 Task: Search one way flight ticket for 1 adult, 5 children, 2 infants in seat and 1 infant on lap in first from Las Vegas: Harry Reid International Airport to Fort Wayne: Fort Wayne International Airport on 5-4-2023. Choice of flights is Singapure airlines. Number of bags: 1 checked bag. Price is upto 77000. Outbound departure time preference is 4:30.
Action: Mouse moved to (269, 105)
Screenshot: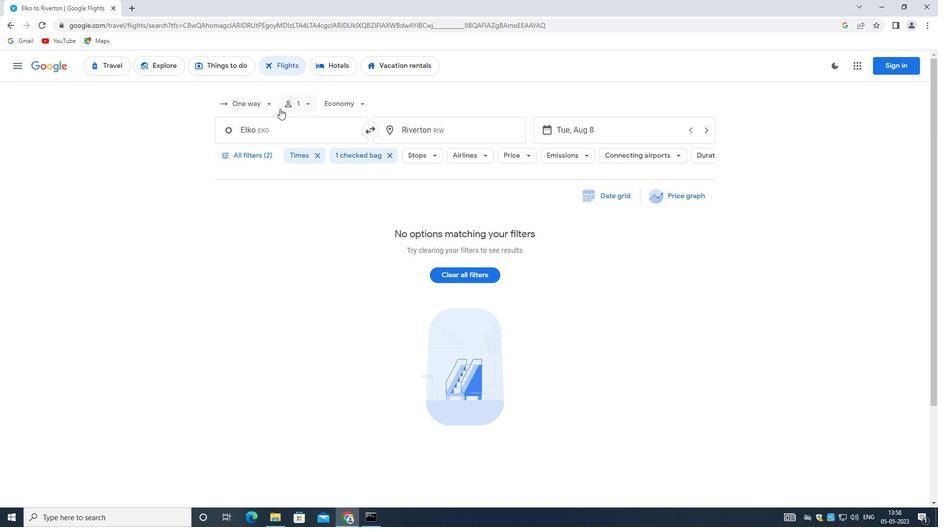 
Action: Mouse pressed left at (269, 105)
Screenshot: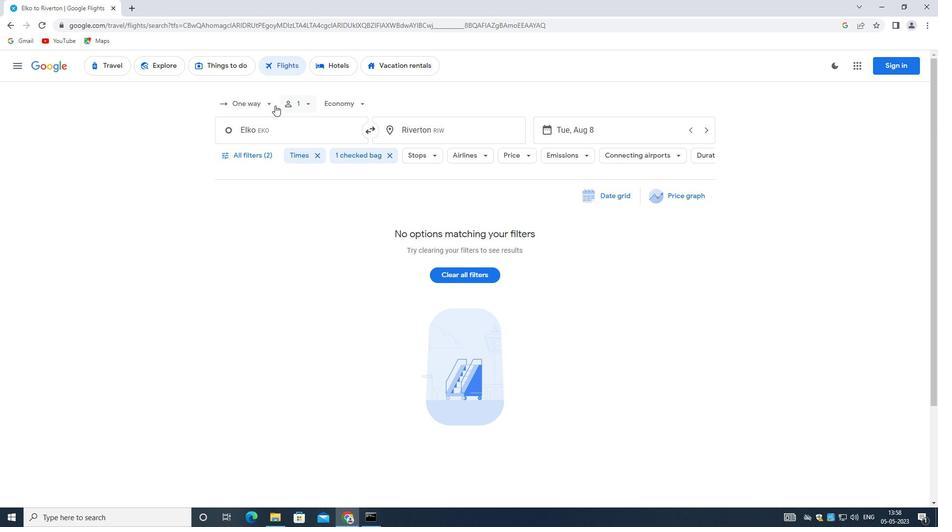 
Action: Mouse moved to (260, 150)
Screenshot: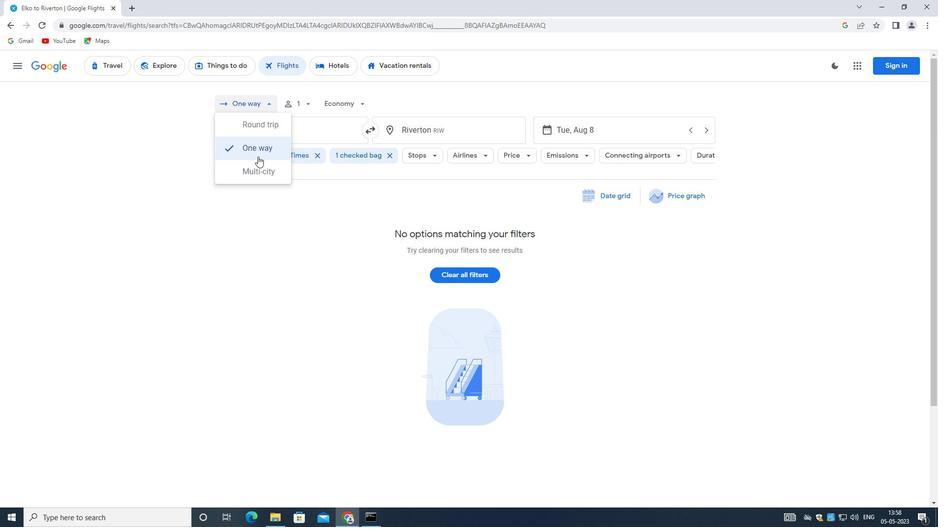 
Action: Mouse pressed left at (260, 150)
Screenshot: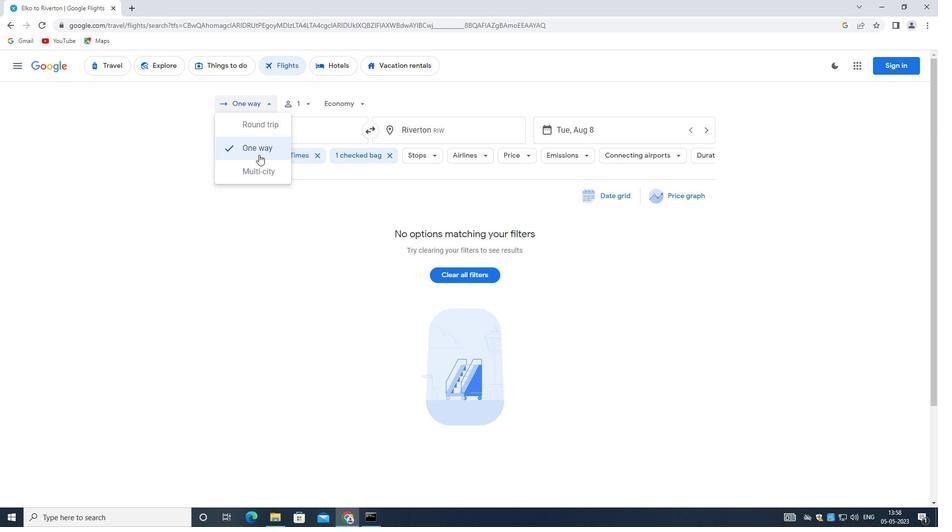 
Action: Mouse moved to (304, 101)
Screenshot: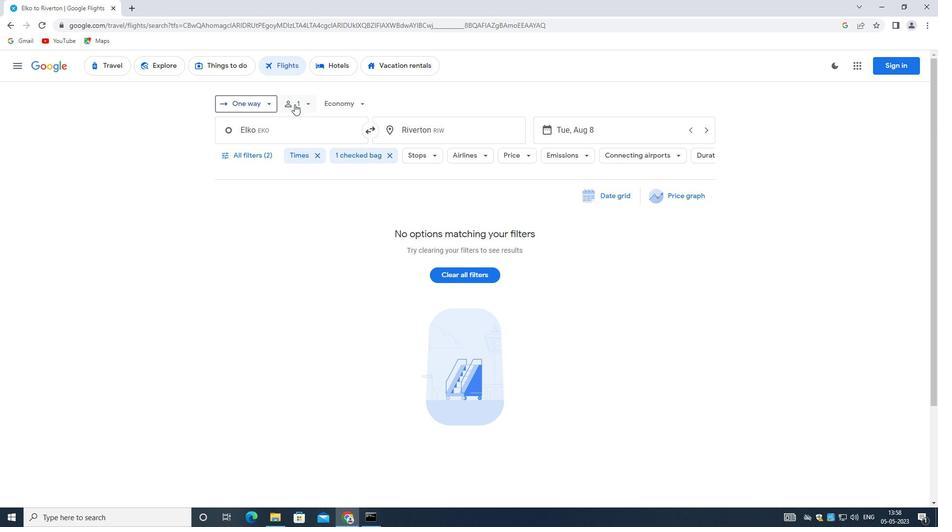 
Action: Mouse pressed left at (304, 101)
Screenshot: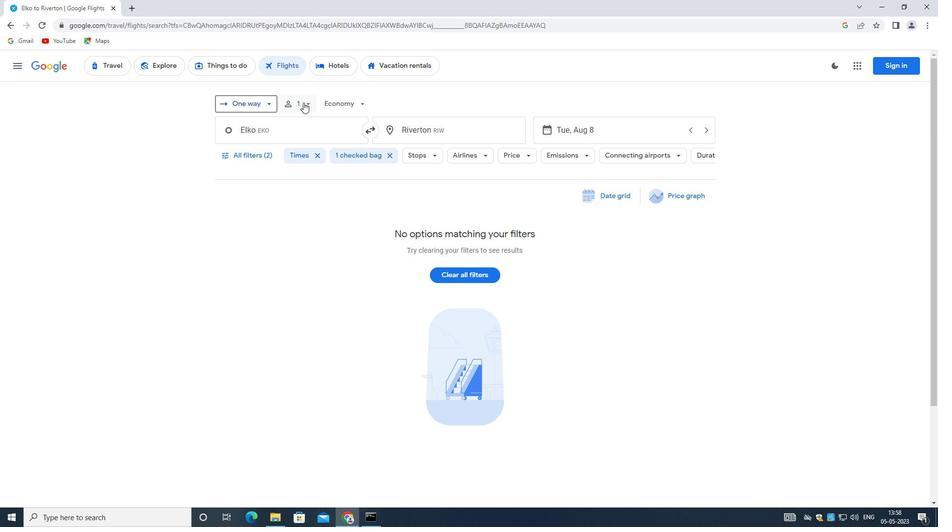 
Action: Mouse moved to (379, 154)
Screenshot: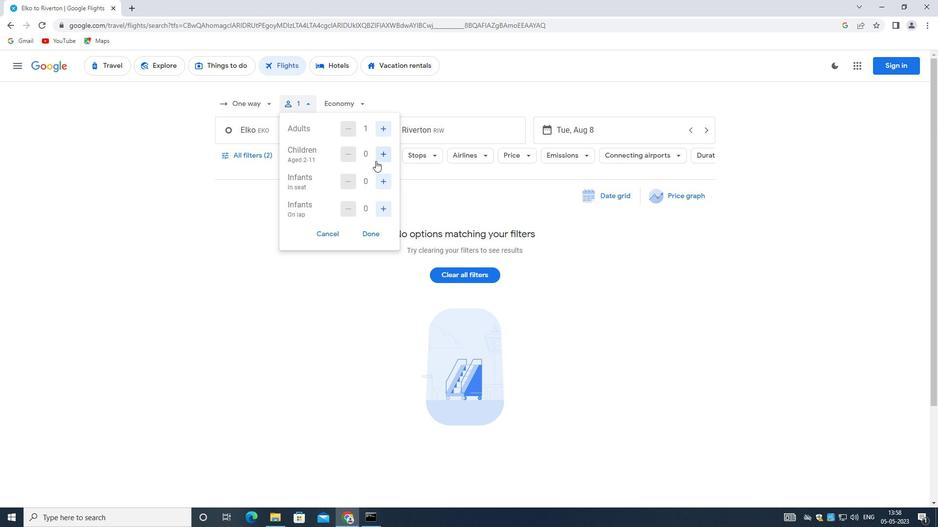 
Action: Mouse pressed left at (379, 154)
Screenshot: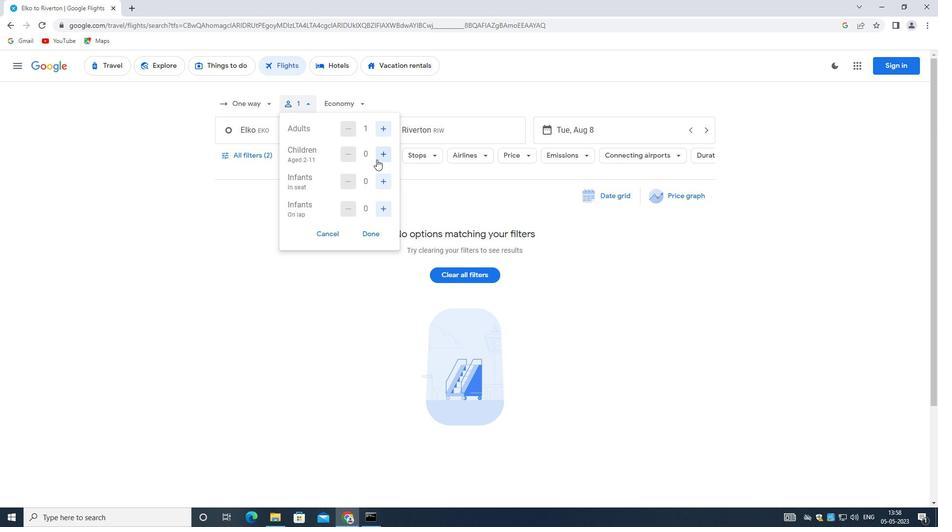
Action: Mouse pressed left at (379, 154)
Screenshot: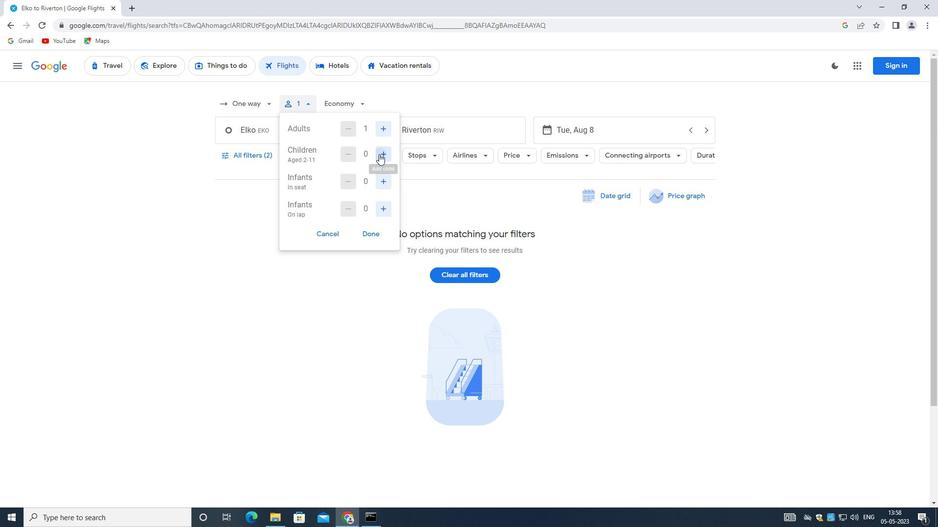 
Action: Mouse pressed left at (379, 154)
Screenshot: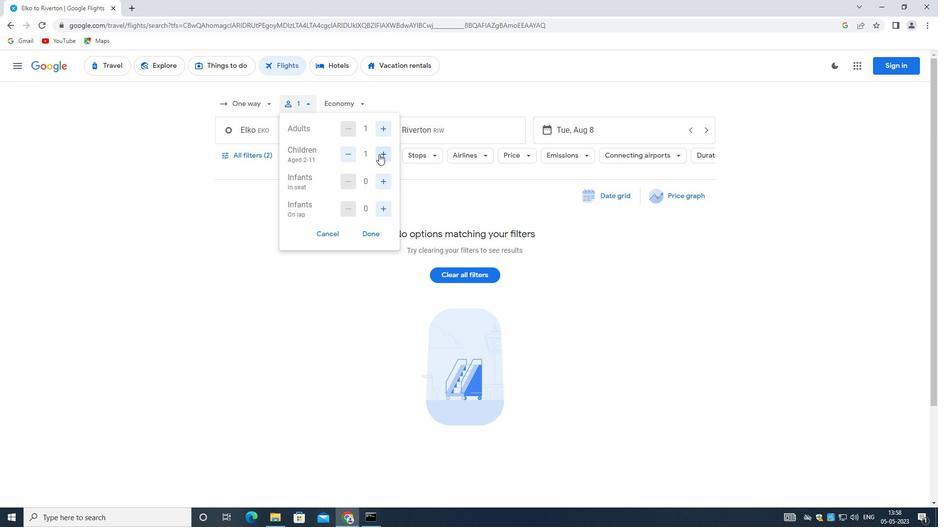 
Action: Mouse pressed left at (379, 154)
Screenshot: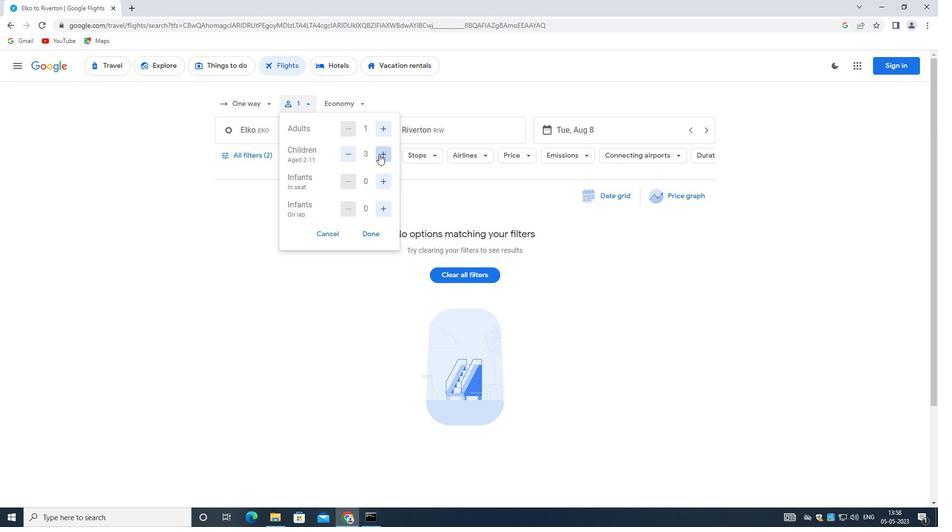 
Action: Mouse pressed left at (379, 154)
Screenshot: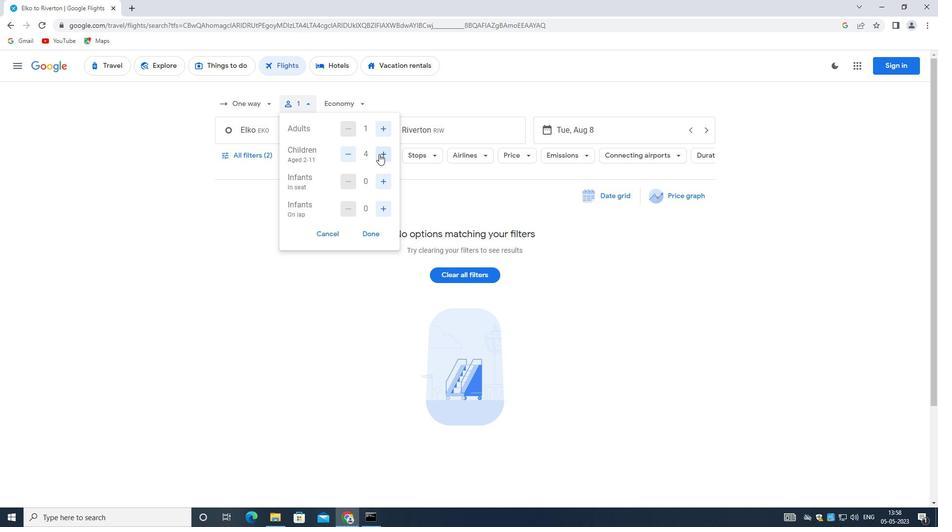 
Action: Mouse moved to (384, 182)
Screenshot: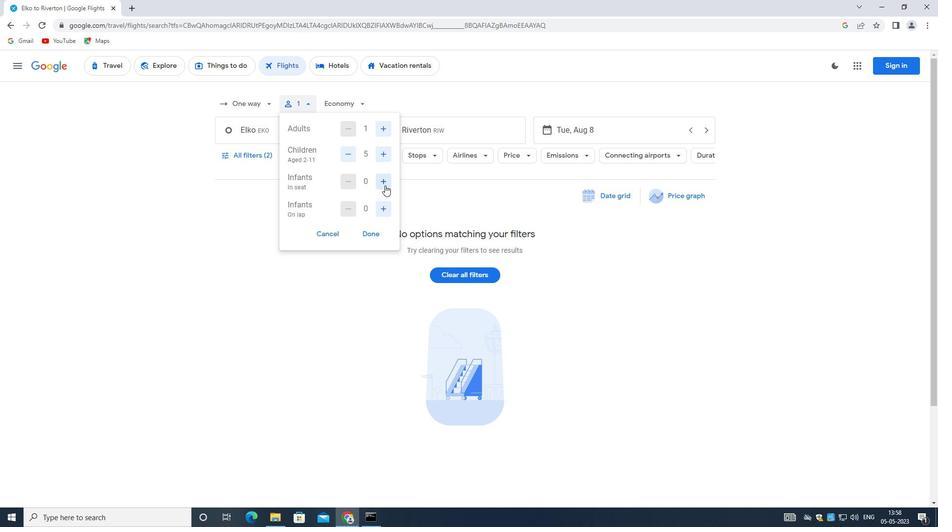 
Action: Mouse pressed left at (384, 182)
Screenshot: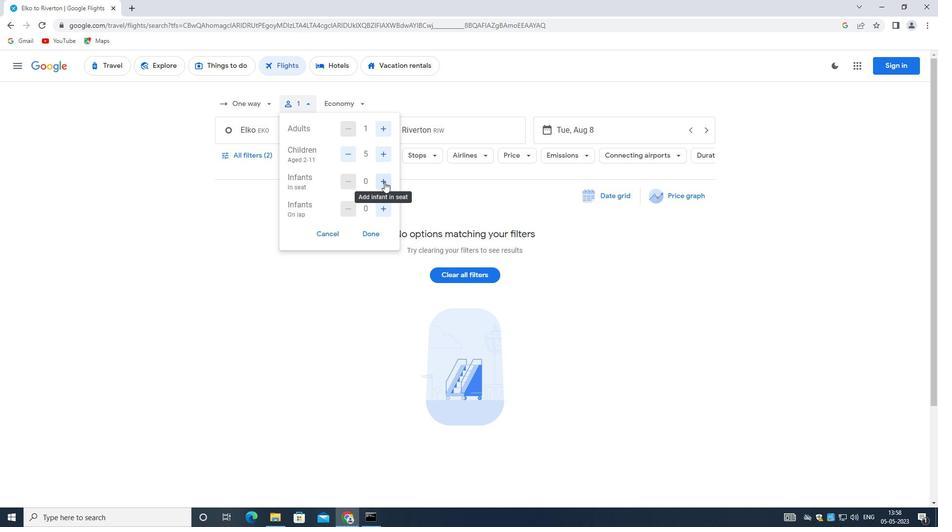 
Action: Mouse pressed left at (384, 182)
Screenshot: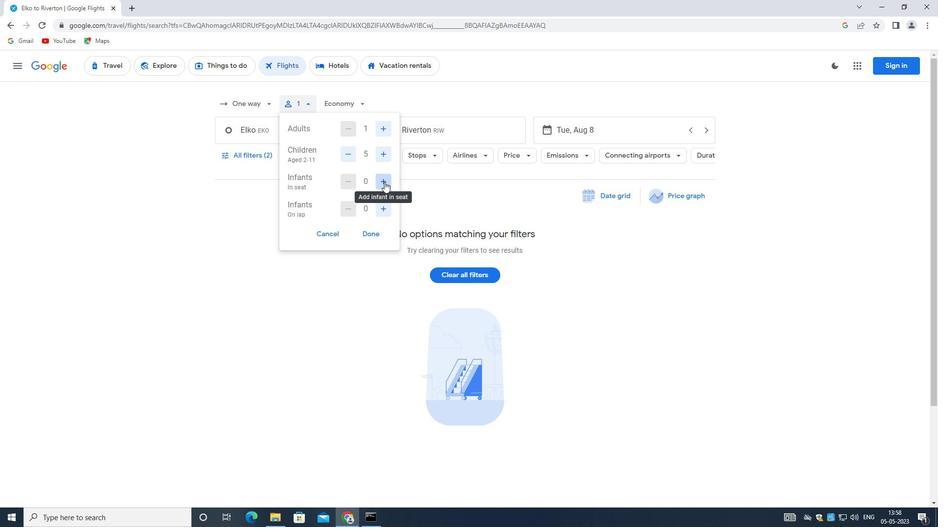 
Action: Mouse moved to (383, 210)
Screenshot: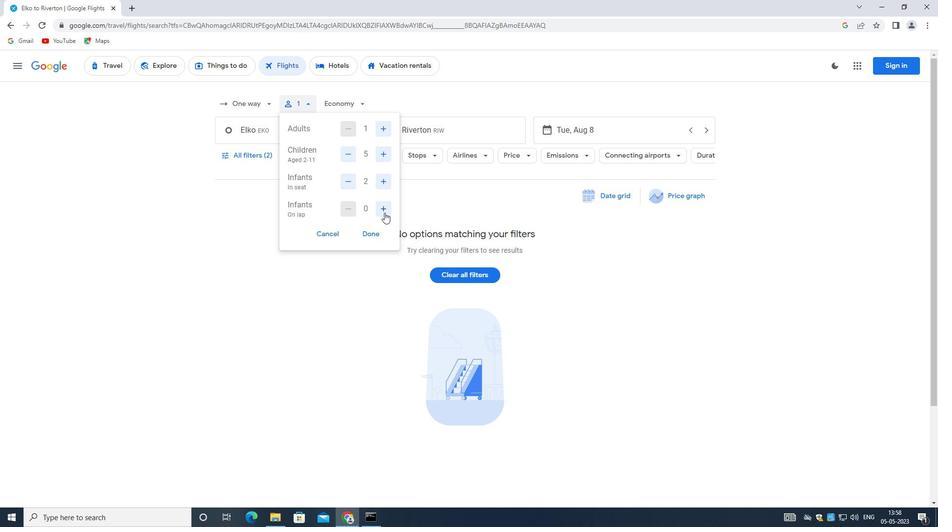 
Action: Mouse pressed left at (383, 210)
Screenshot: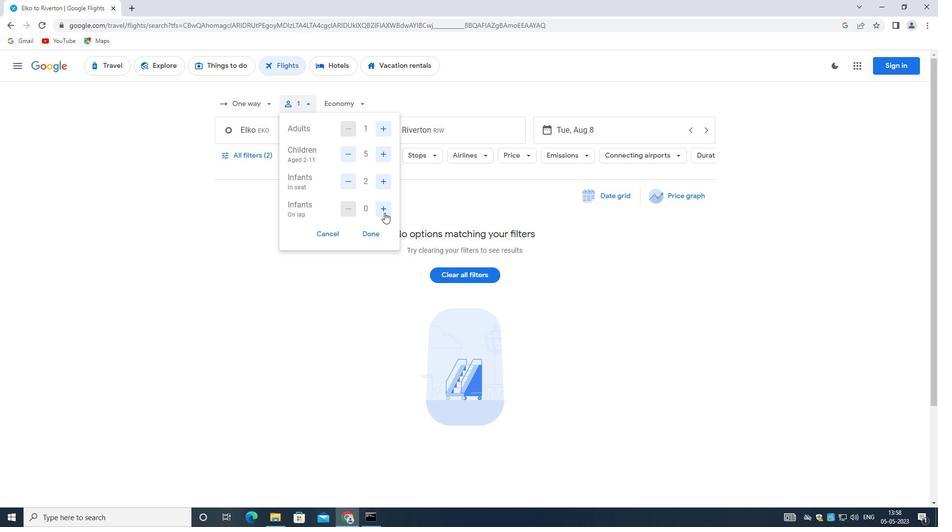 
Action: Mouse moved to (350, 182)
Screenshot: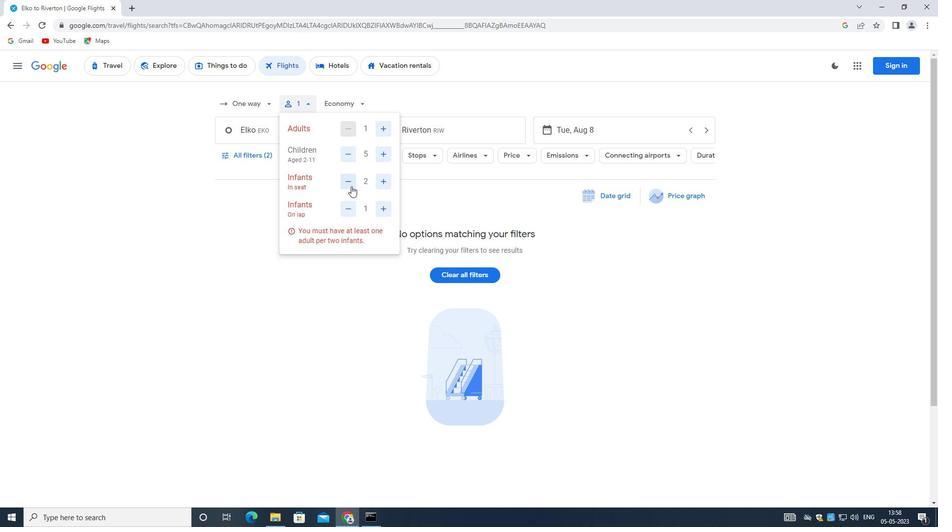 
Action: Mouse pressed left at (350, 182)
Screenshot: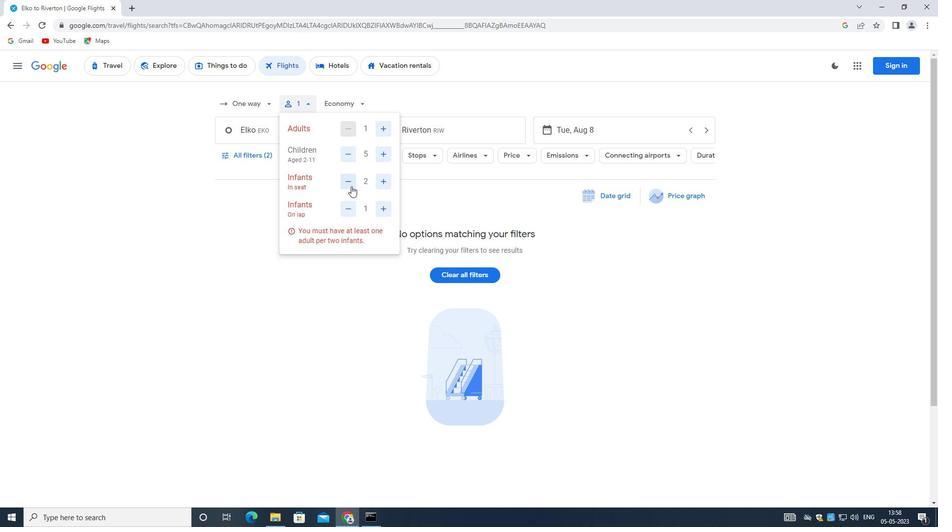 
Action: Mouse moved to (364, 236)
Screenshot: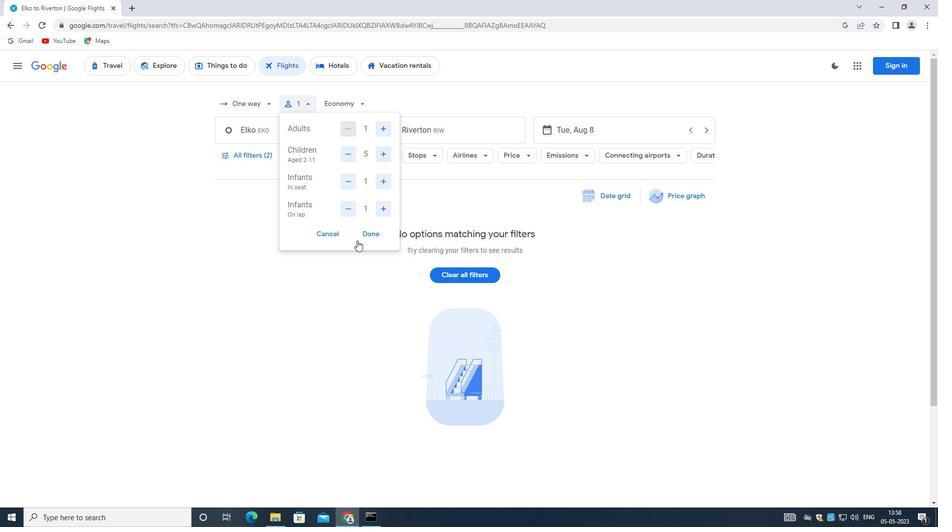 
Action: Mouse pressed left at (364, 236)
Screenshot: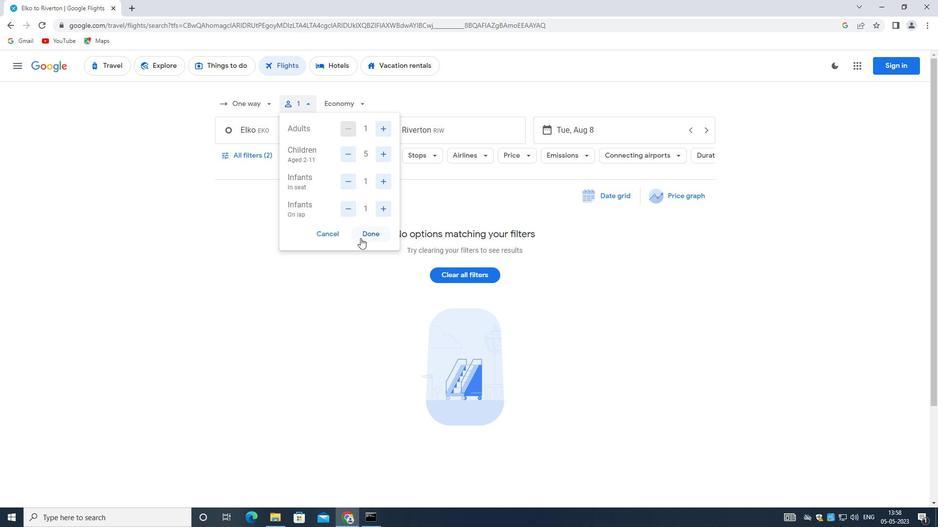 
Action: Mouse moved to (276, 138)
Screenshot: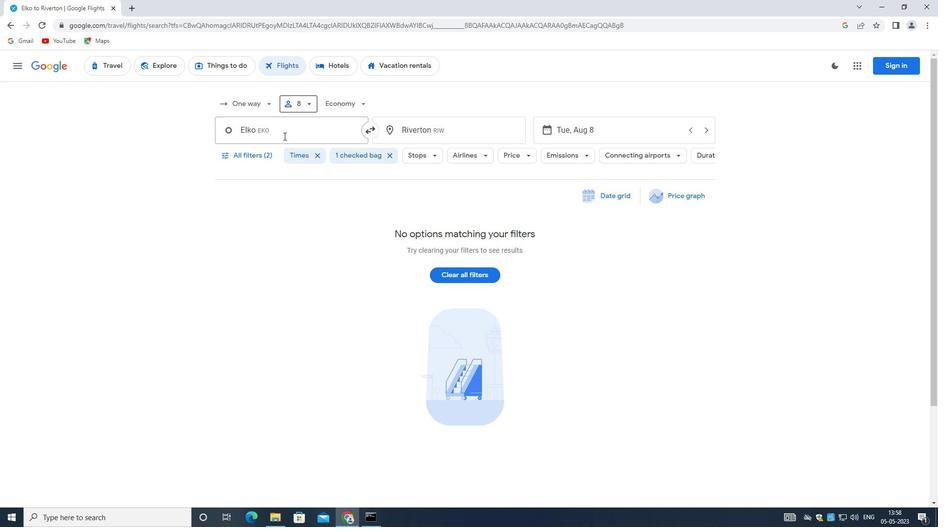 
Action: Mouse pressed left at (276, 138)
Screenshot: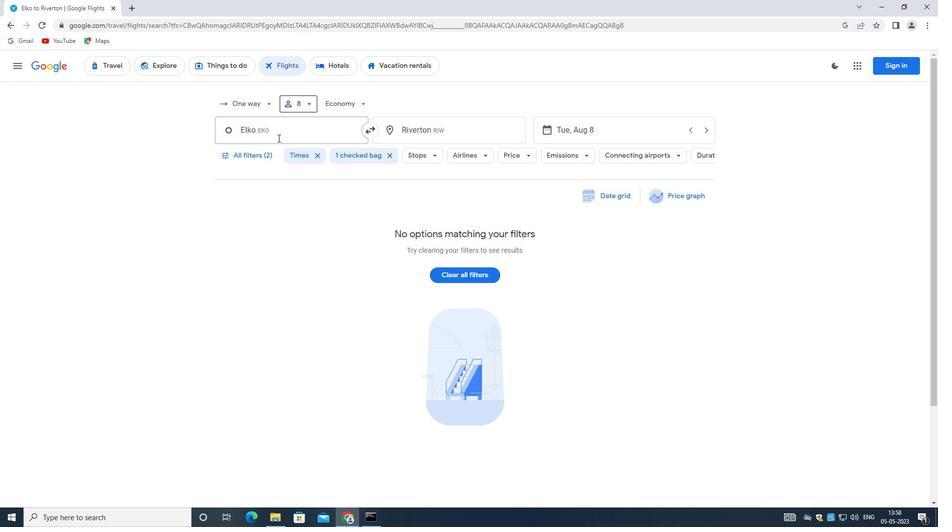 
Action: Mouse moved to (279, 137)
Screenshot: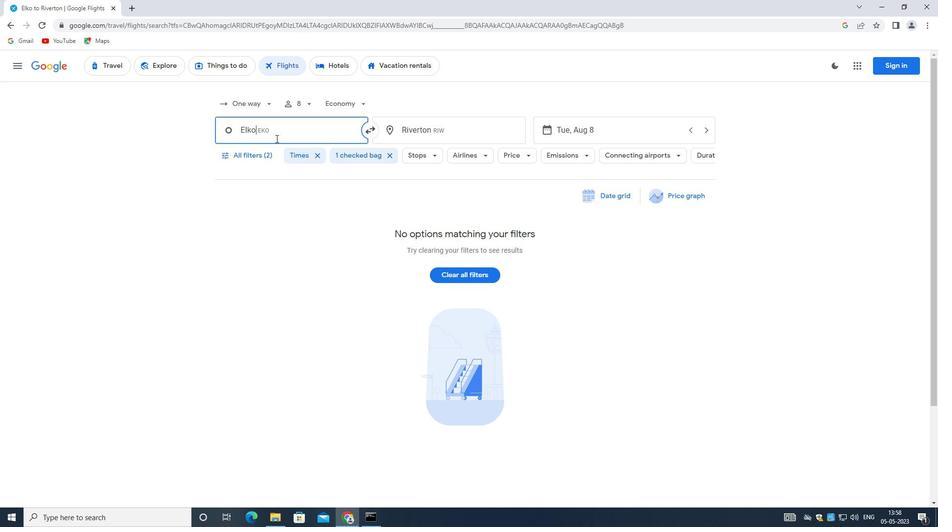 
Action: Key pressed <Key.backspace>
Screenshot: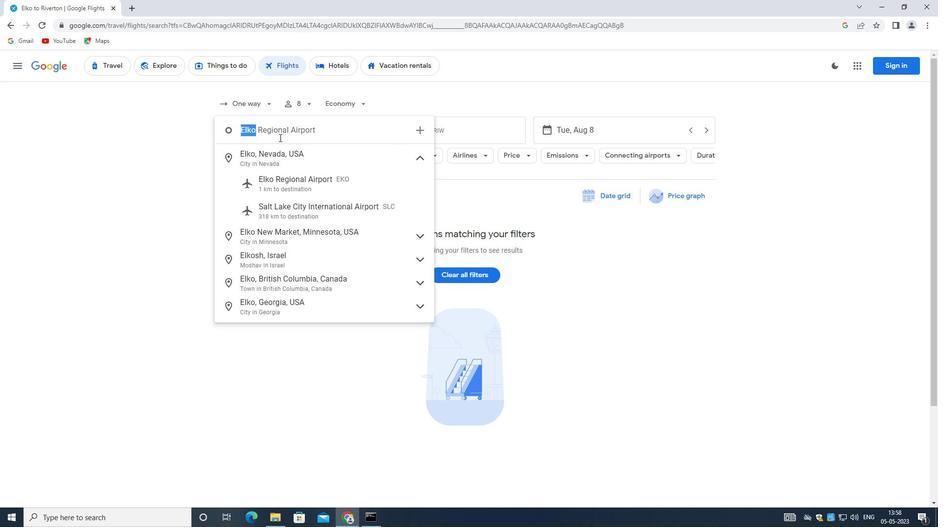 
Action: Mouse moved to (280, 137)
Screenshot: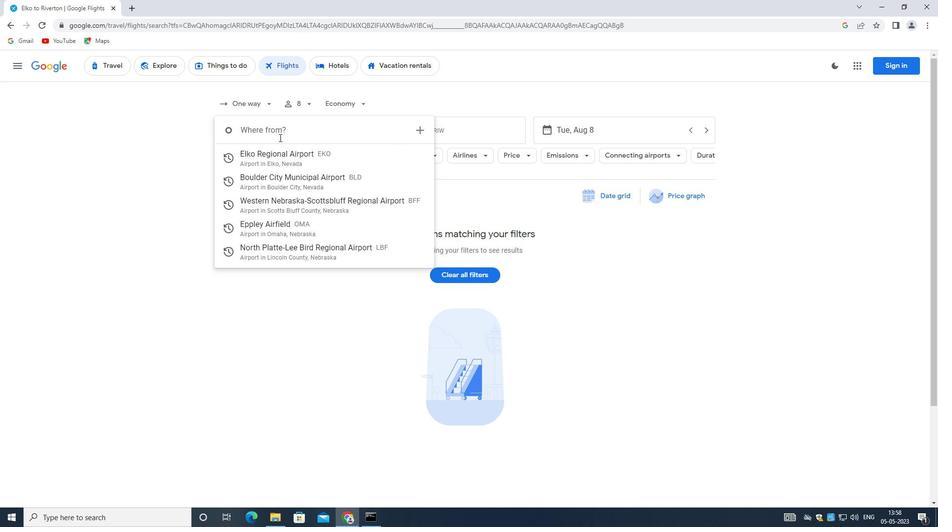 
Action: Key pressed <Key.shift_r><Key.shift_r><Key.shift_r><Key.shift_r><Key.shift_r><Key.shift_r><Key.shift_r><Key.shift_r><Key.shift_r><Key.shift_r><Key.shift_r><Key.shift_r><Key.shift_r>Ha
Screenshot: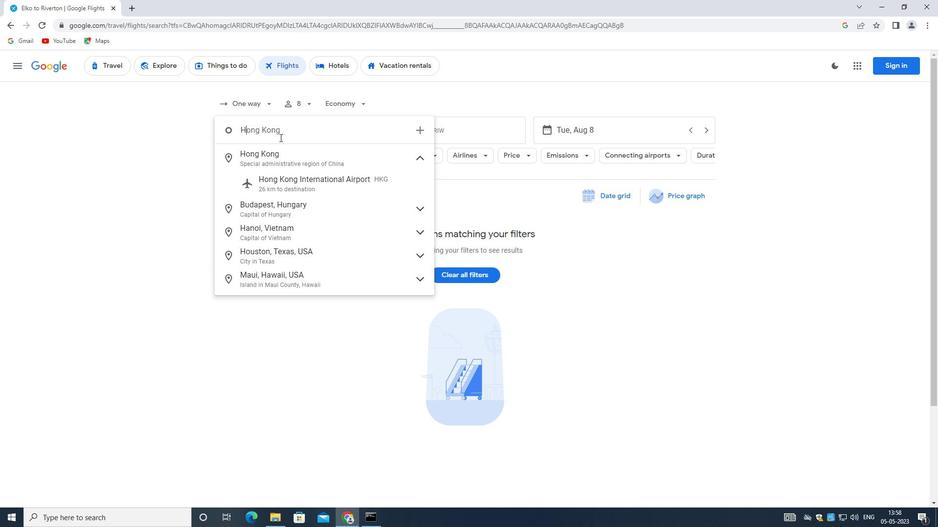 
Action: Mouse moved to (280, 137)
Screenshot: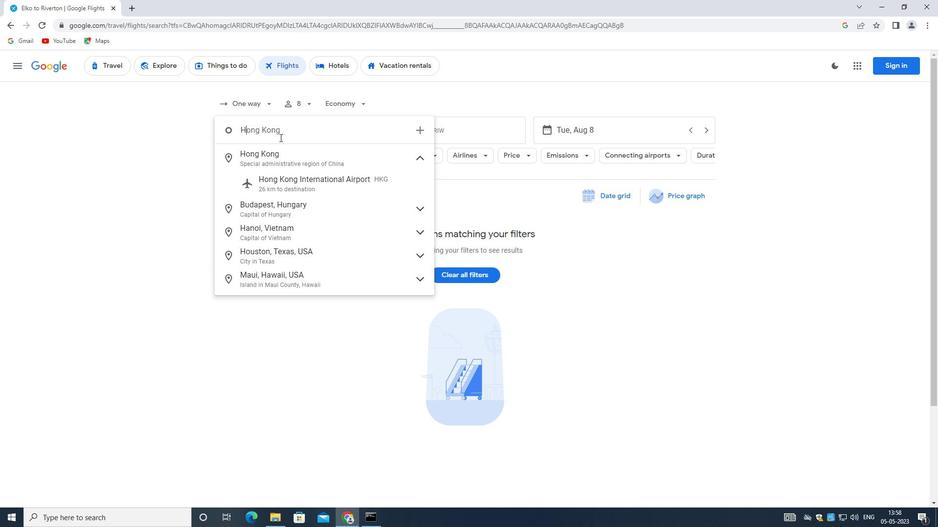 
Action: Key pressed r
Screenshot: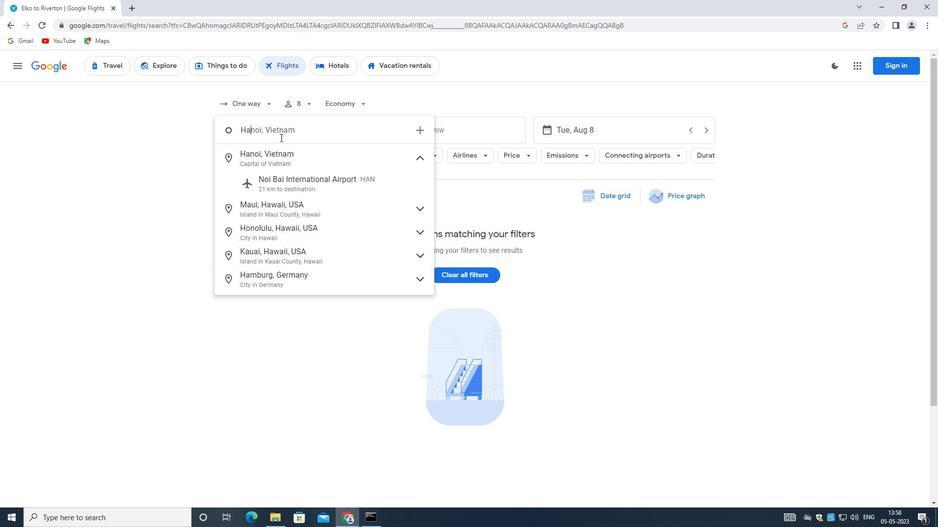 
Action: Mouse moved to (280, 137)
Screenshot: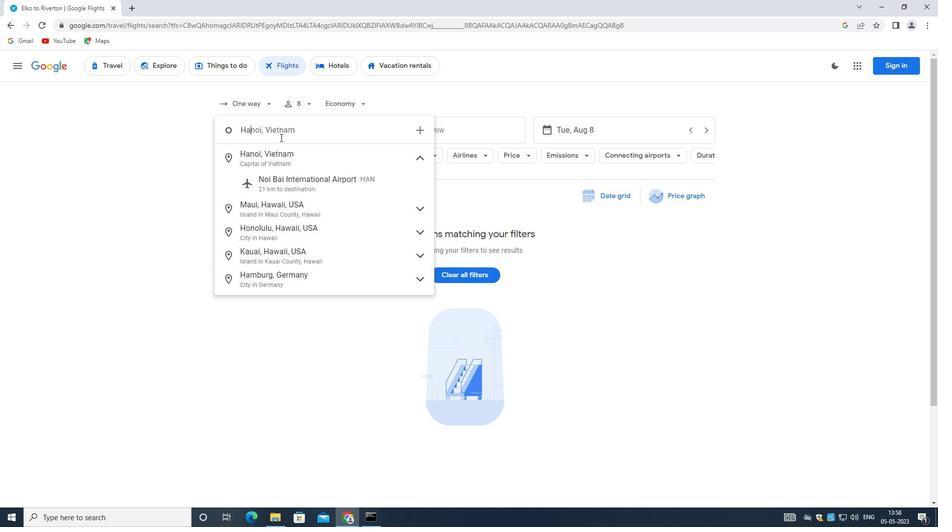 
Action: Key pressed r
Screenshot: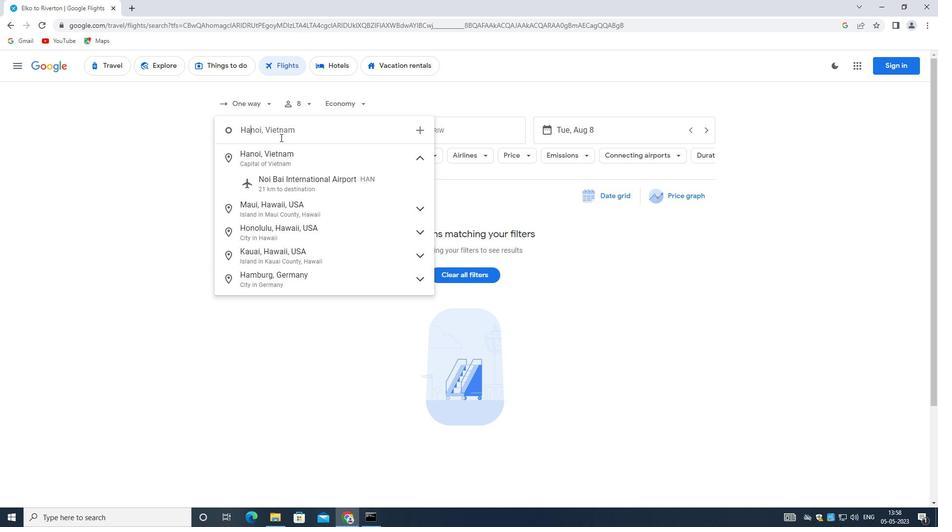 
Action: Mouse moved to (281, 137)
Screenshot: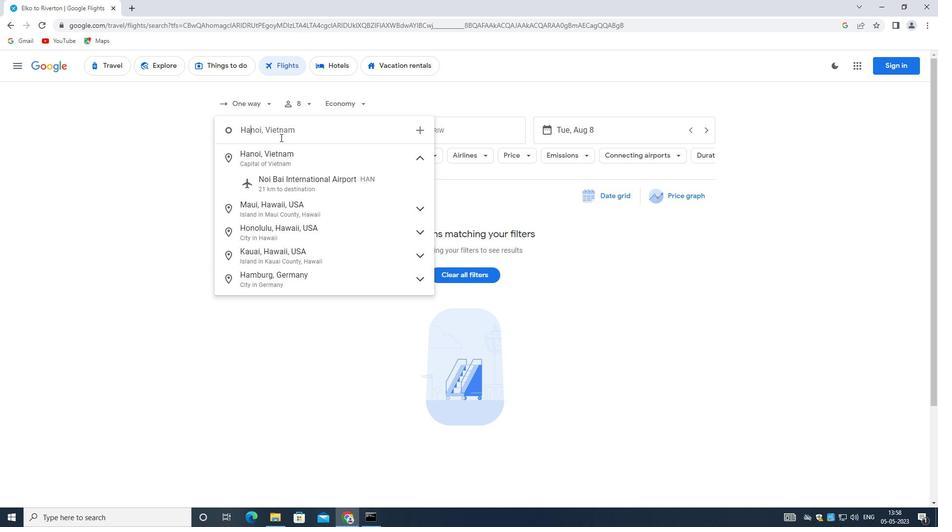 
Action: Key pressed y
Screenshot: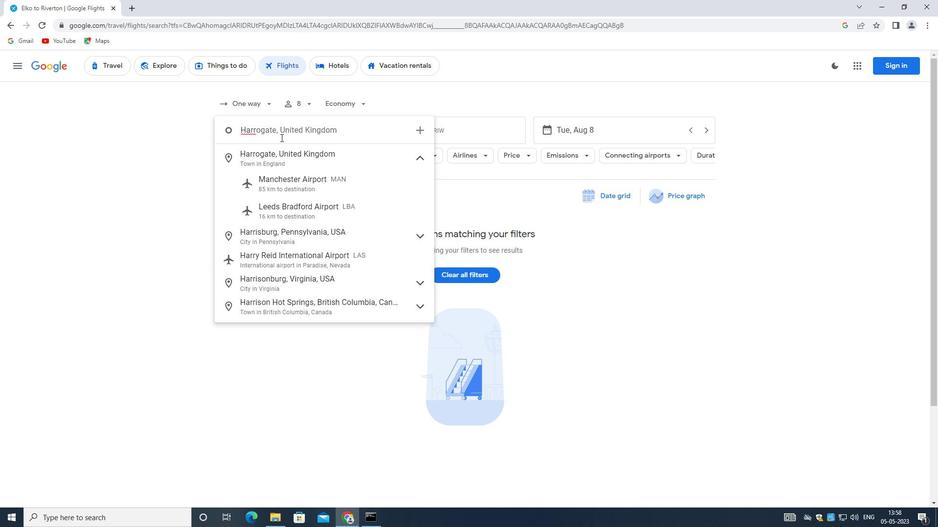 
Action: Mouse moved to (299, 153)
Screenshot: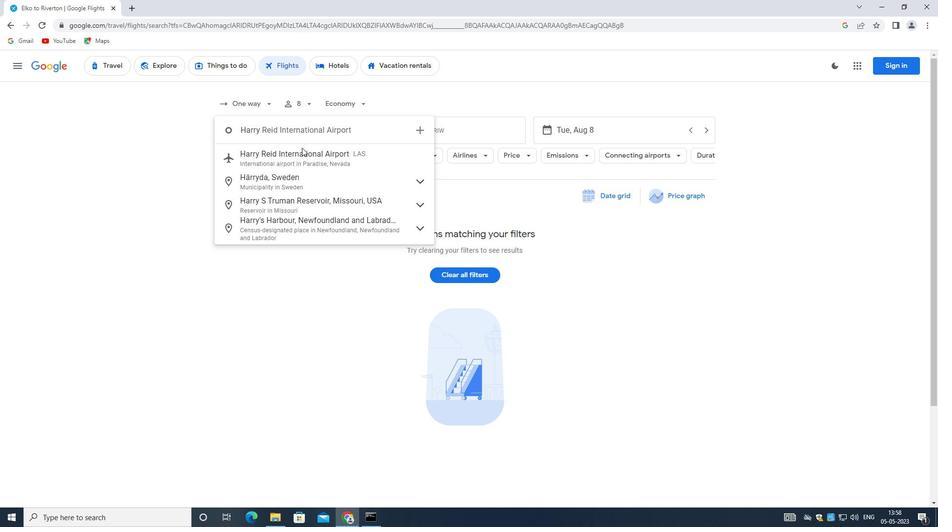
Action: Mouse pressed left at (299, 153)
Screenshot: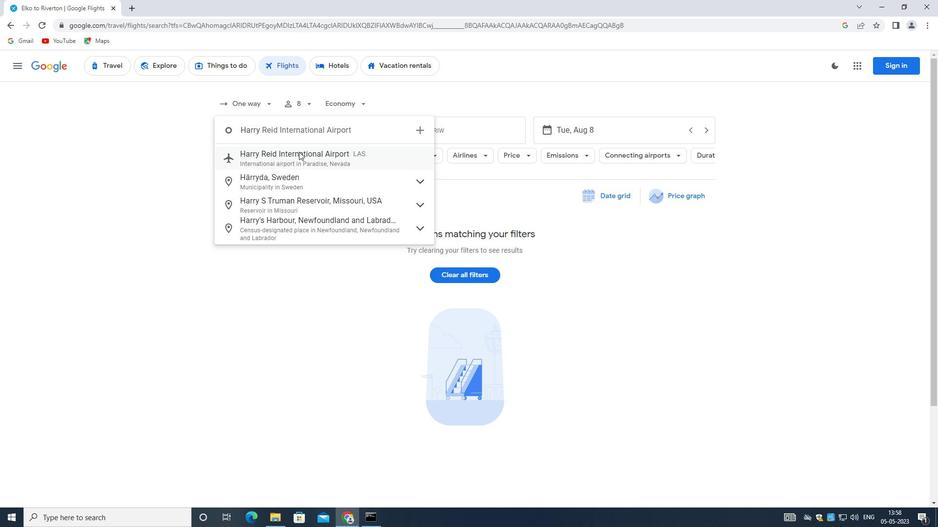 
Action: Mouse moved to (421, 127)
Screenshot: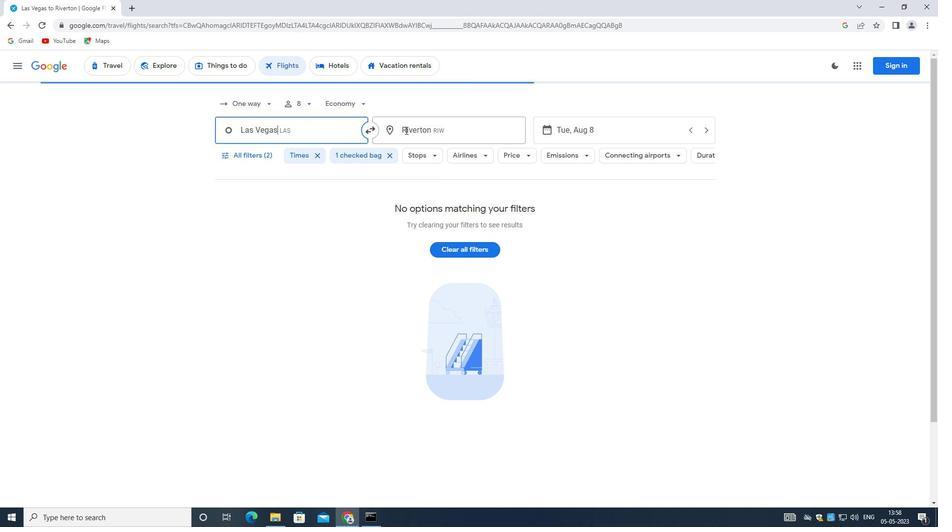 
Action: Mouse pressed left at (421, 127)
Screenshot: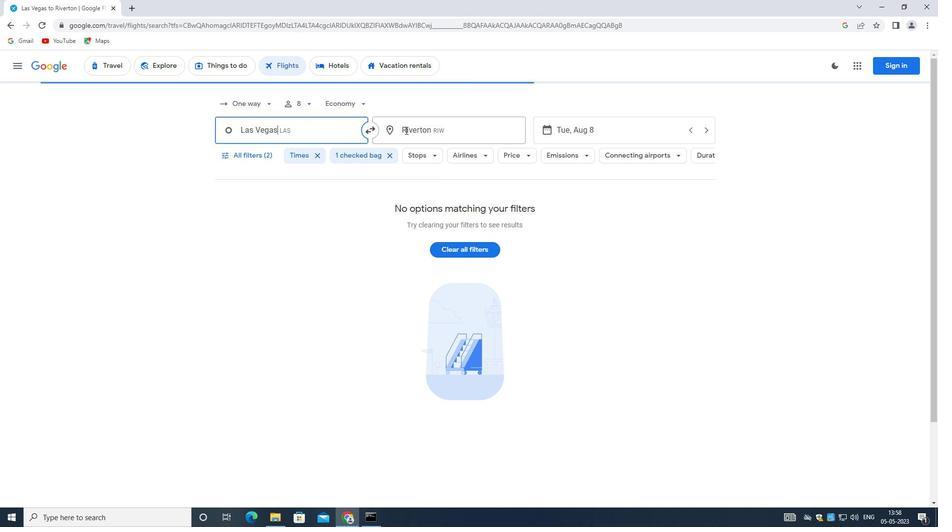
Action: Mouse moved to (422, 127)
Screenshot: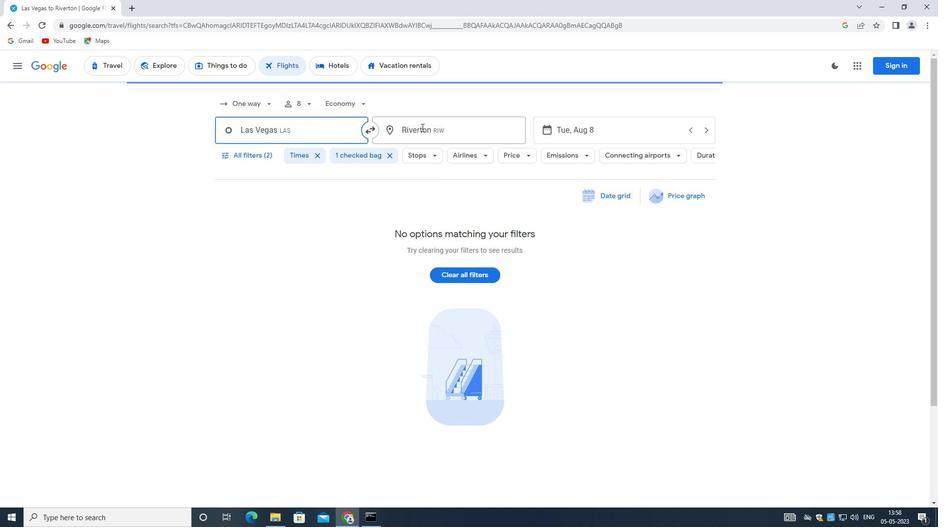 
Action: Key pressed <Key.backspace><Key.shift>FORT<Key.space><Key.shift>WAYNE
Screenshot: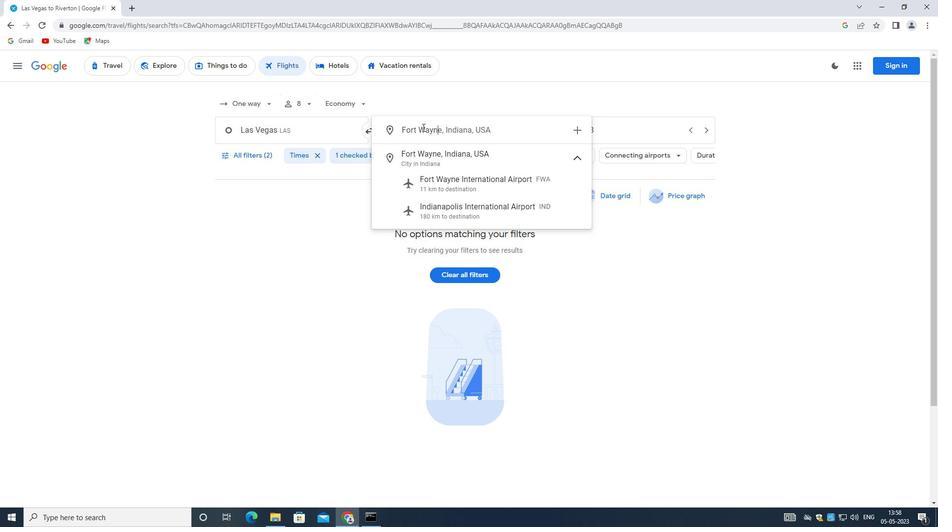 
Action: Mouse moved to (504, 179)
Screenshot: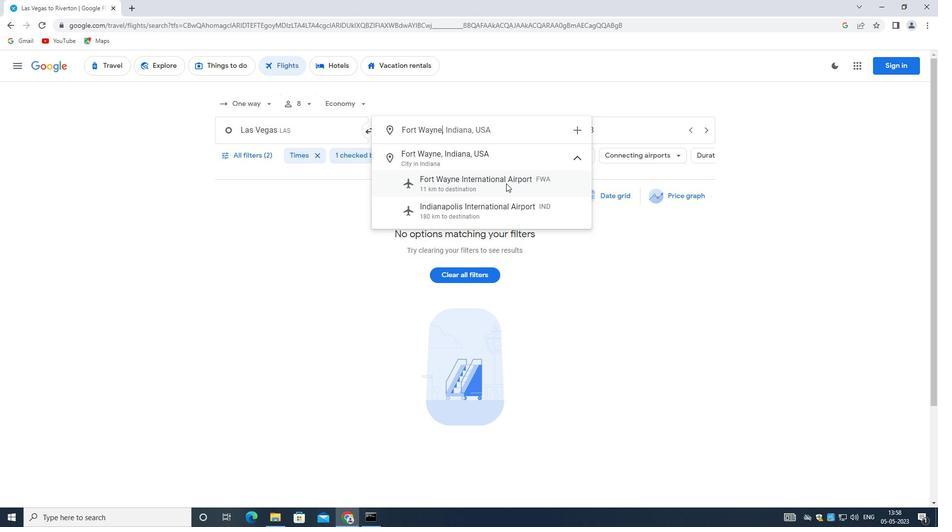 
Action: Mouse pressed left at (504, 179)
Screenshot: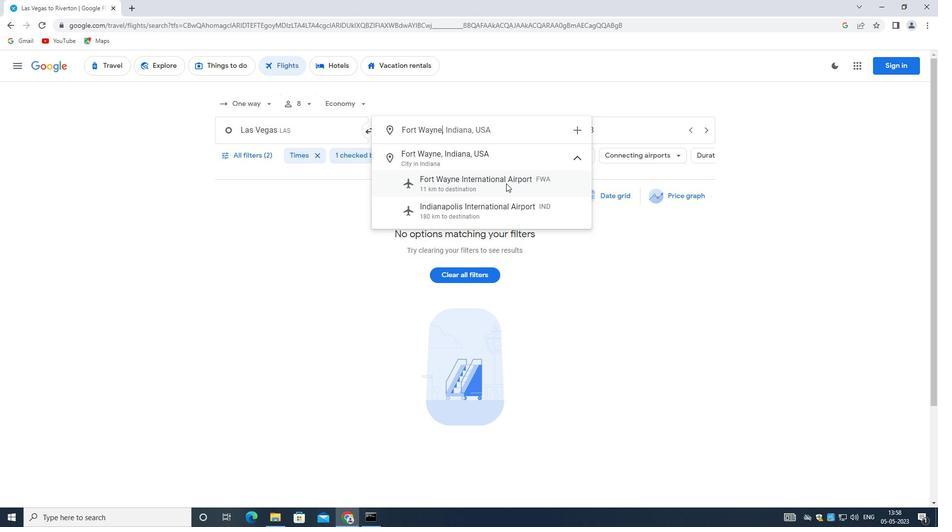 
Action: Mouse moved to (583, 133)
Screenshot: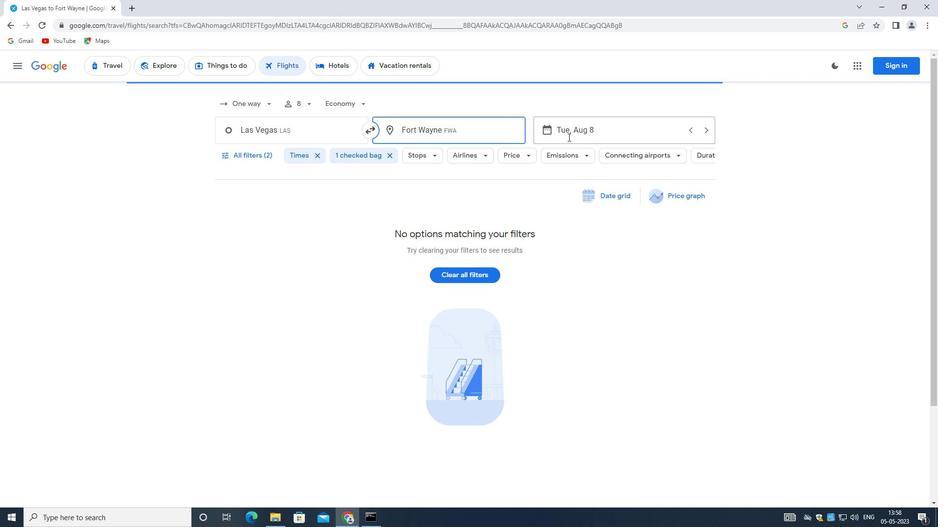
Action: Mouse pressed left at (583, 133)
Screenshot: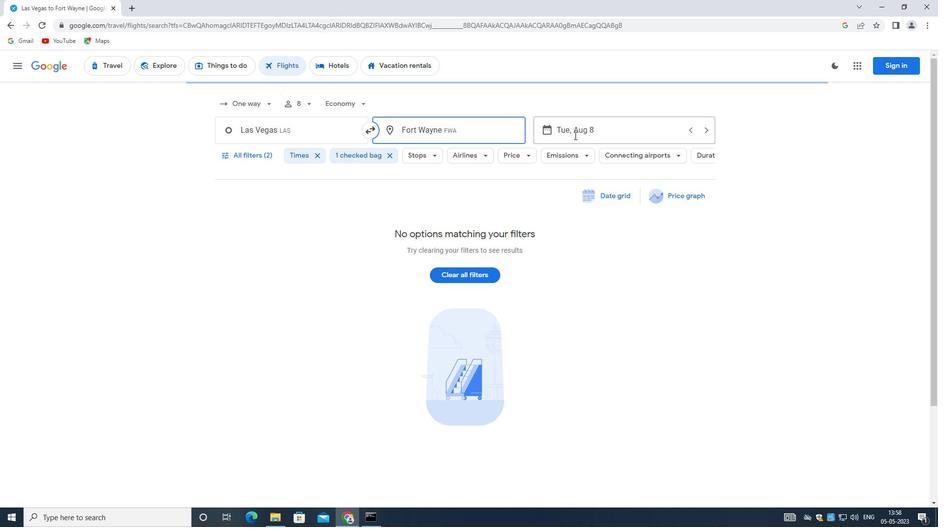 
Action: Mouse moved to (414, 232)
Screenshot: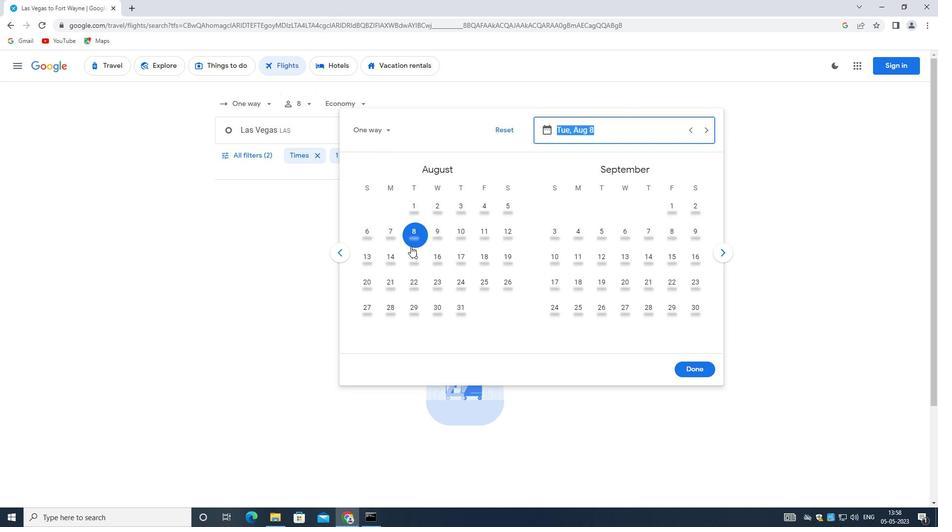 
Action: Mouse pressed left at (414, 232)
Screenshot: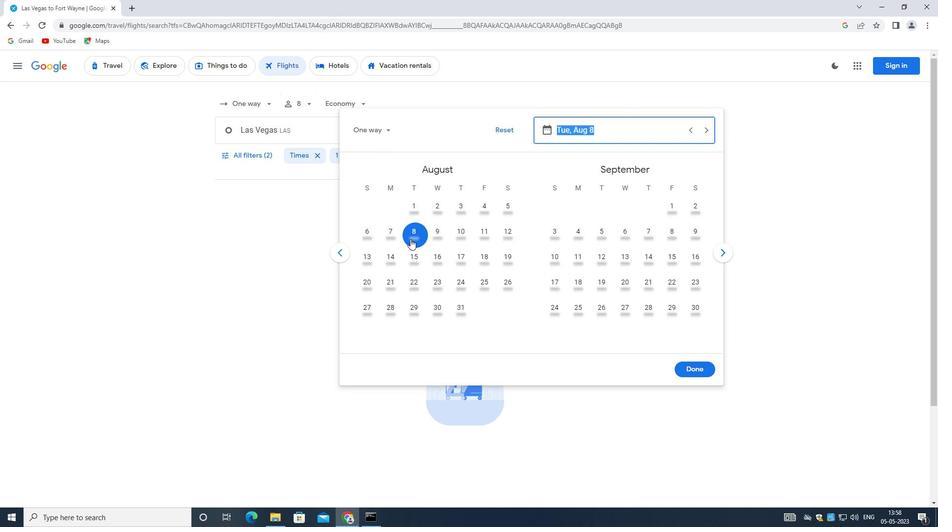 
Action: Mouse moved to (692, 372)
Screenshot: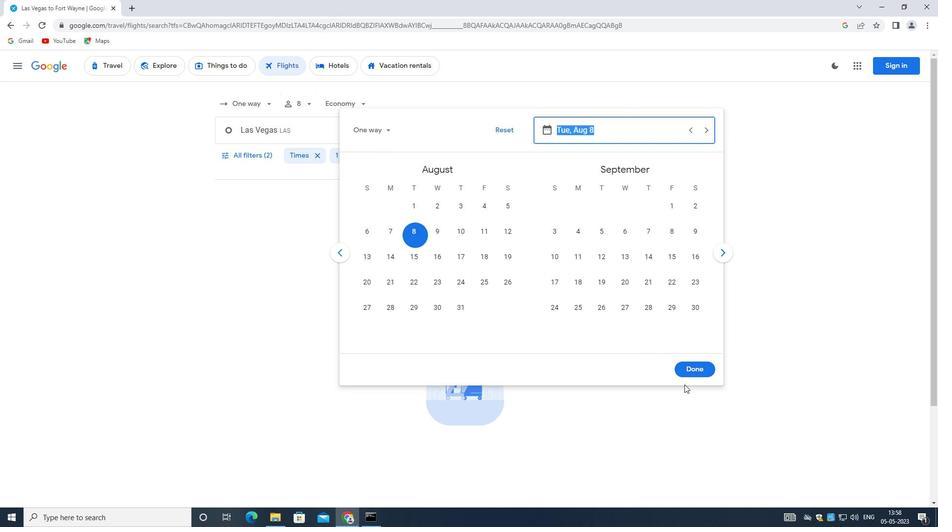 
Action: Mouse pressed left at (692, 372)
Screenshot: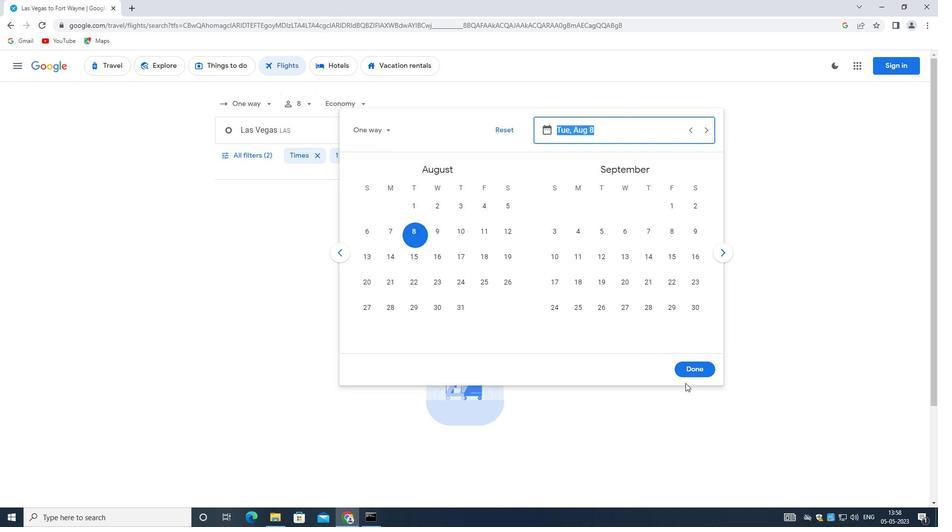 
Action: Mouse moved to (260, 152)
Screenshot: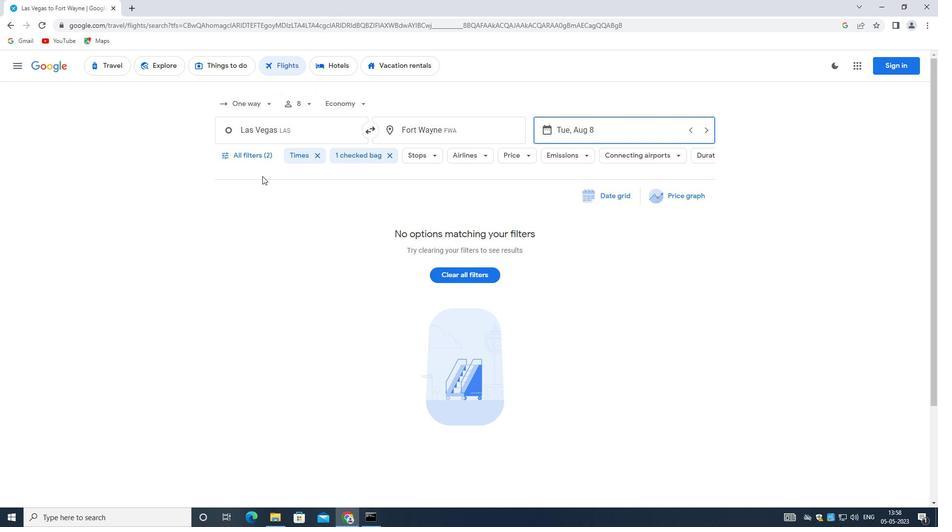
Action: Mouse pressed left at (260, 152)
Screenshot: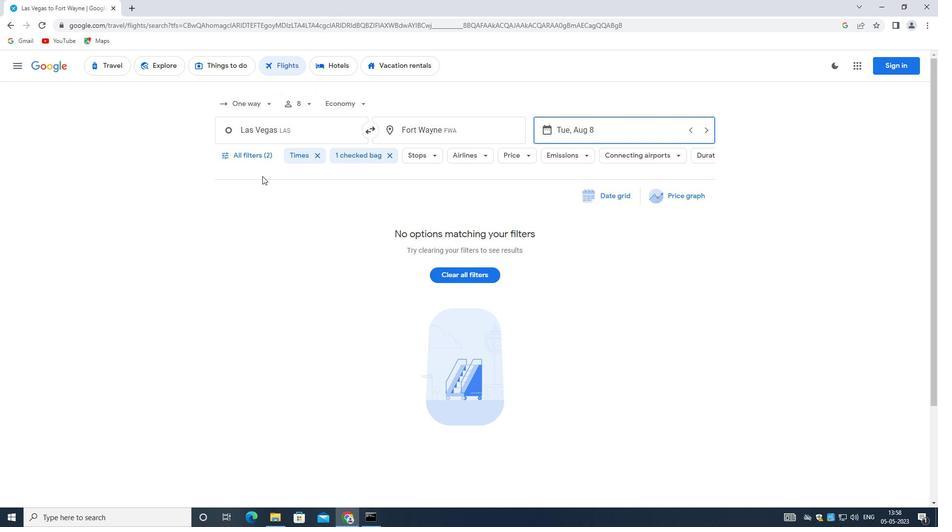 
Action: Mouse moved to (353, 363)
Screenshot: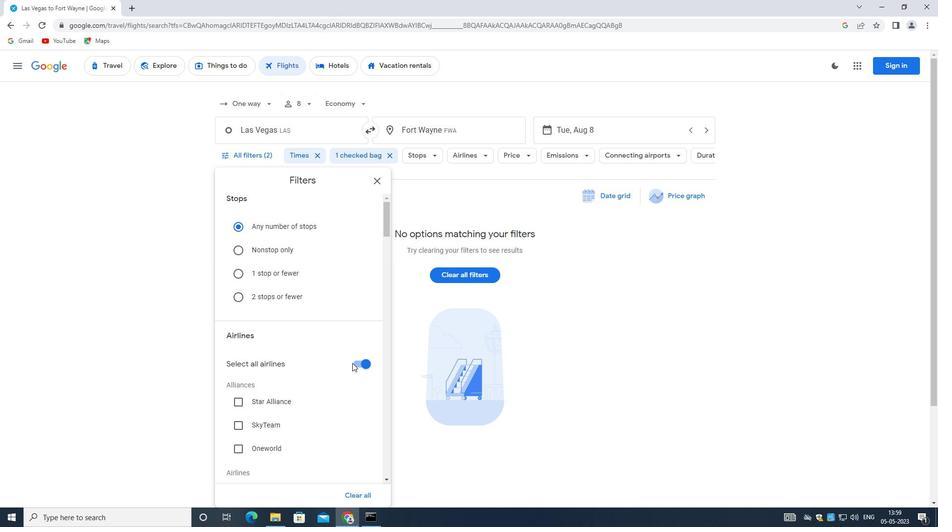 
Action: Mouse pressed left at (353, 363)
Screenshot: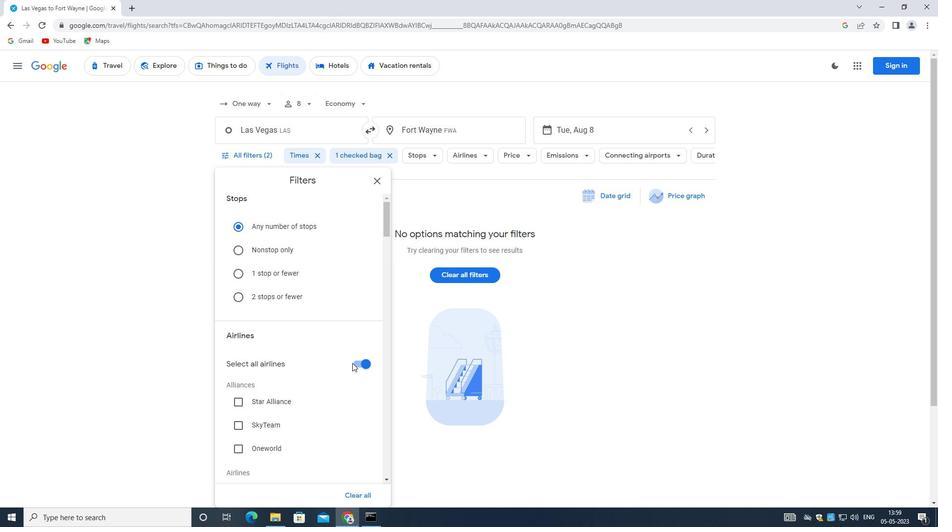 
Action: Mouse moved to (297, 325)
Screenshot: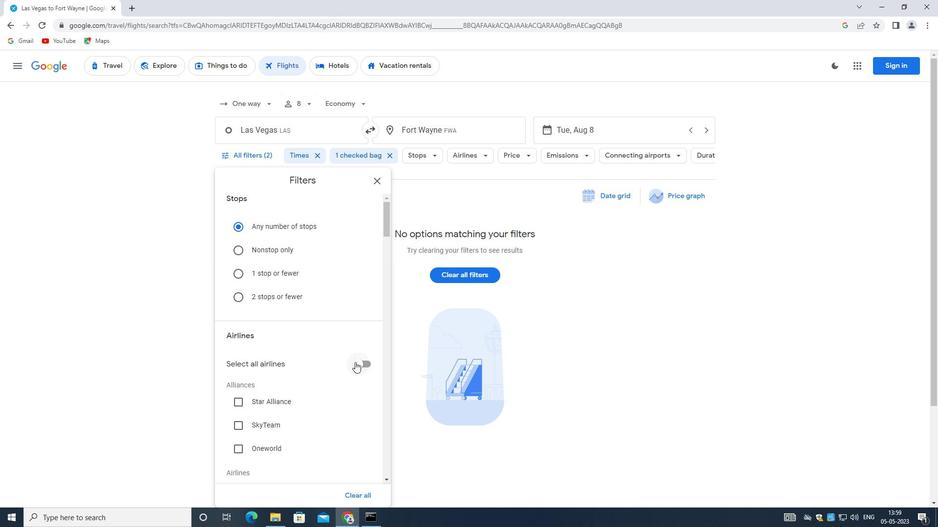 
Action: Mouse scrolled (297, 324) with delta (0, 0)
Screenshot: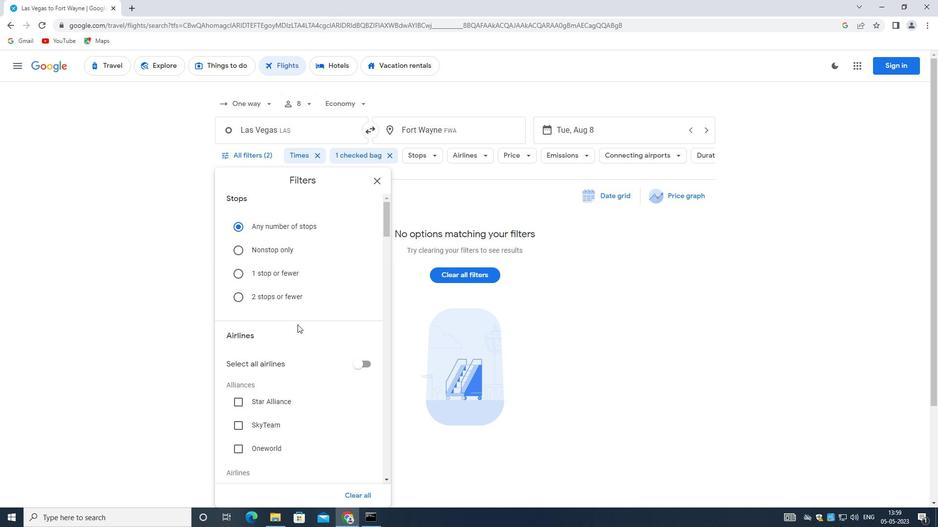 
Action: Mouse moved to (297, 324)
Screenshot: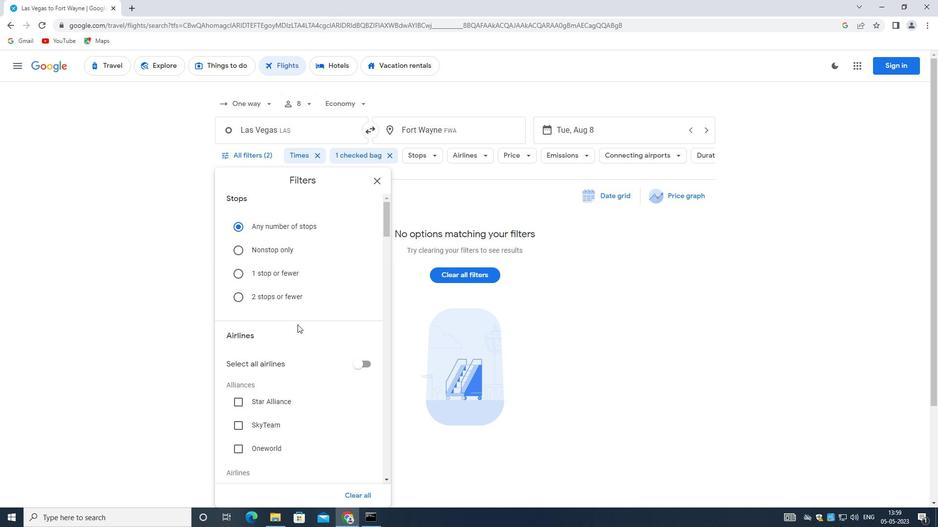 
Action: Mouse scrolled (297, 324) with delta (0, 0)
Screenshot: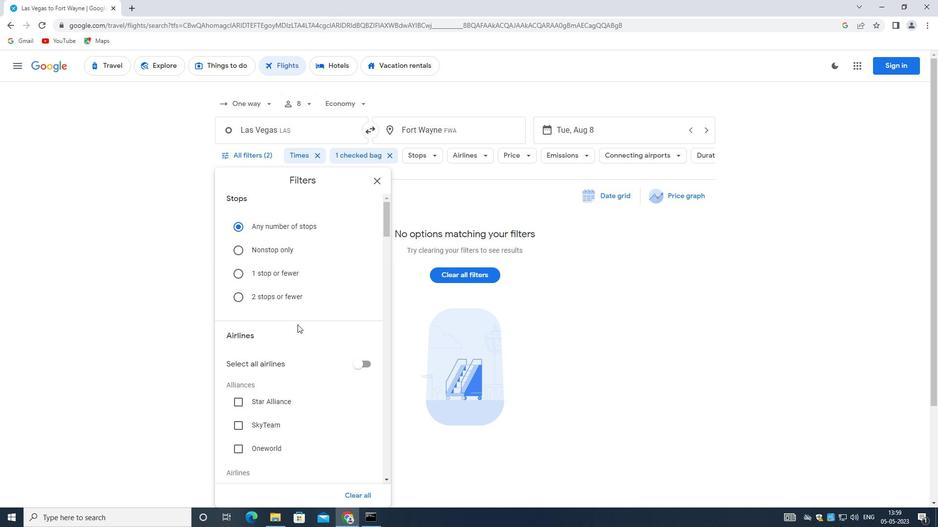 
Action: Mouse scrolled (297, 324) with delta (0, 0)
Screenshot: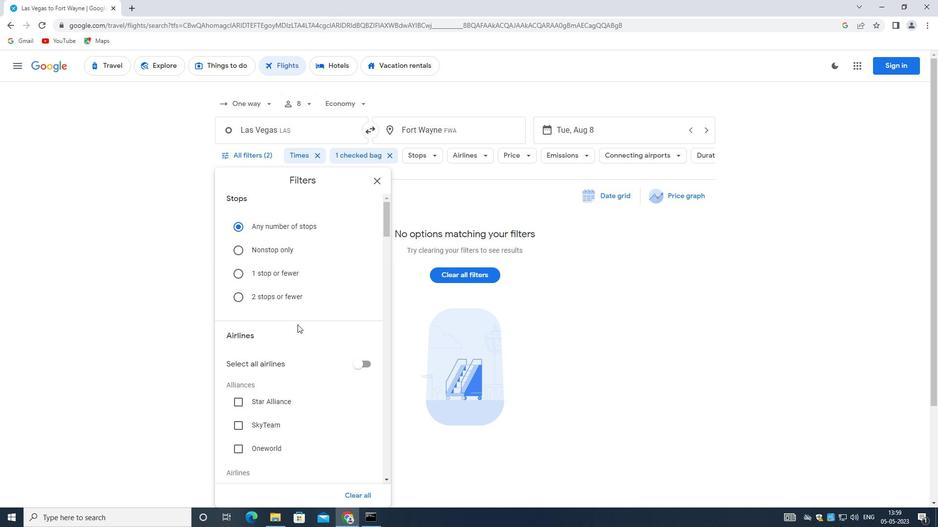 
Action: Mouse moved to (307, 359)
Screenshot: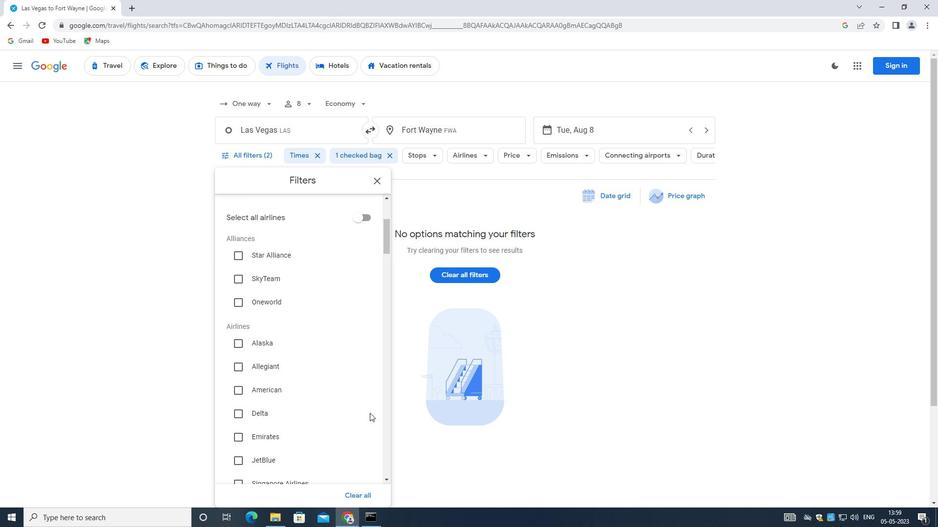 
Action: Mouse scrolled (307, 359) with delta (0, 0)
Screenshot: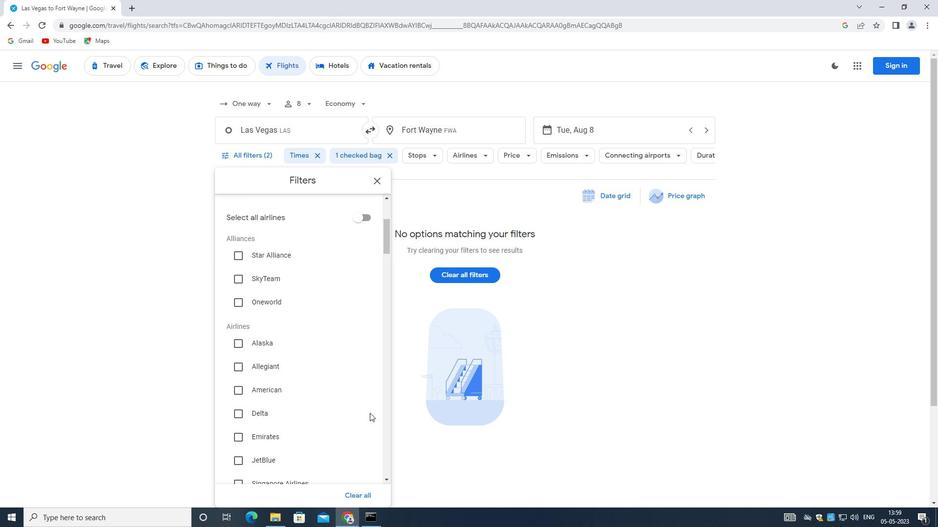 
Action: Mouse moved to (306, 358)
Screenshot: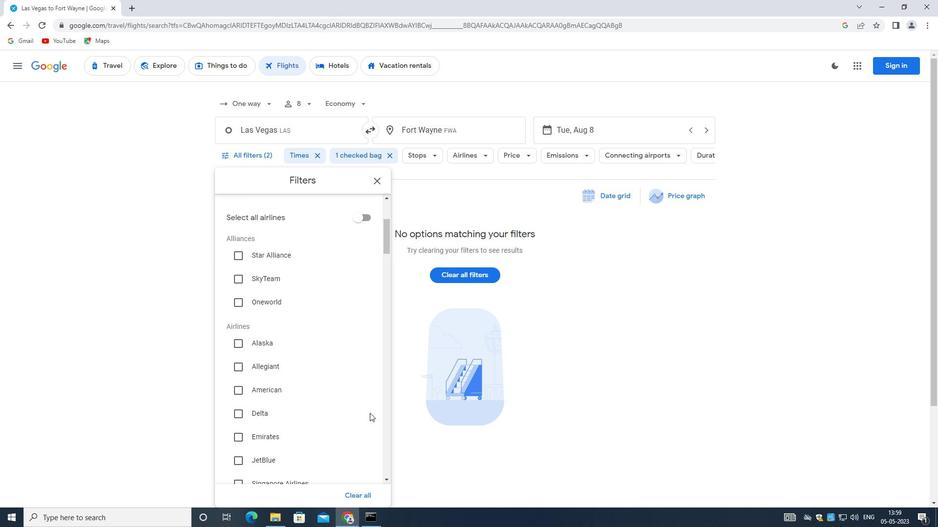 
Action: Mouse scrolled (306, 358) with delta (0, 0)
Screenshot: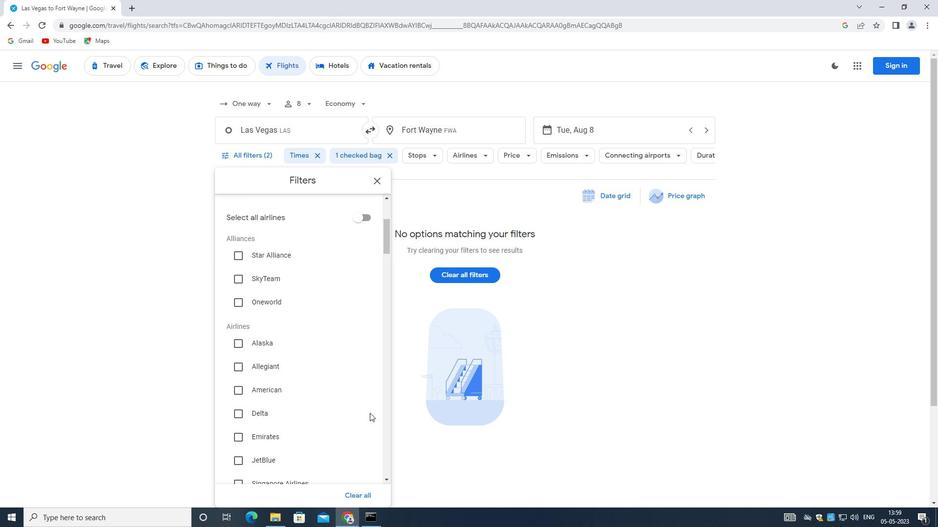 
Action: Mouse moved to (306, 359)
Screenshot: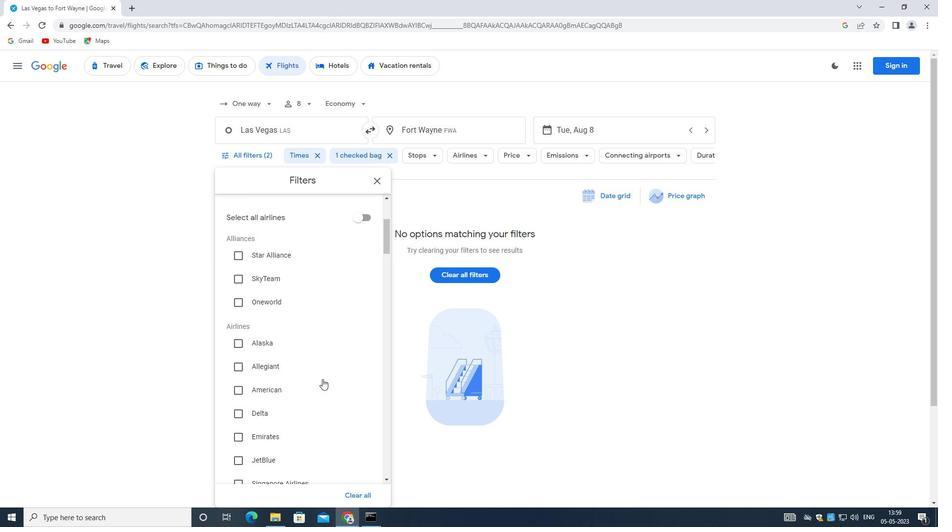 
Action: Mouse scrolled (306, 358) with delta (0, 0)
Screenshot: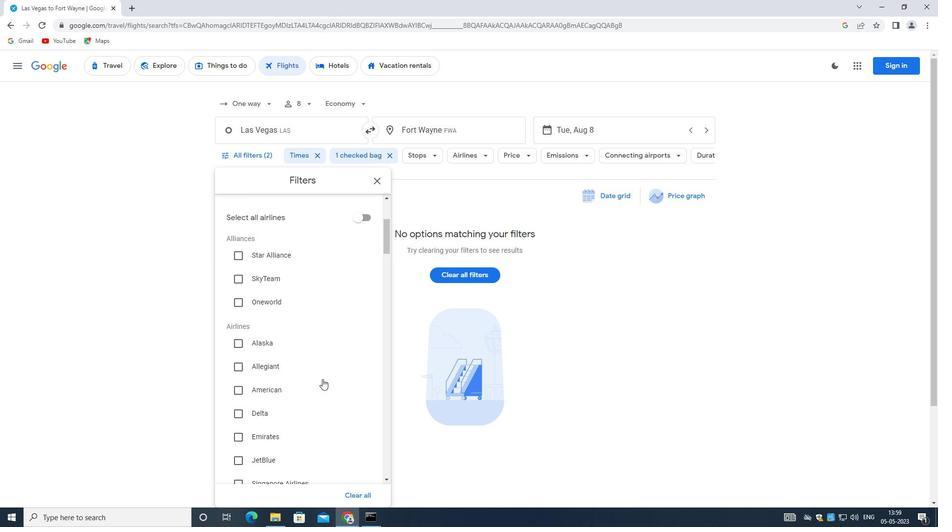 
Action: Mouse moved to (315, 391)
Screenshot: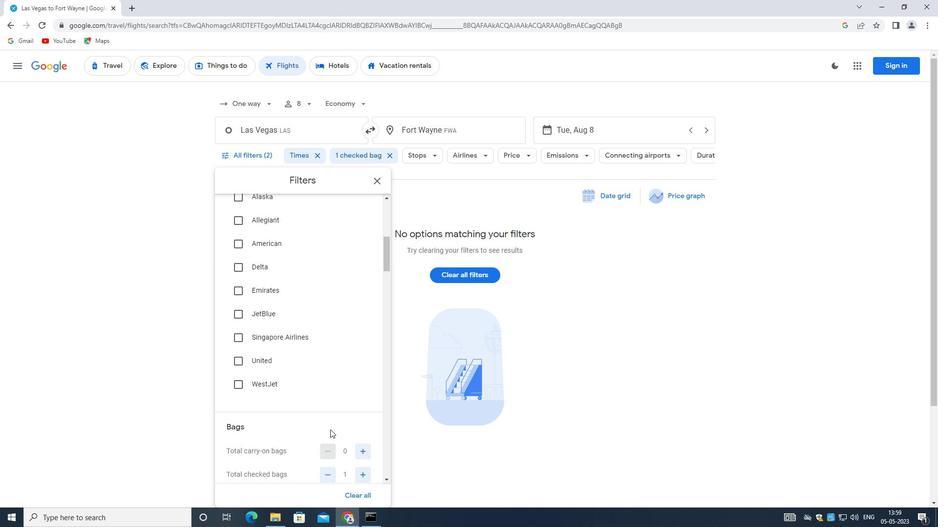 
Action: Mouse scrolled (315, 391) with delta (0, 0)
Screenshot: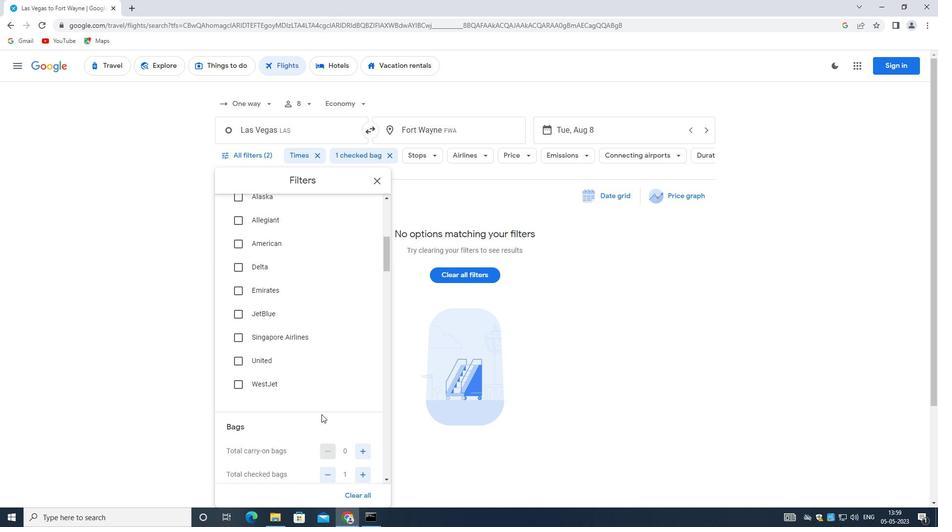 
Action: Mouse scrolled (315, 391) with delta (0, 0)
Screenshot: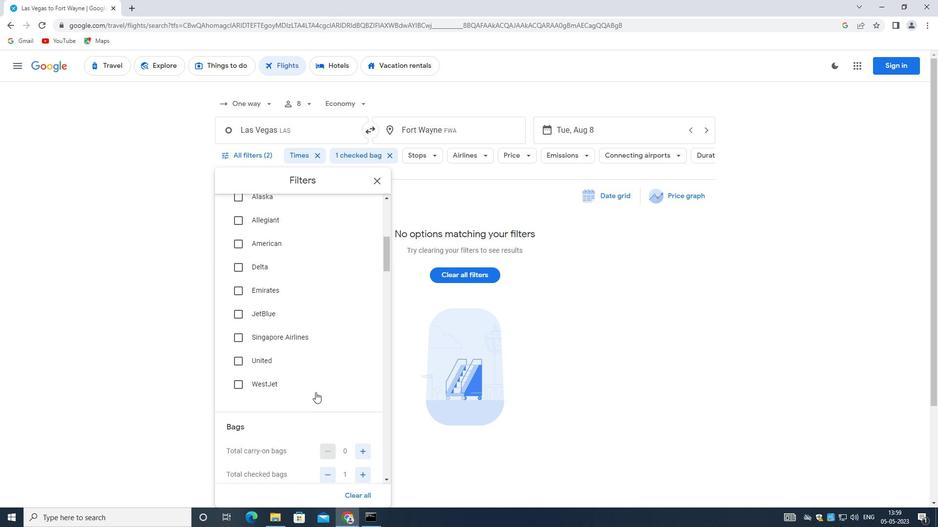 
Action: Mouse moved to (338, 369)
Screenshot: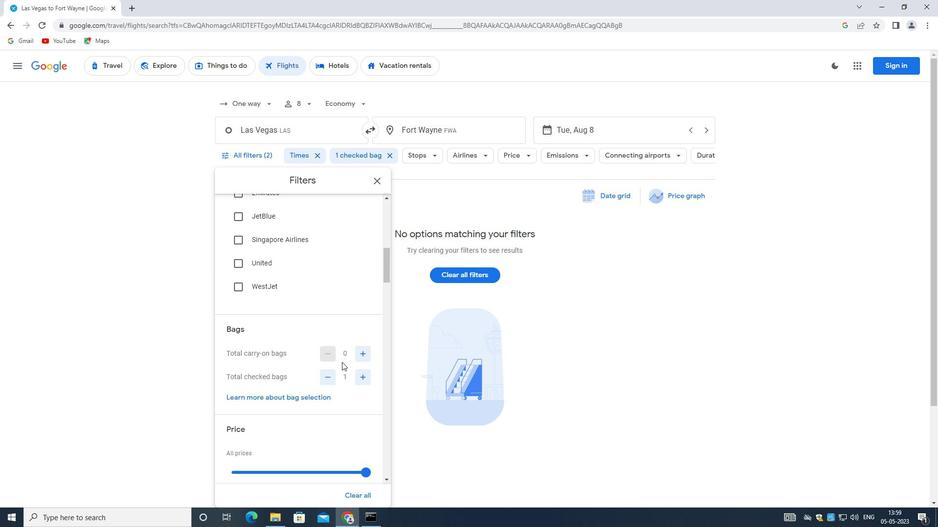 
Action: Mouse scrolled (338, 369) with delta (0, 0)
Screenshot: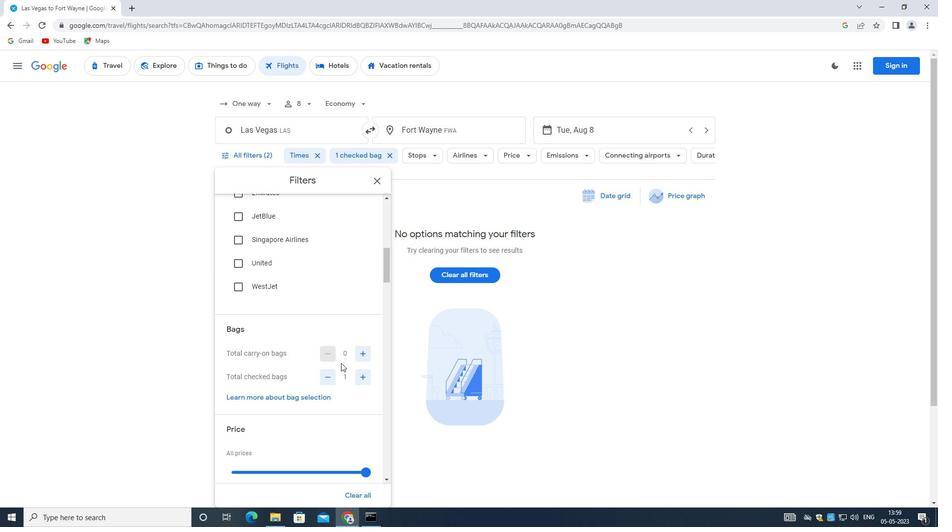 
Action: Mouse moved to (337, 370)
Screenshot: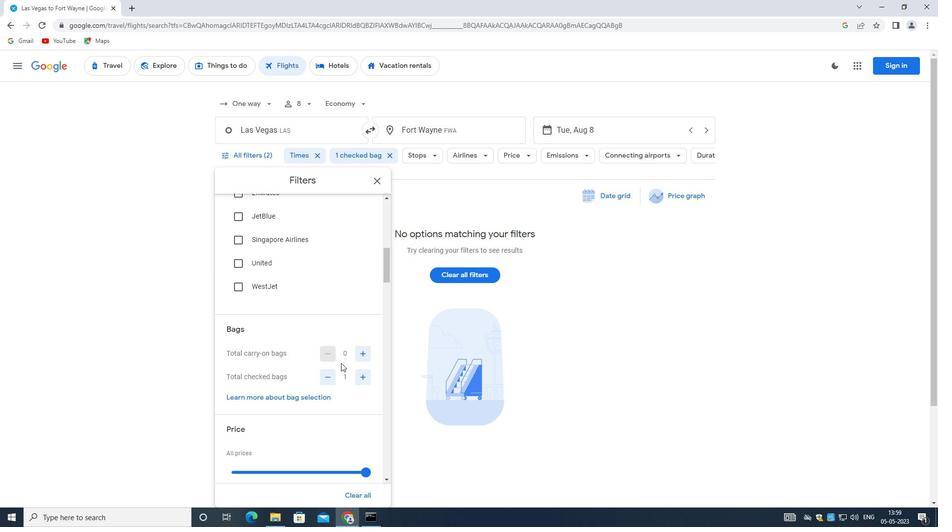 
Action: Mouse scrolled (337, 370) with delta (0, 0)
Screenshot: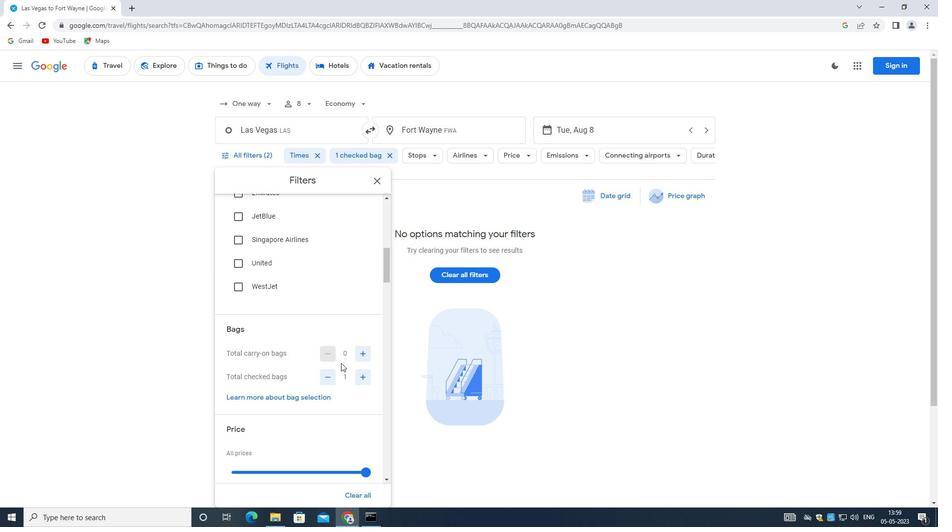 
Action: Mouse moved to (366, 371)
Screenshot: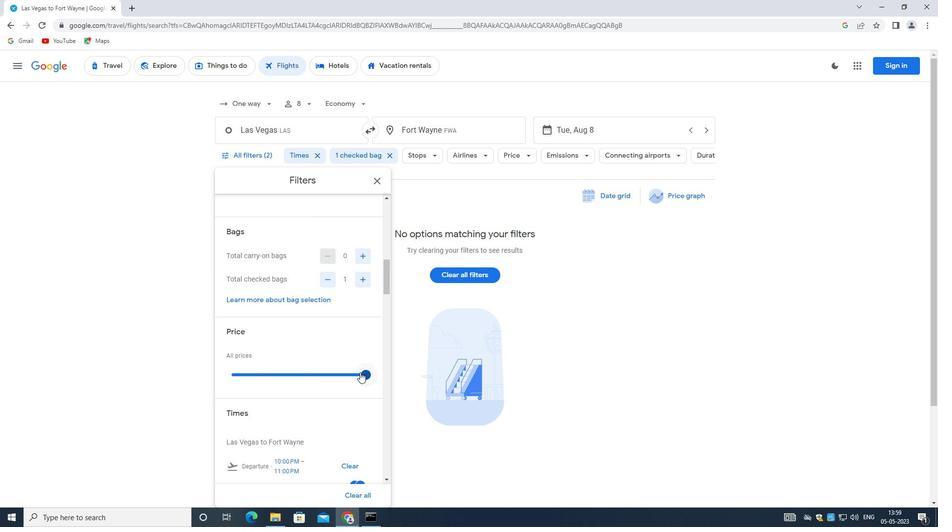 
Action: Mouse pressed left at (366, 371)
Screenshot: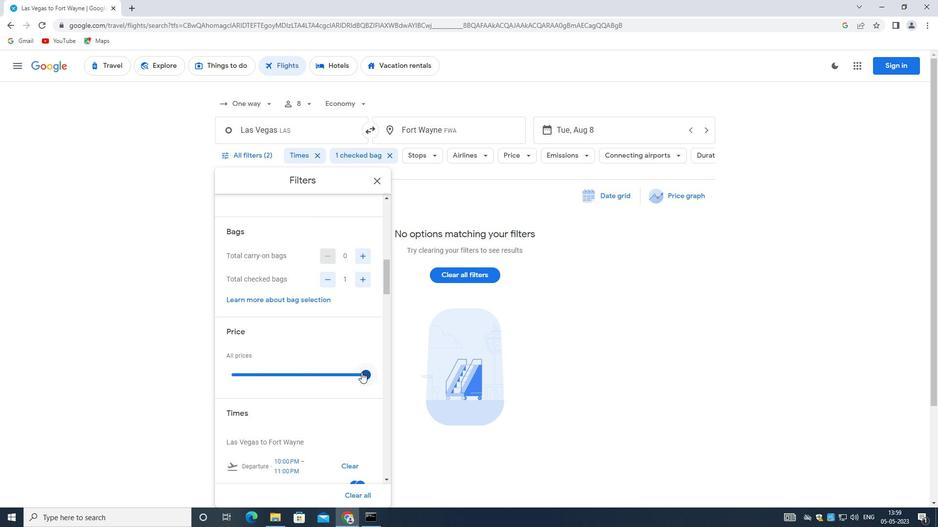 
Action: Mouse moved to (329, 377)
Screenshot: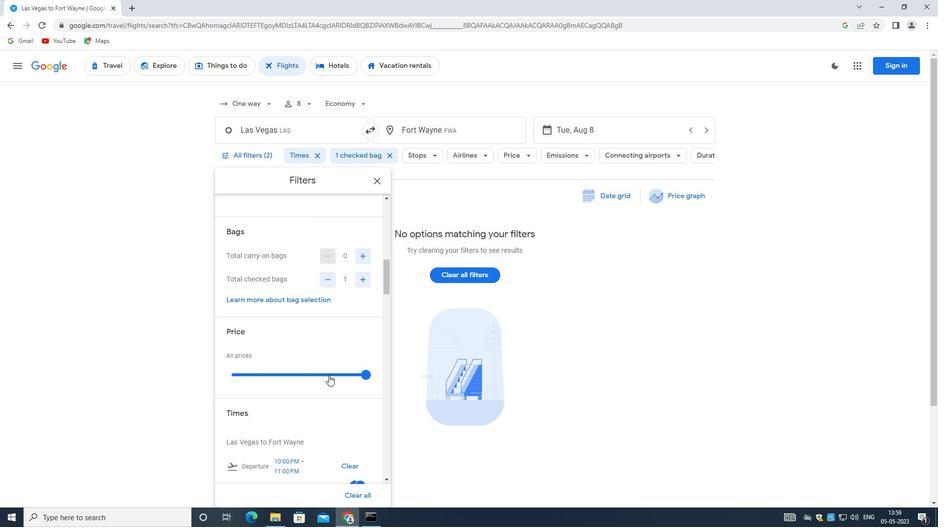 
Action: Mouse scrolled (329, 376) with delta (0, 0)
Screenshot: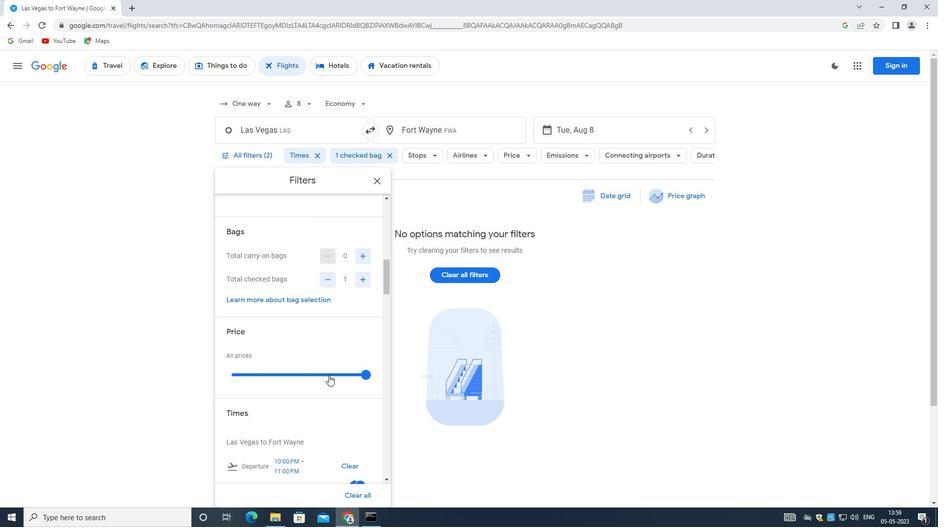 
Action: Mouse moved to (338, 380)
Screenshot: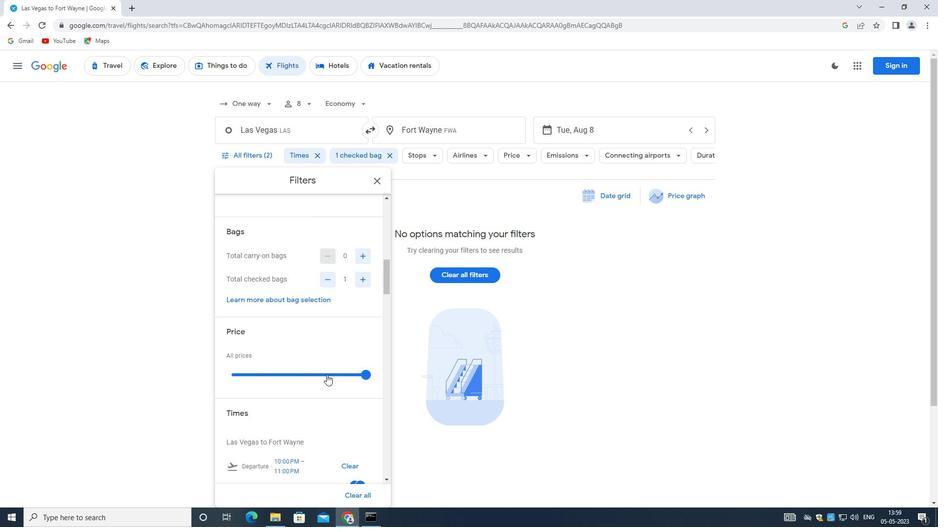 
Action: Mouse scrolled (338, 379) with delta (0, 0)
Screenshot: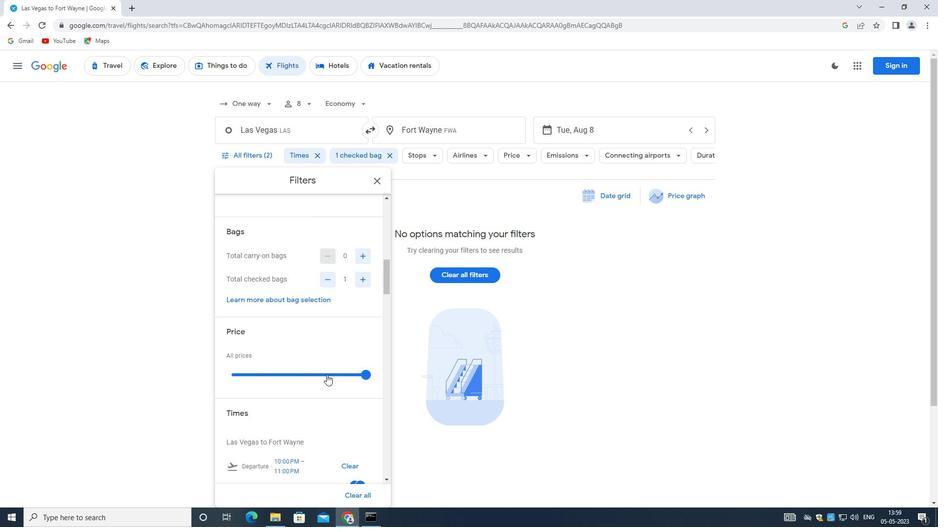 
Action: Mouse scrolled (338, 379) with delta (0, 0)
Screenshot: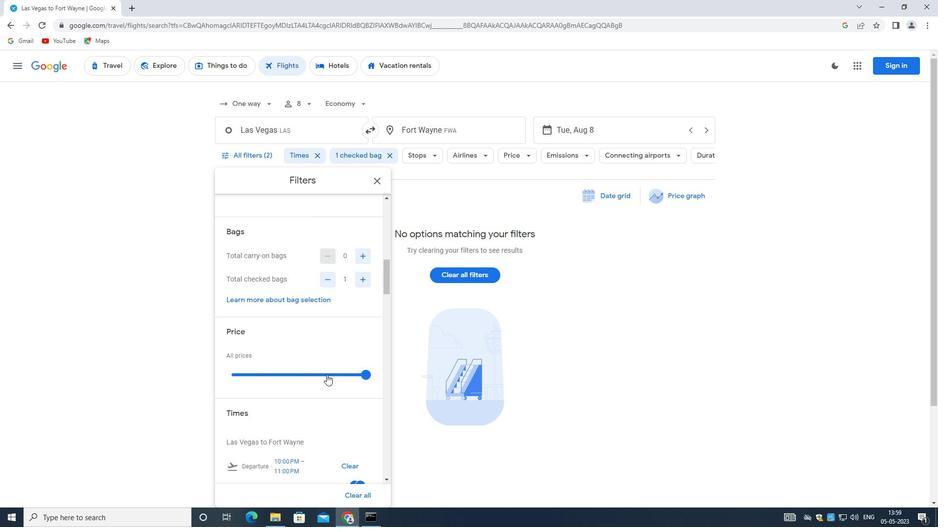 
Action: Mouse moved to (304, 410)
Screenshot: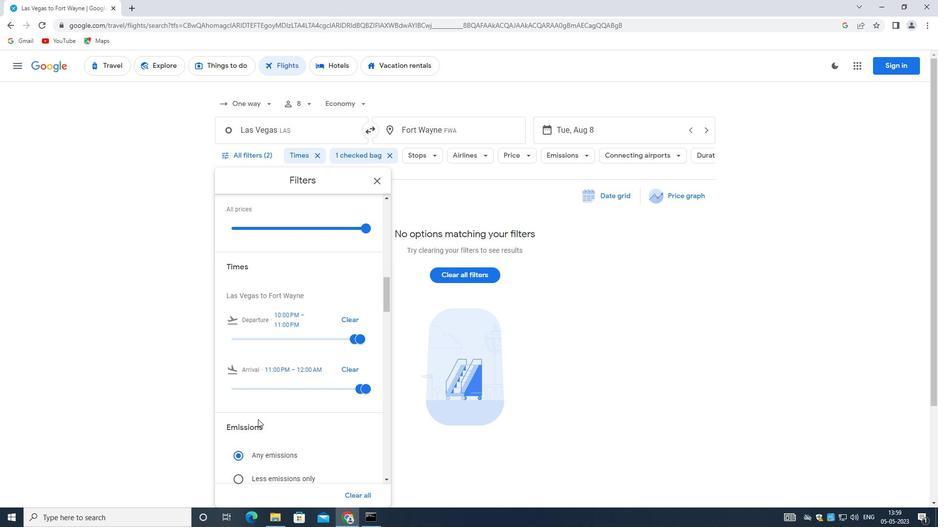 
Action: Mouse scrolled (304, 409) with delta (0, 0)
Screenshot: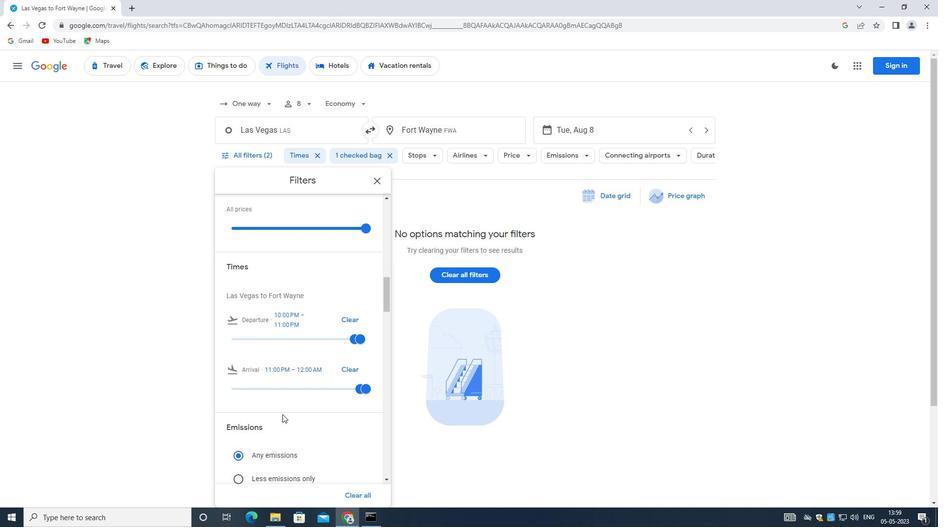 
Action: Mouse moved to (271, 290)
Screenshot: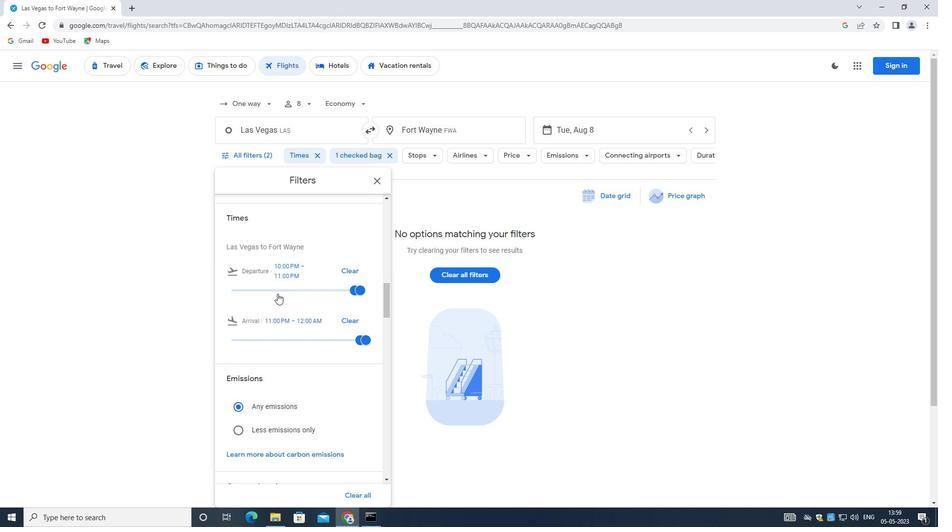 
Action: Mouse pressed left at (271, 290)
Screenshot: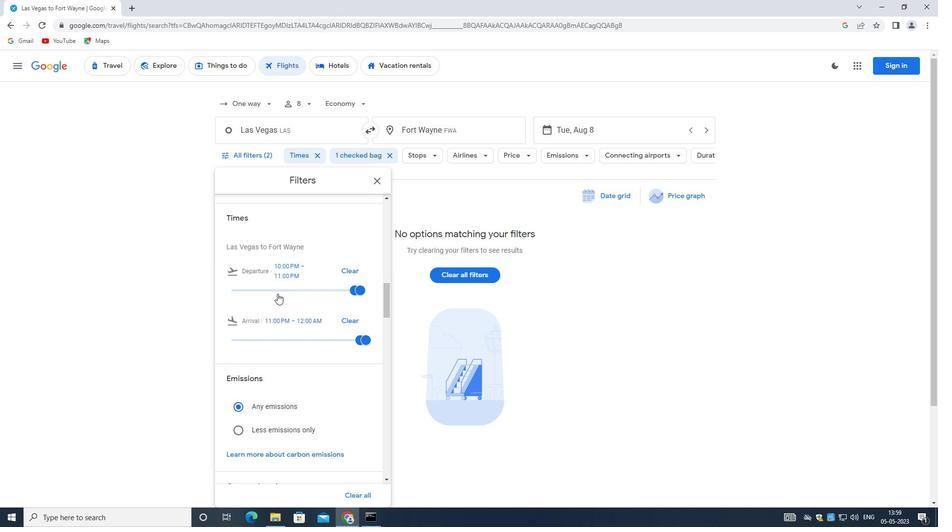 
Action: Mouse moved to (238, 290)
Screenshot: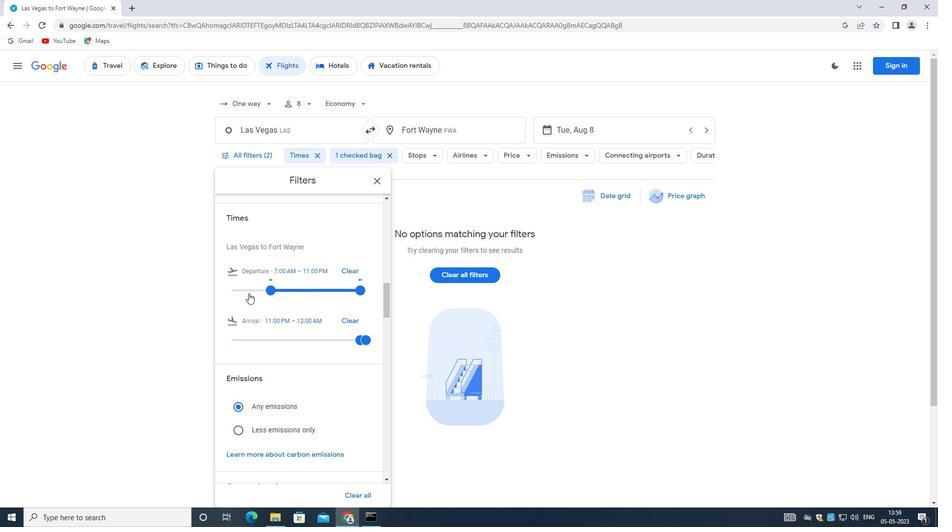 
Action: Mouse pressed left at (238, 290)
Screenshot: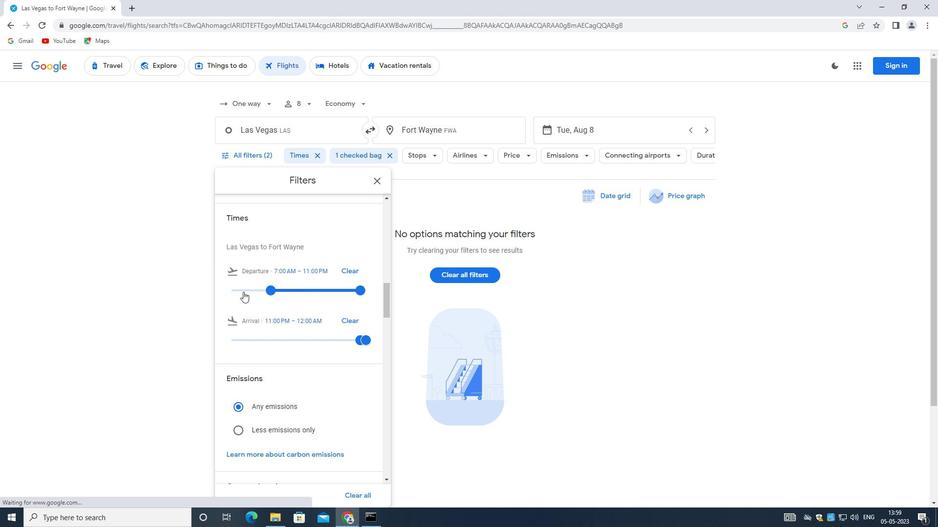 
Action: Mouse moved to (251, 290)
Screenshot: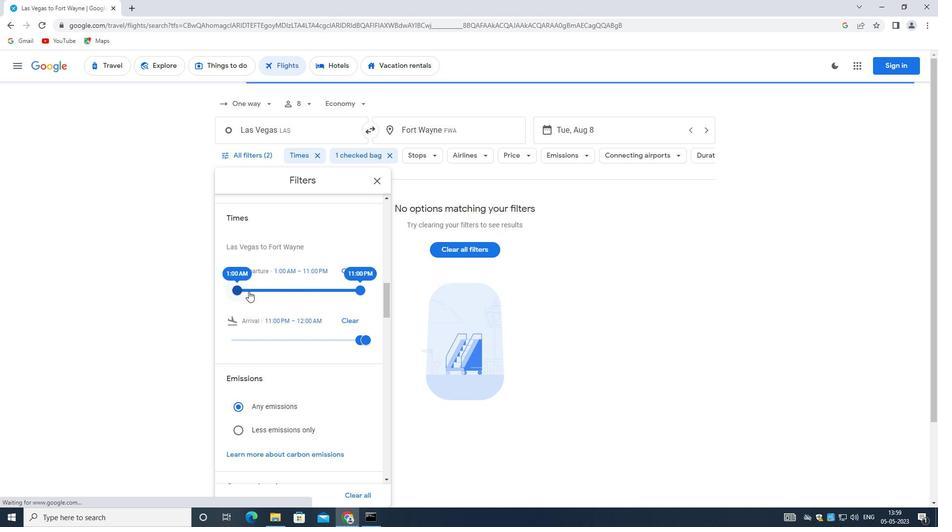 
Action: Mouse pressed left at (251, 290)
Screenshot: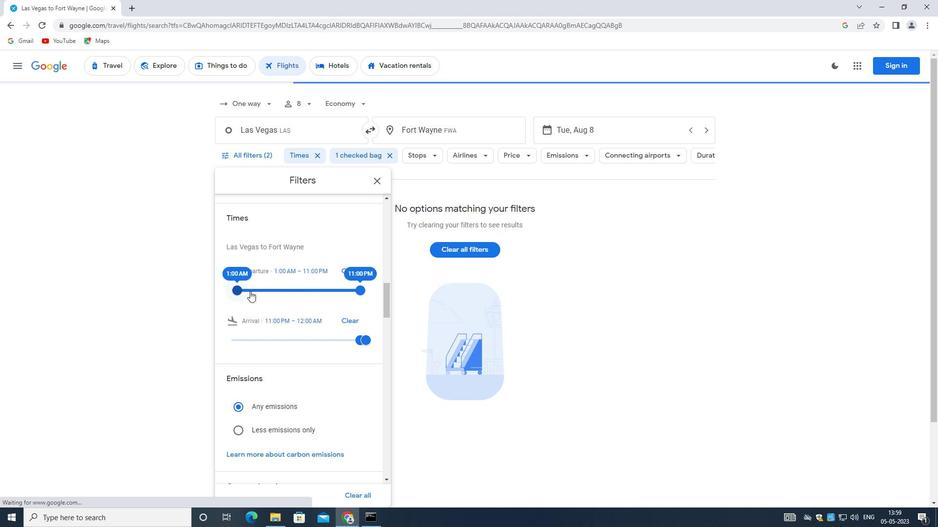 
Action: Mouse moved to (358, 289)
Screenshot: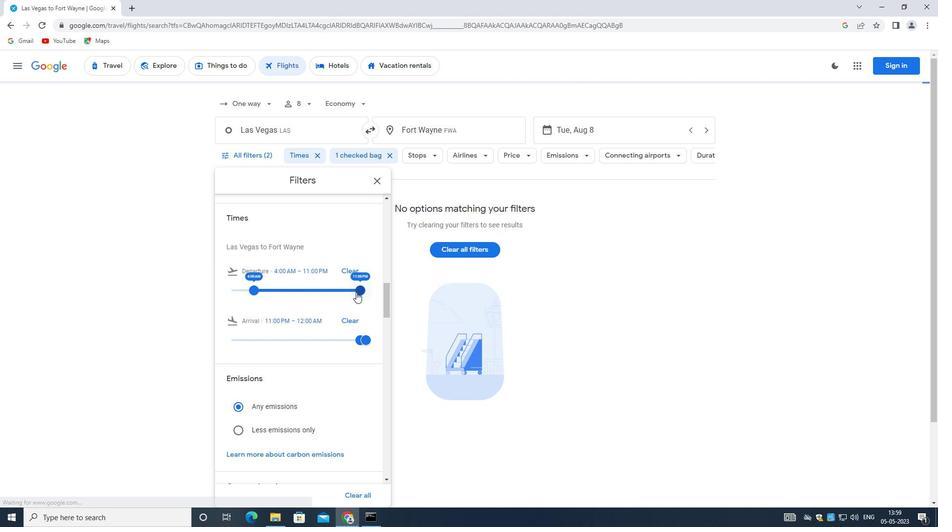
Action: Mouse pressed left at (358, 289)
Screenshot: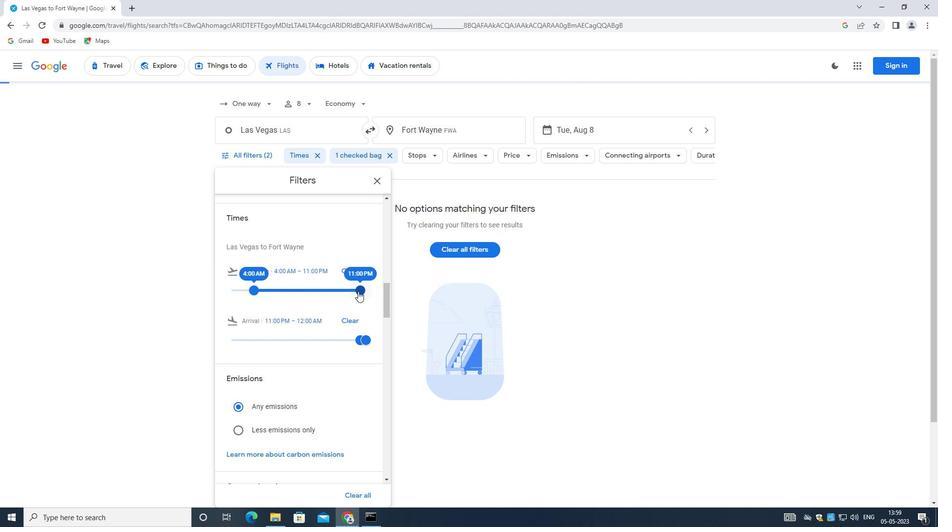 
Action: Mouse moved to (299, 264)
Screenshot: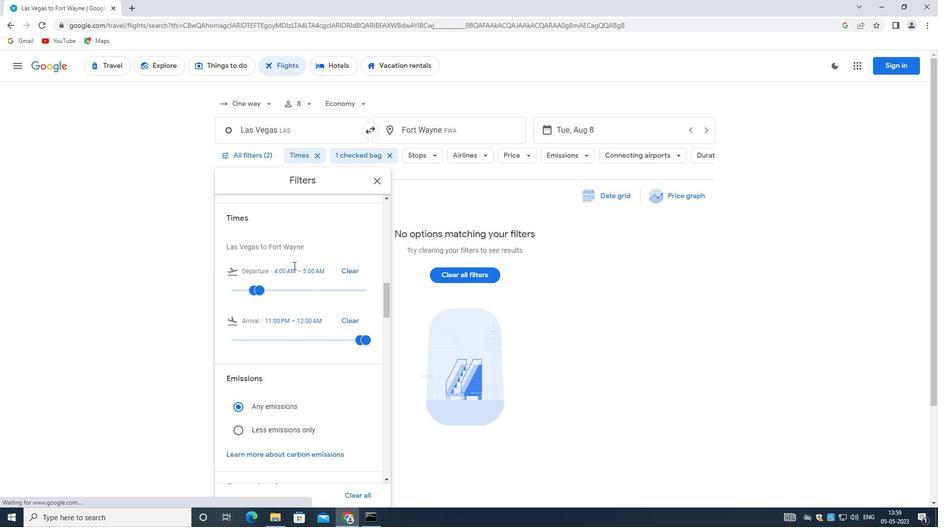 
Action: Mouse scrolled (299, 263) with delta (0, 0)
Screenshot: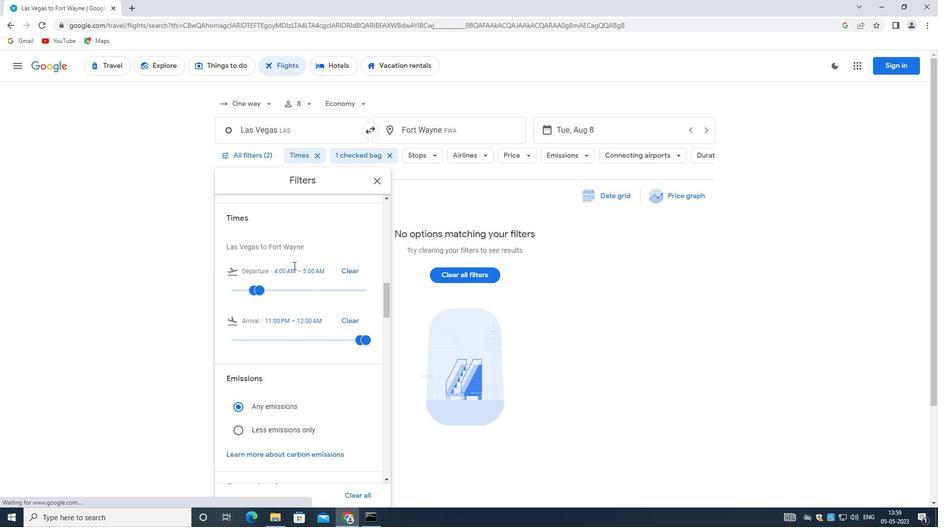 
Action: Mouse moved to (300, 265)
Screenshot: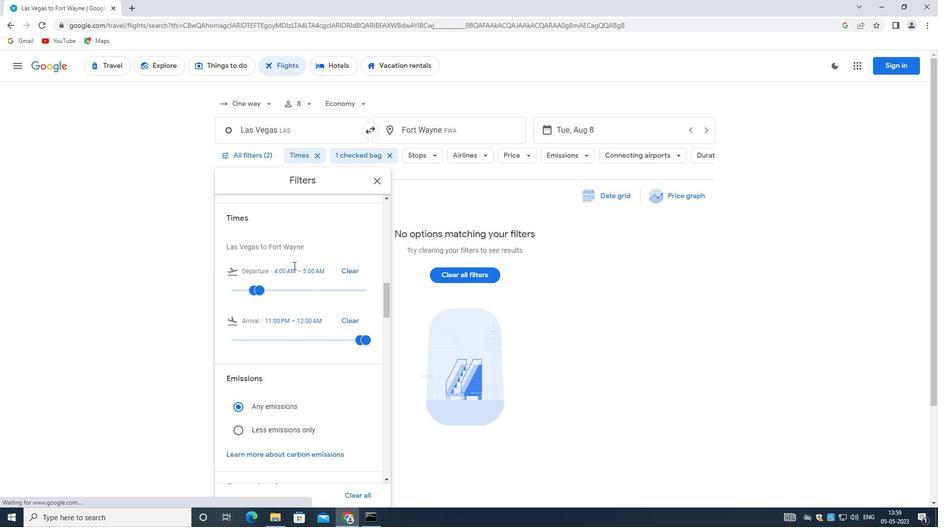 
Action: Mouse scrolled (300, 265) with delta (0, 0)
Screenshot: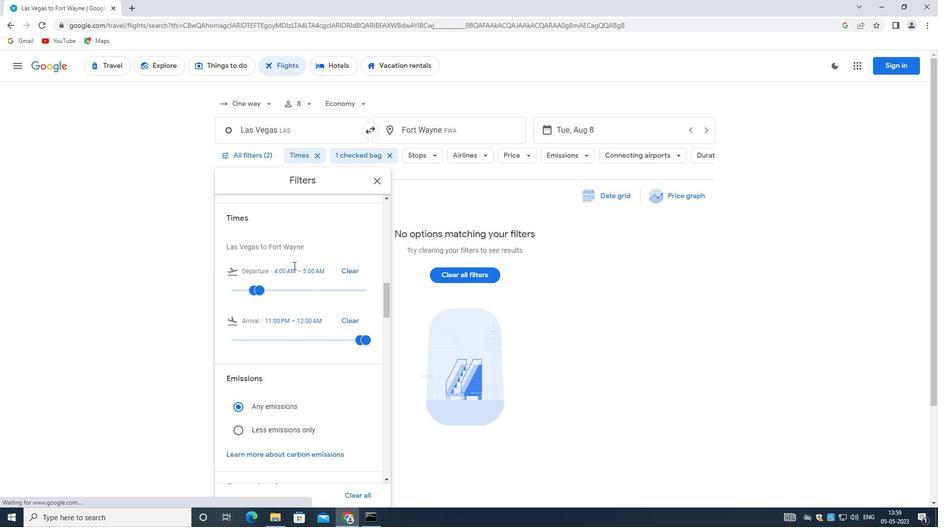 
Action: Mouse moved to (300, 268)
Screenshot: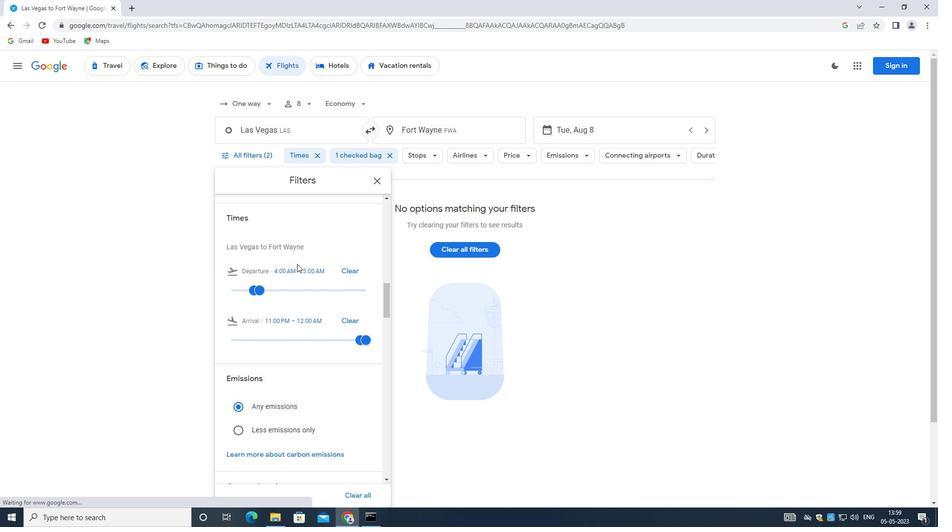 
Action: Mouse scrolled (300, 268) with delta (0, 0)
Screenshot: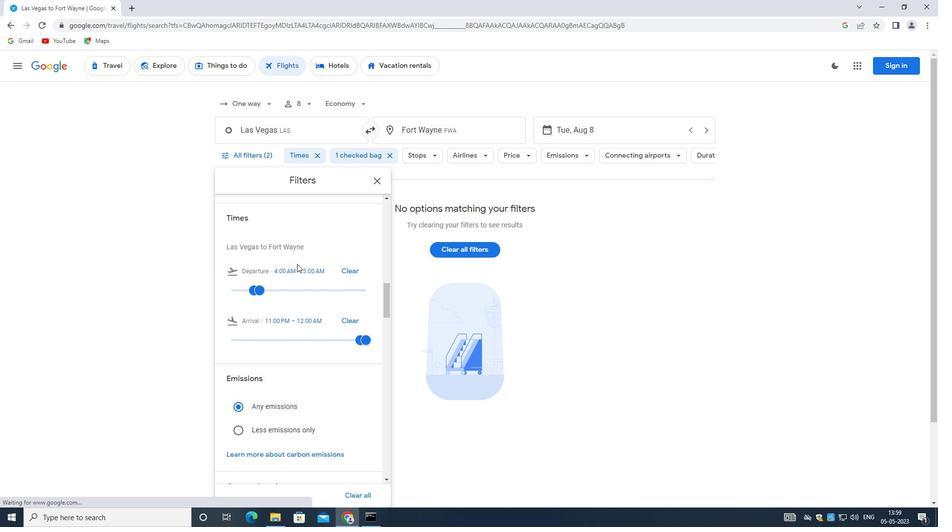 
Action: Mouse moved to (301, 272)
Screenshot: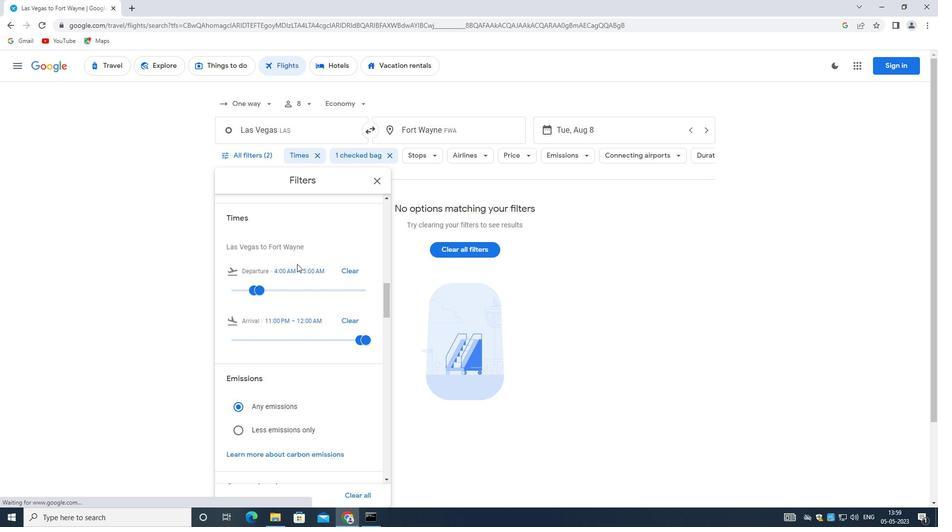 
Action: Mouse scrolled (301, 272) with delta (0, 0)
Screenshot: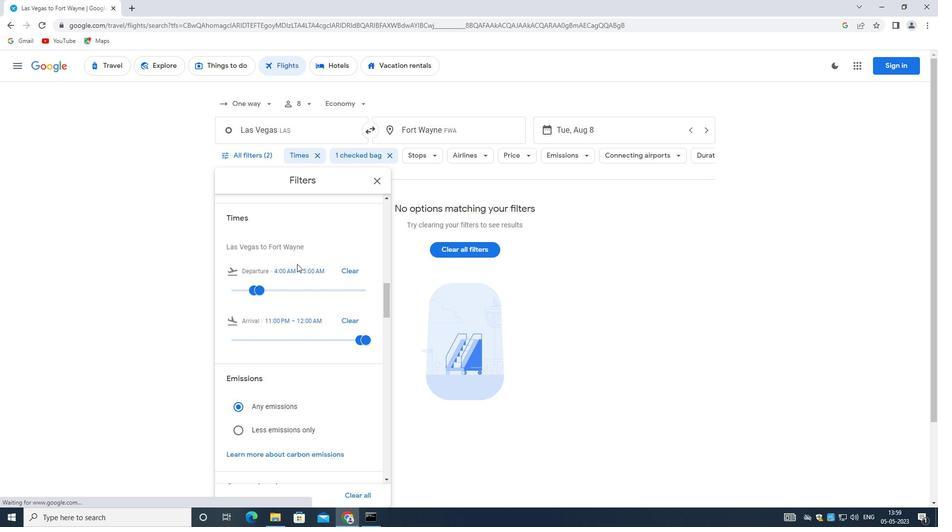 
Action: Mouse moved to (301, 279)
Screenshot: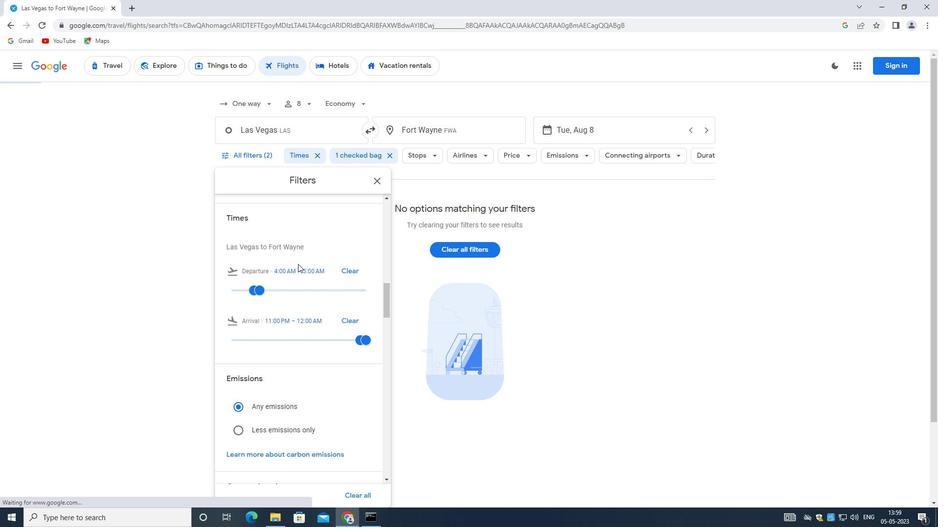 
Action: Mouse scrolled (301, 279) with delta (0, 0)
Screenshot: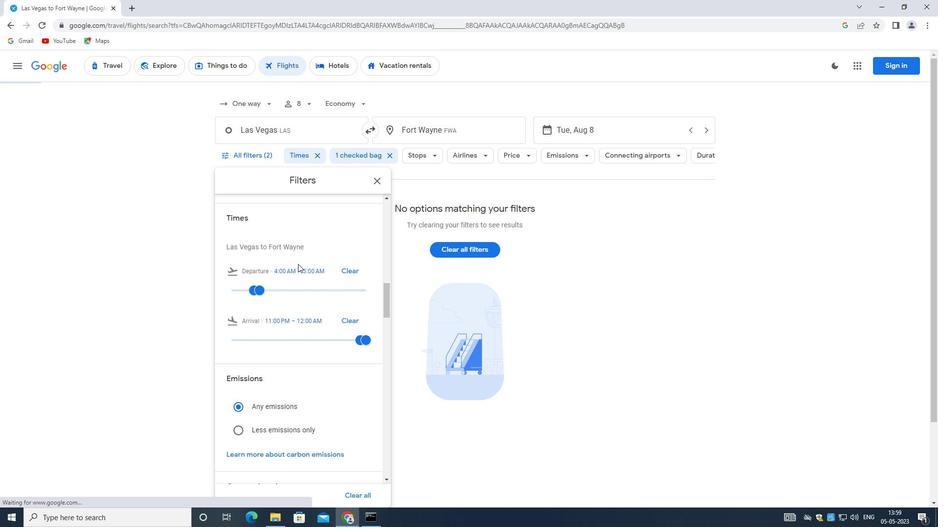 
Action: Mouse moved to (303, 305)
Screenshot: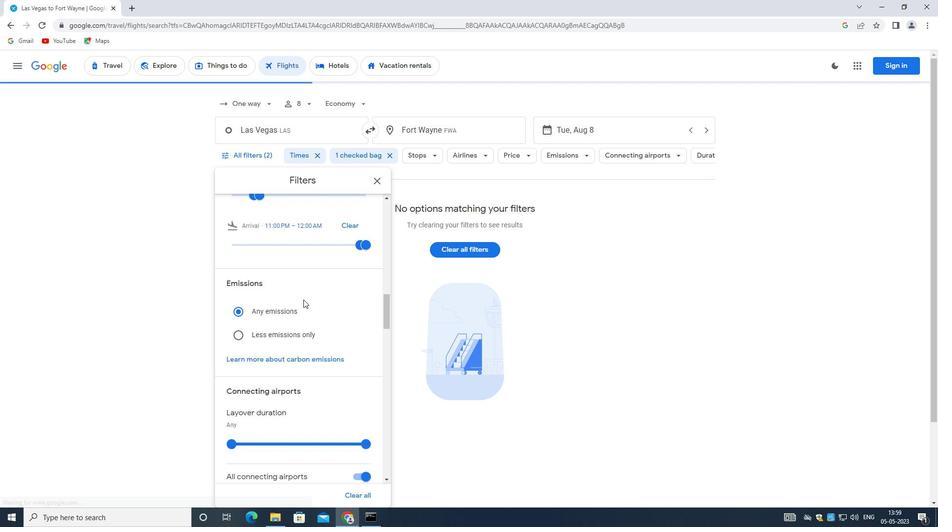 
Action: Mouse scrolled (303, 304) with delta (0, 0)
Screenshot: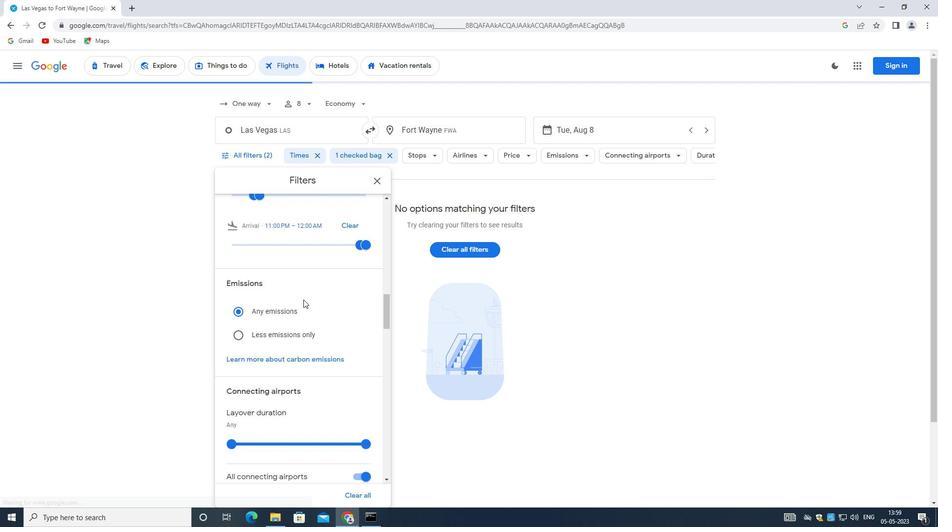 
Action: Mouse moved to (303, 312)
Screenshot: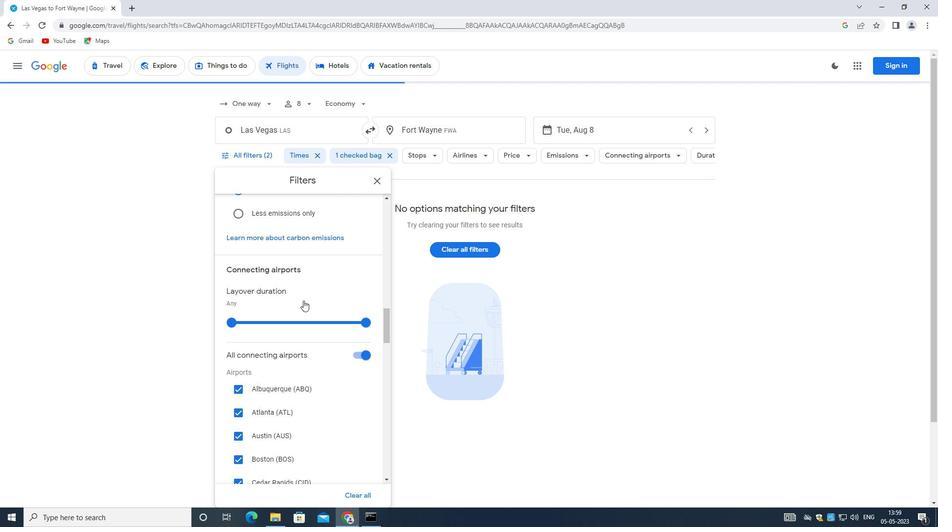 
Action: Mouse scrolled (303, 311) with delta (0, 0)
Screenshot: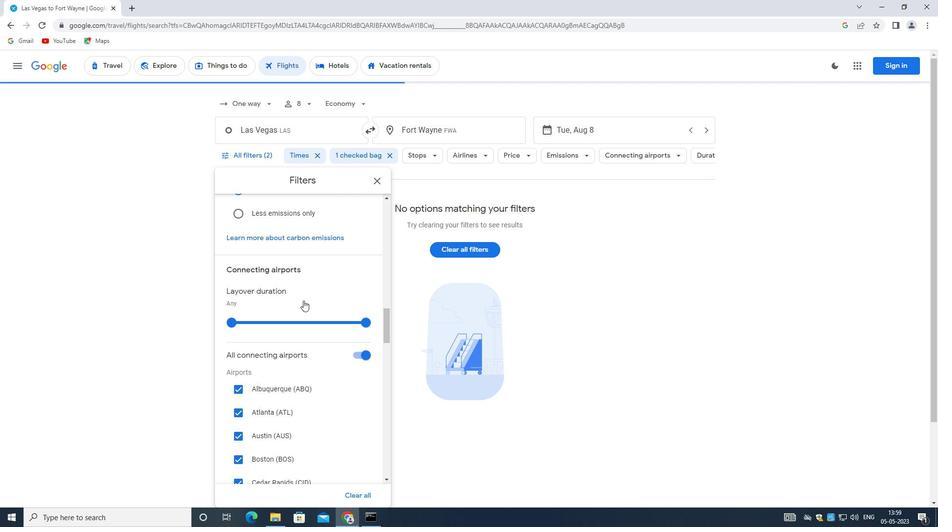 
Action: Mouse moved to (303, 314)
Screenshot: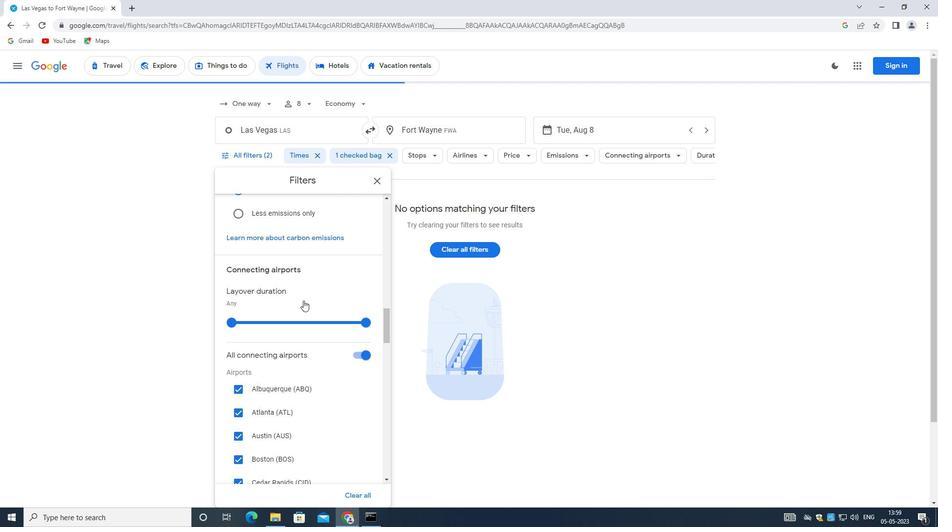 
Action: Mouse scrolled (303, 314) with delta (0, 0)
Screenshot: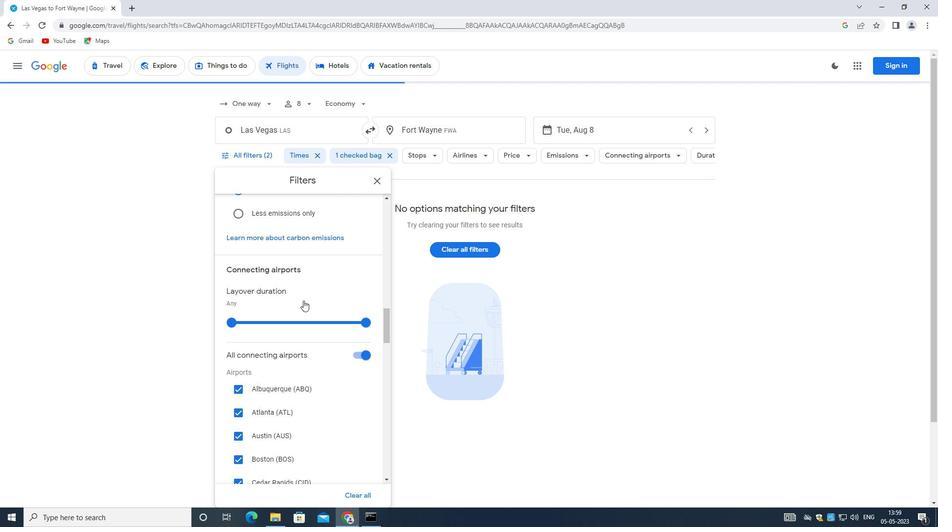 
Action: Mouse moved to (303, 316)
Screenshot: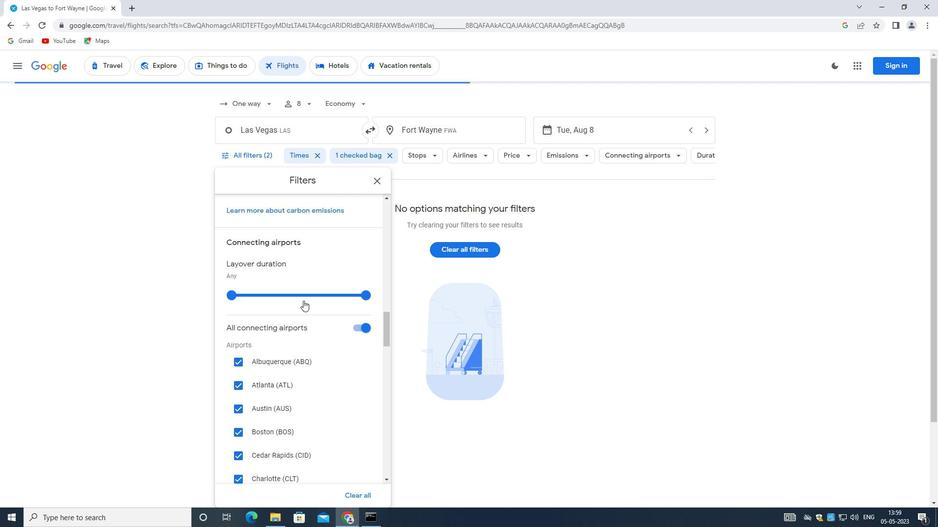 
Action: Mouse scrolled (303, 316) with delta (0, 0)
Screenshot: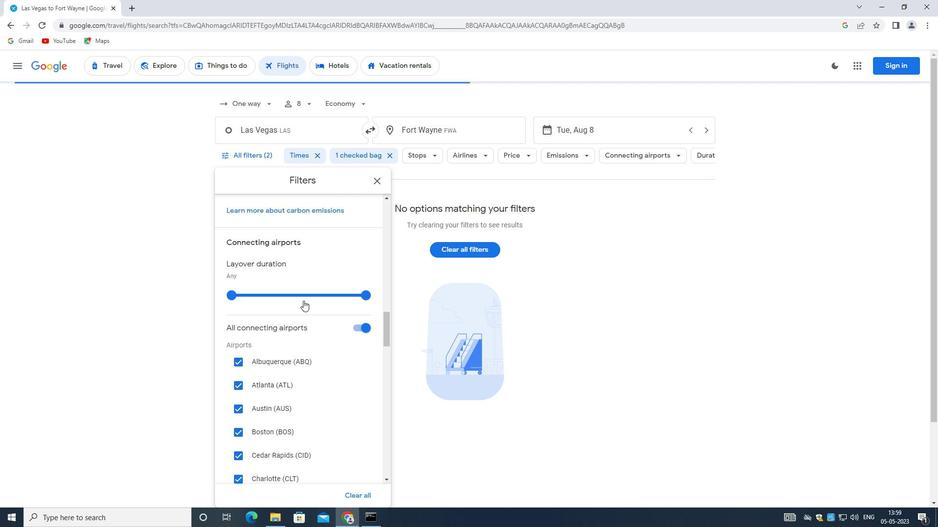
Action: Mouse moved to (303, 318)
Screenshot: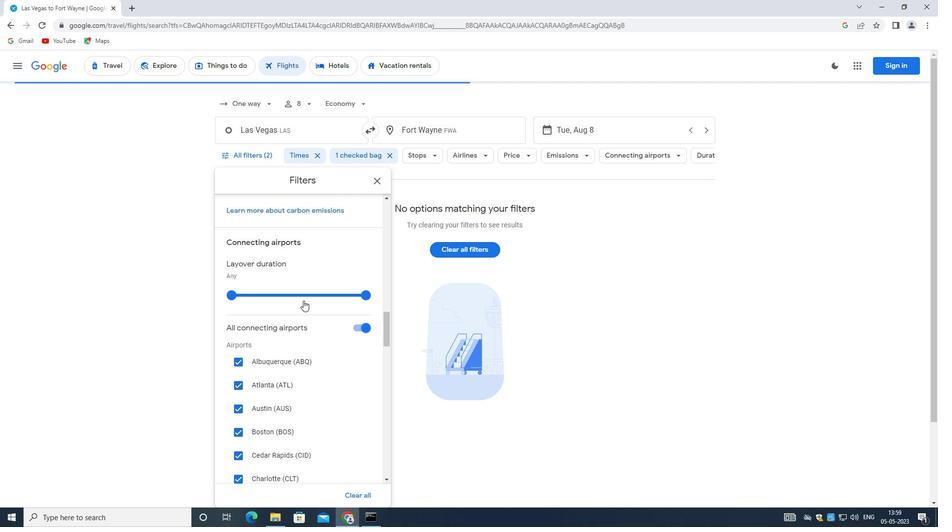 
Action: Mouse scrolled (303, 317) with delta (0, 0)
Screenshot: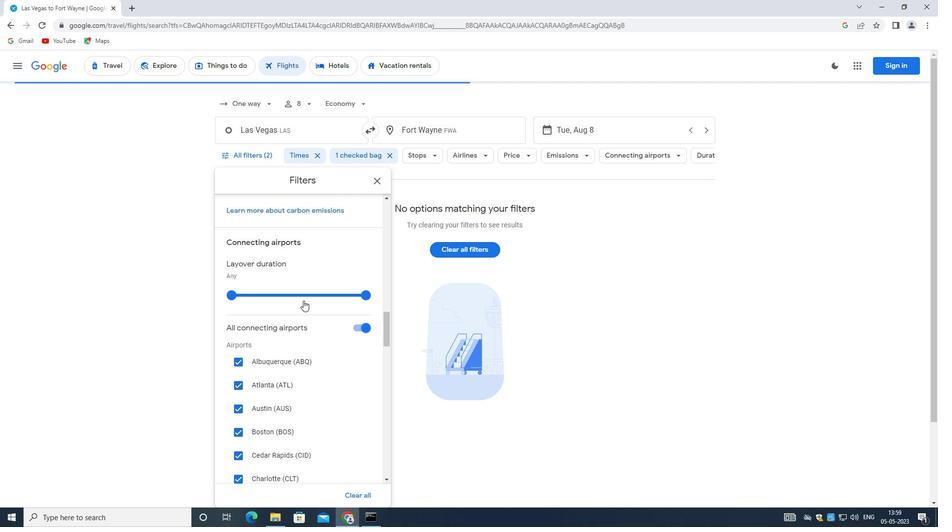 
Action: Mouse moved to (303, 318)
Screenshot: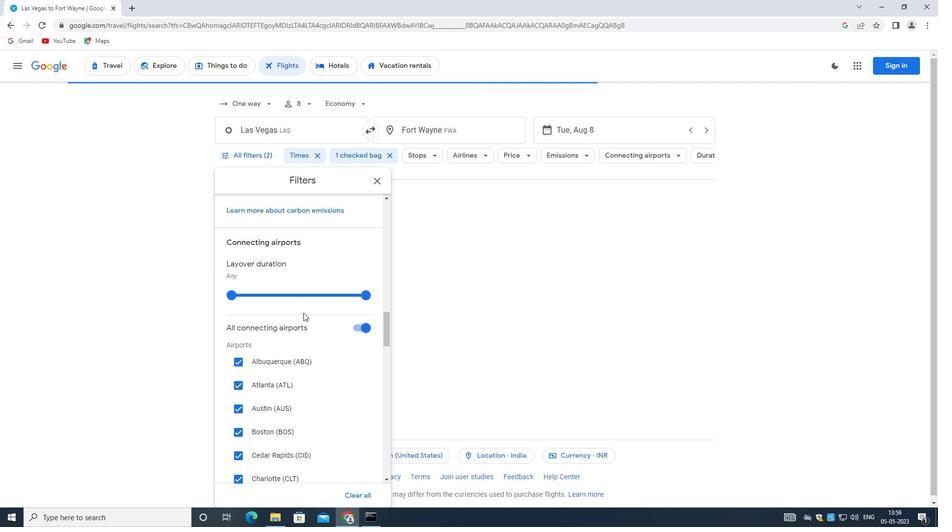 
Action: Mouse scrolled (303, 318) with delta (0, 0)
Screenshot: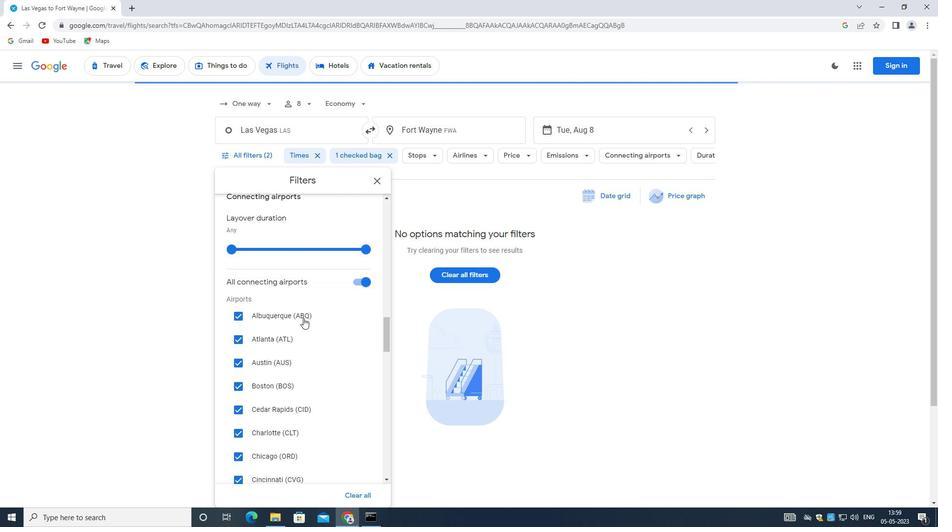 
Action: Mouse scrolled (303, 318) with delta (0, 0)
Screenshot: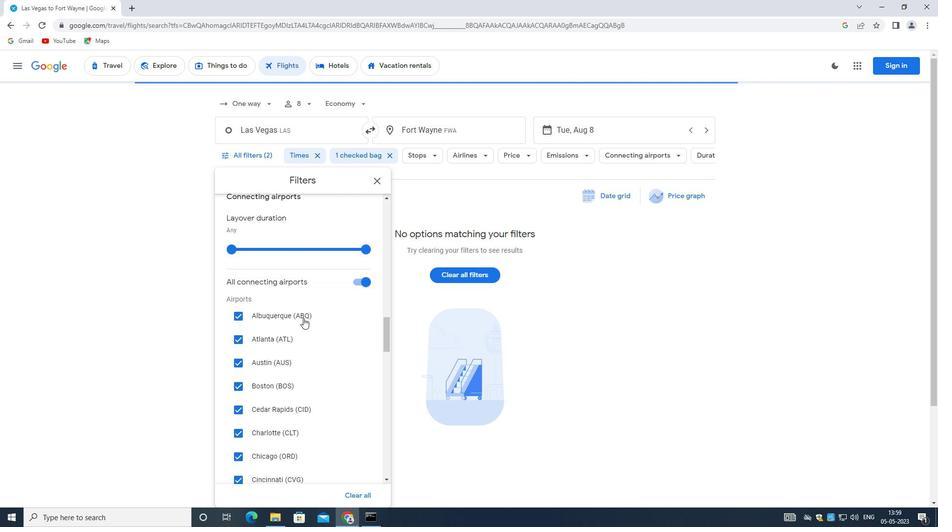 
Action: Mouse scrolled (303, 318) with delta (0, 0)
Screenshot: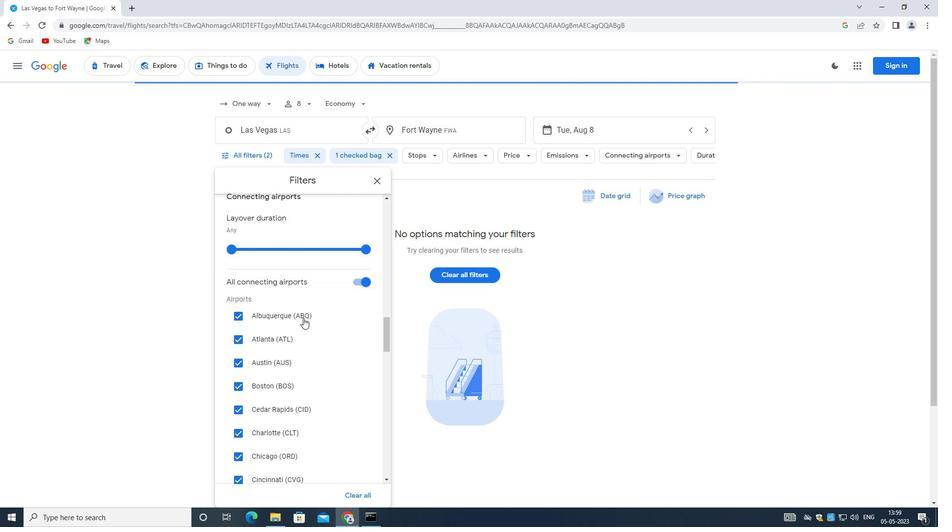 
Action: Mouse moved to (303, 319)
Screenshot: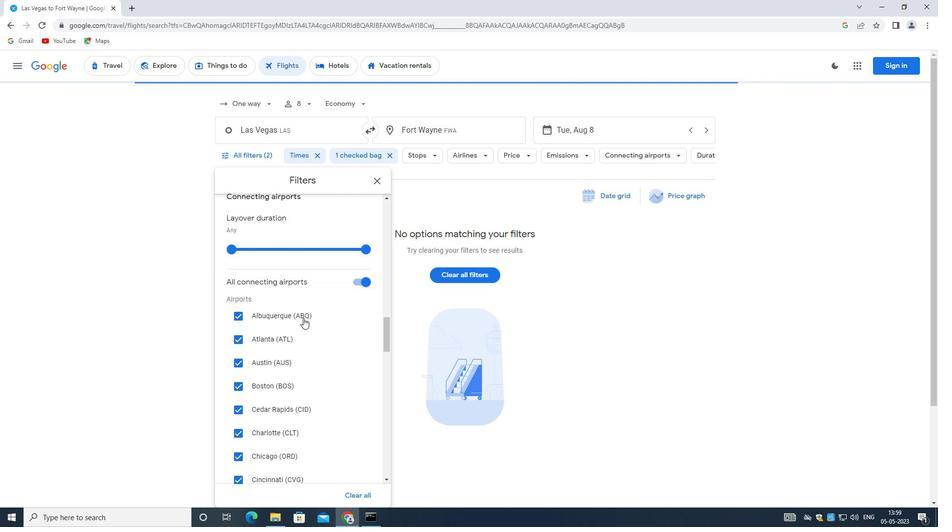 
Action: Mouse scrolled (303, 318) with delta (0, 0)
Screenshot: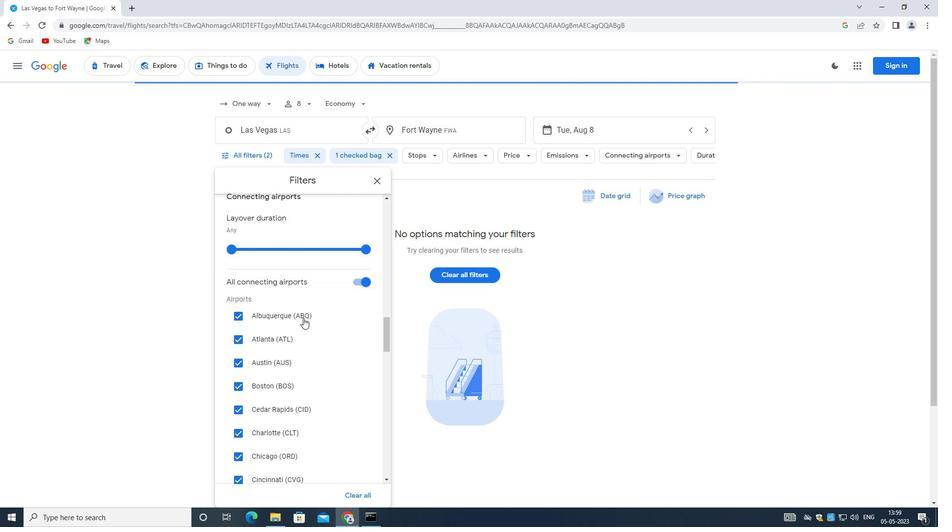 
Action: Mouse moved to (303, 320)
Screenshot: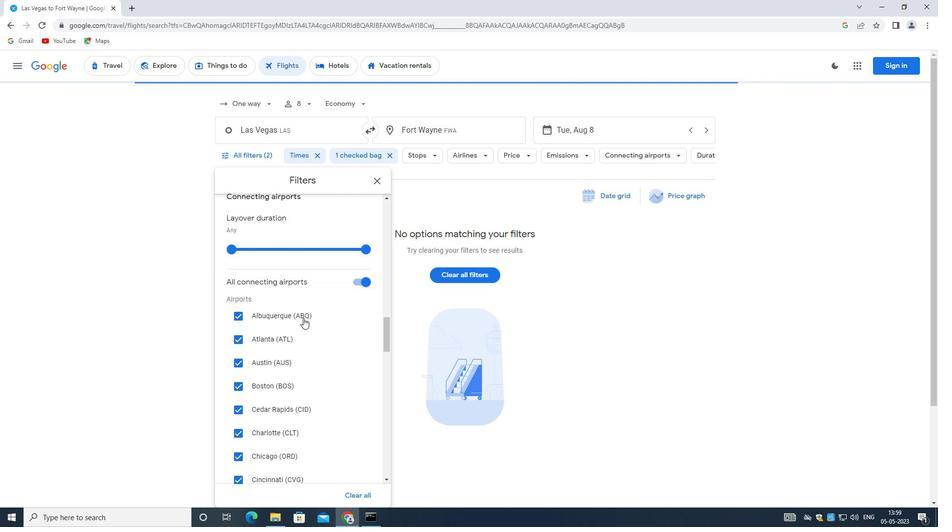 
Action: Mouse scrolled (303, 319) with delta (0, 0)
Screenshot: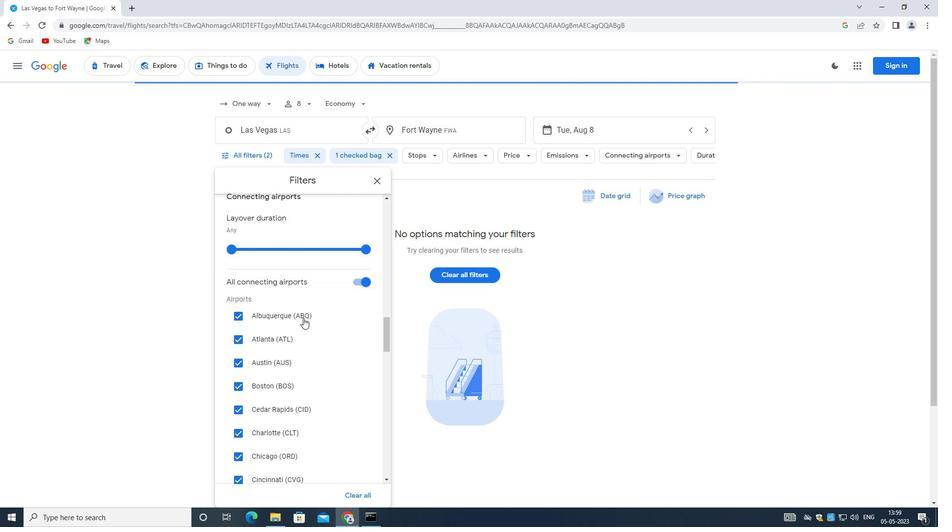 
Action: Mouse moved to (303, 322)
Screenshot: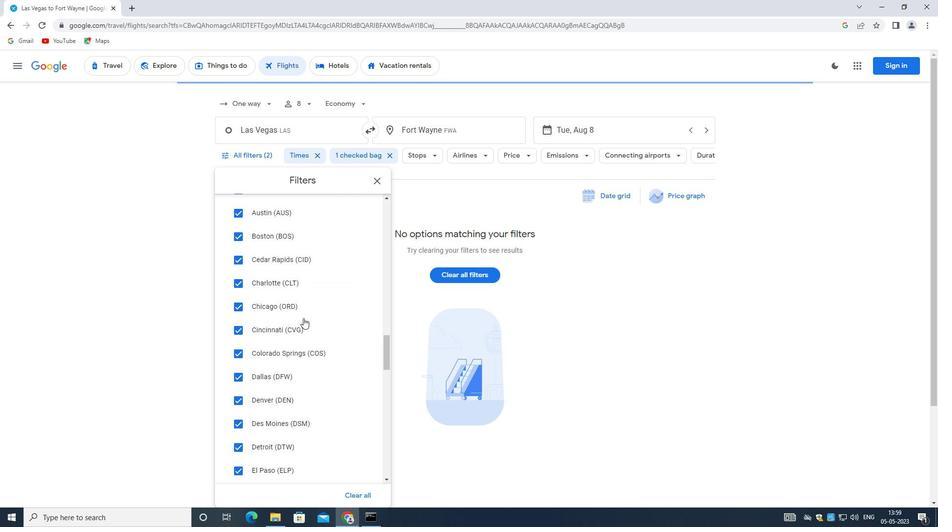 
Action: Mouse scrolled (303, 321) with delta (0, 0)
Screenshot: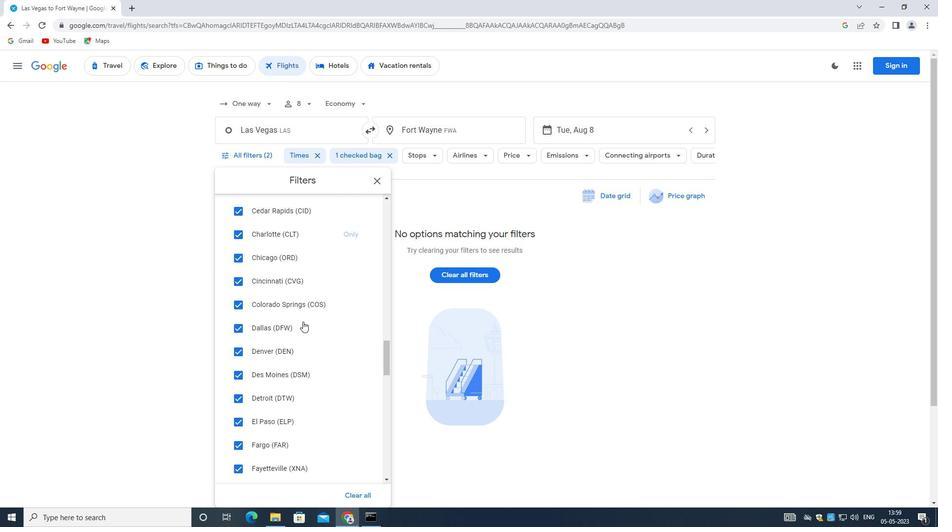 
Action: Mouse scrolled (303, 321) with delta (0, 0)
Screenshot: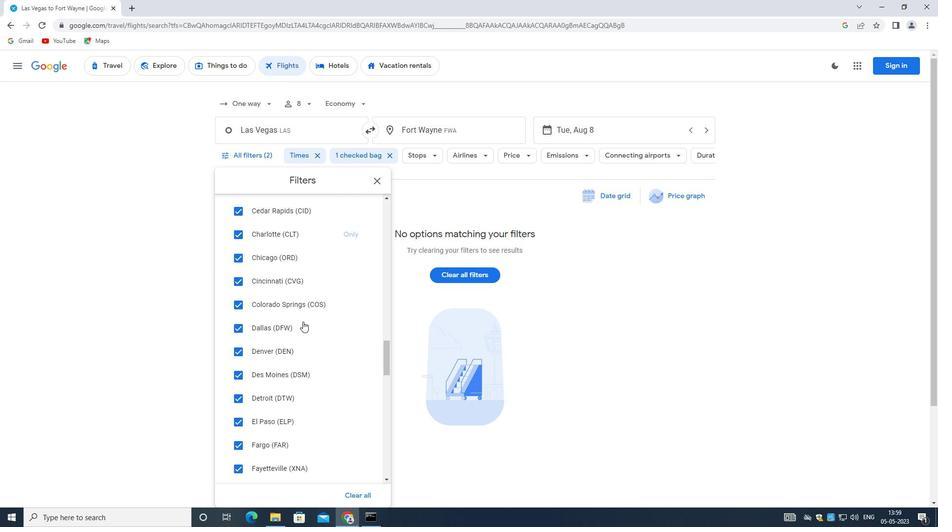 
Action: Mouse scrolled (303, 321) with delta (0, 0)
Screenshot: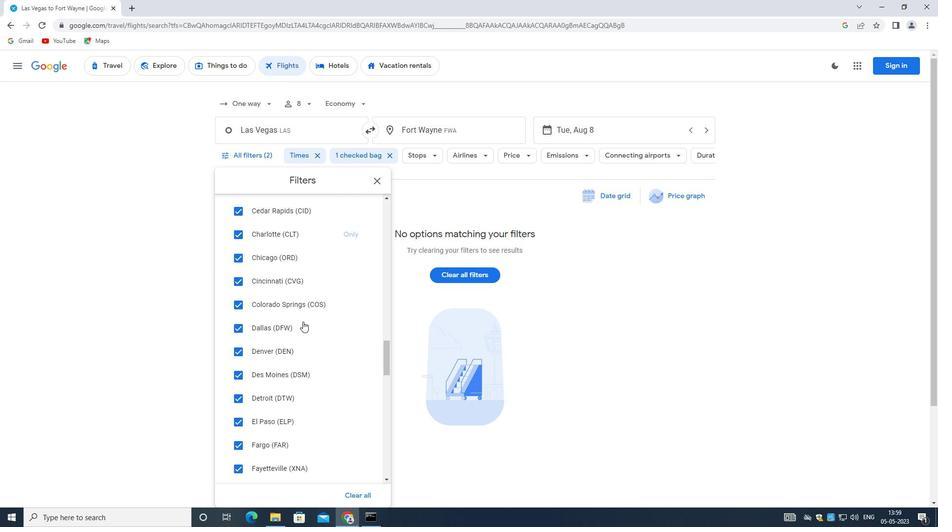
Action: Mouse scrolled (303, 321) with delta (0, 0)
Screenshot: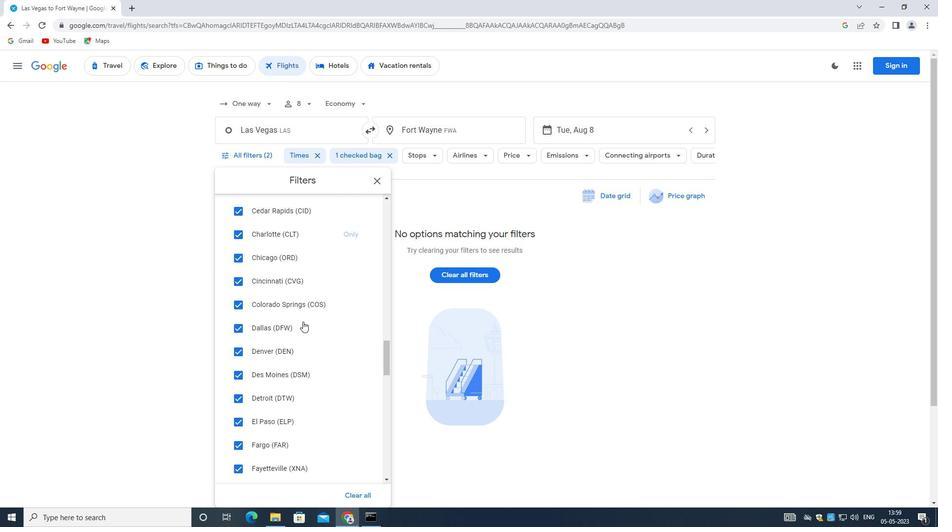 
Action: Mouse moved to (303, 322)
Screenshot: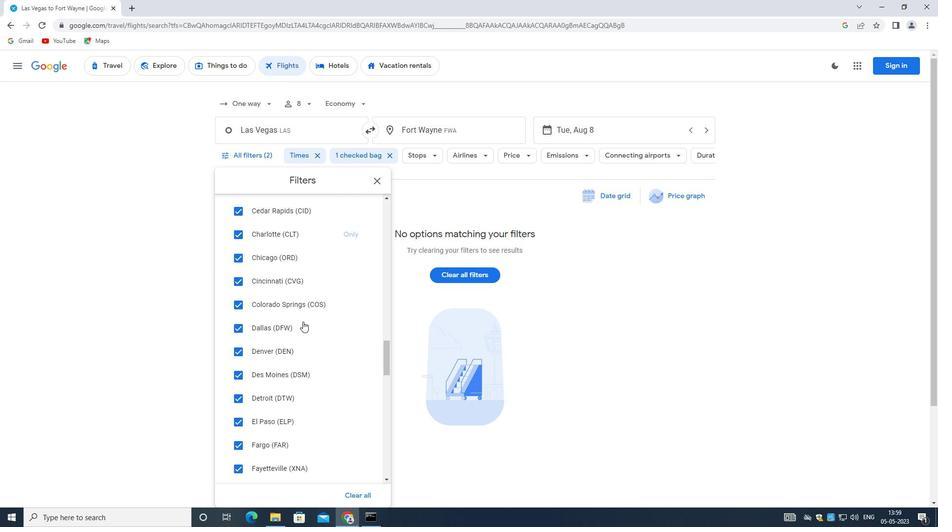 
Action: Mouse scrolled (303, 321) with delta (0, 0)
Screenshot: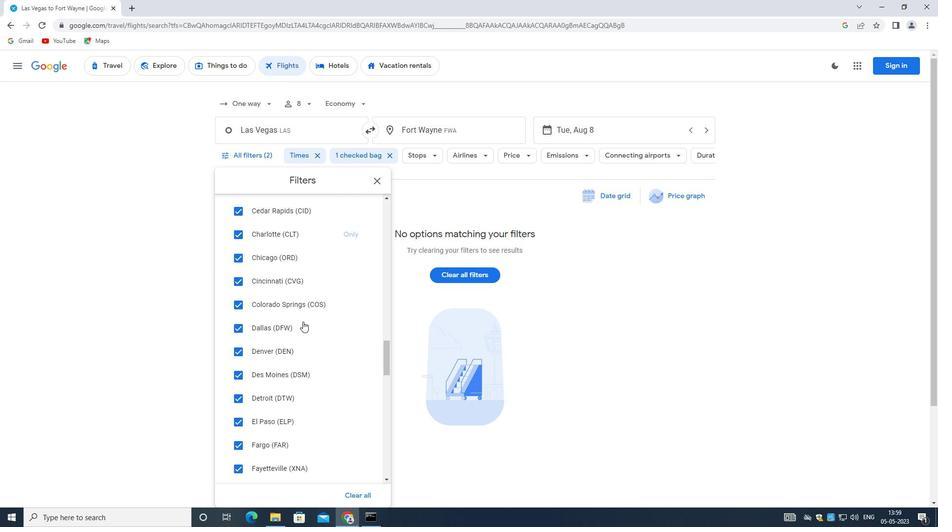 
Action: Mouse moved to (302, 322)
Screenshot: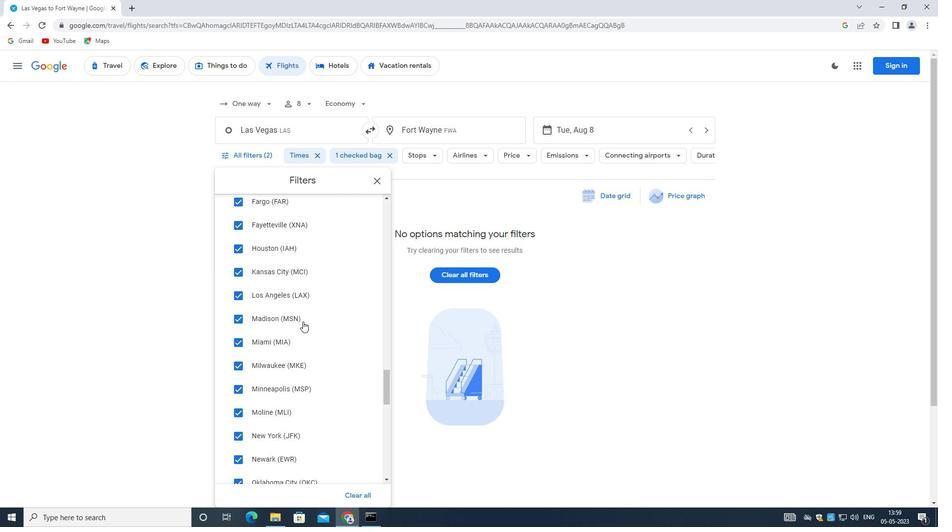 
Action: Mouse scrolled (302, 323) with delta (0, 0)
Screenshot: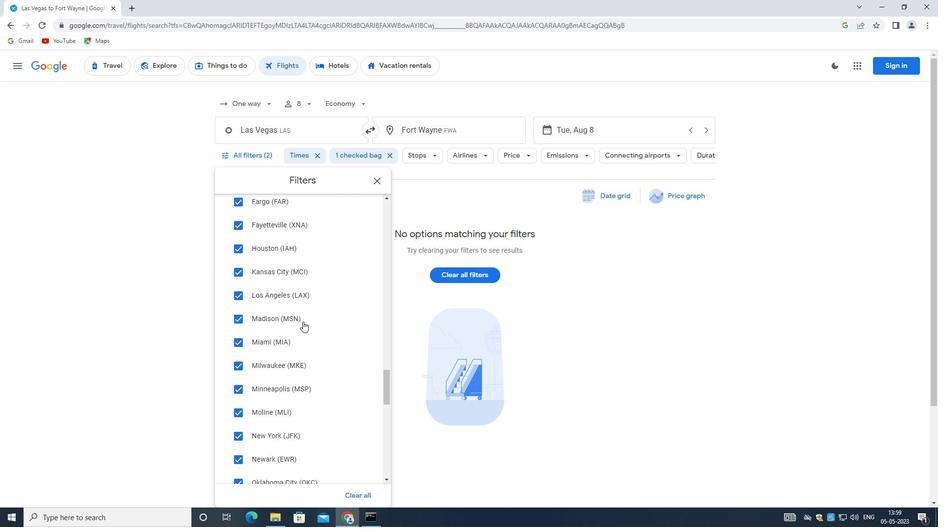 
Action: Mouse moved to (302, 323)
Screenshot: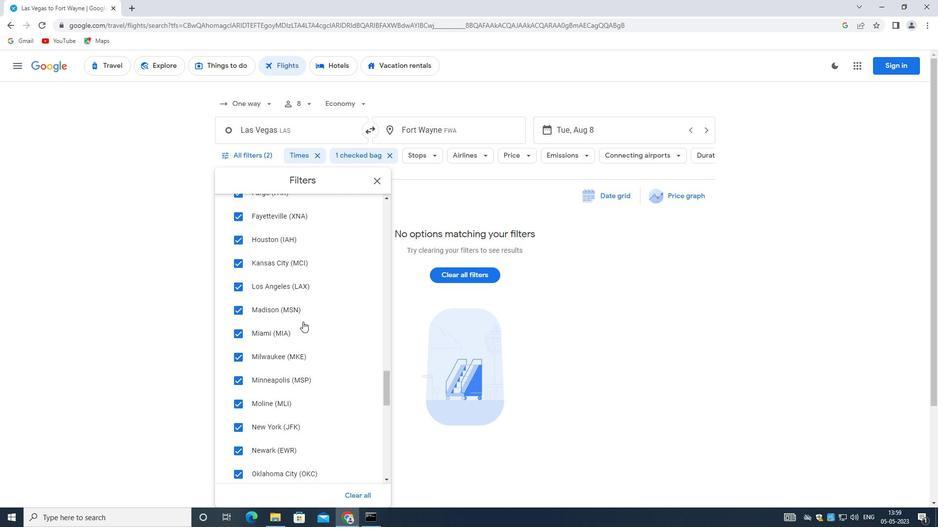 
Action: Mouse scrolled (302, 322) with delta (0, 0)
Screenshot: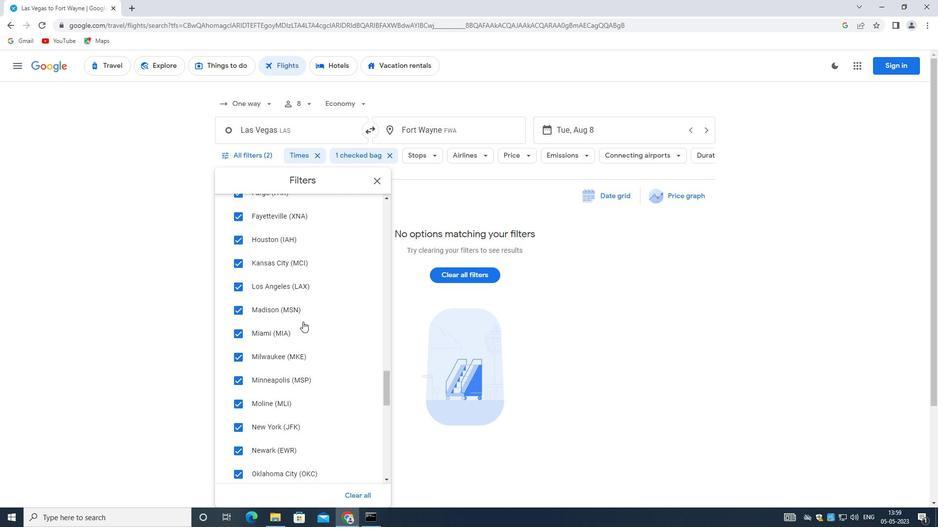 
Action: Mouse moved to (301, 324)
Screenshot: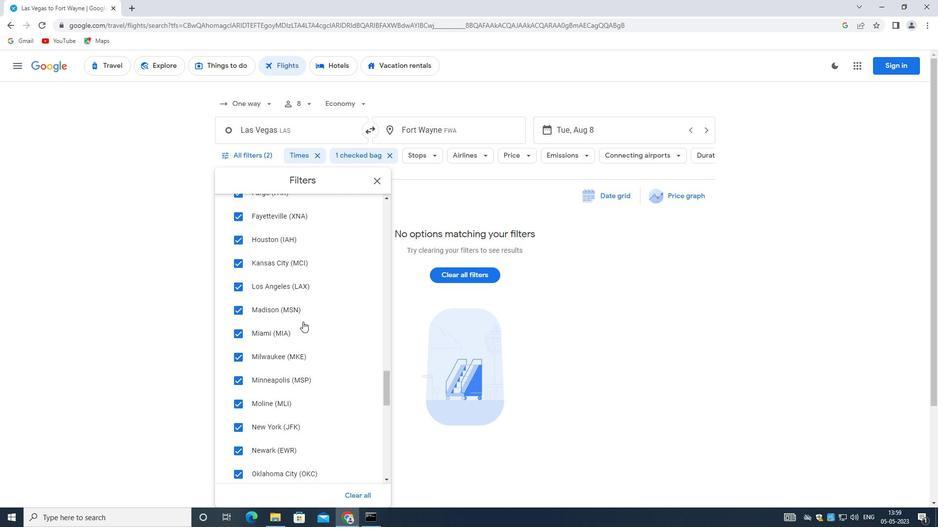 
Action: Mouse scrolled (301, 323) with delta (0, 0)
Screenshot: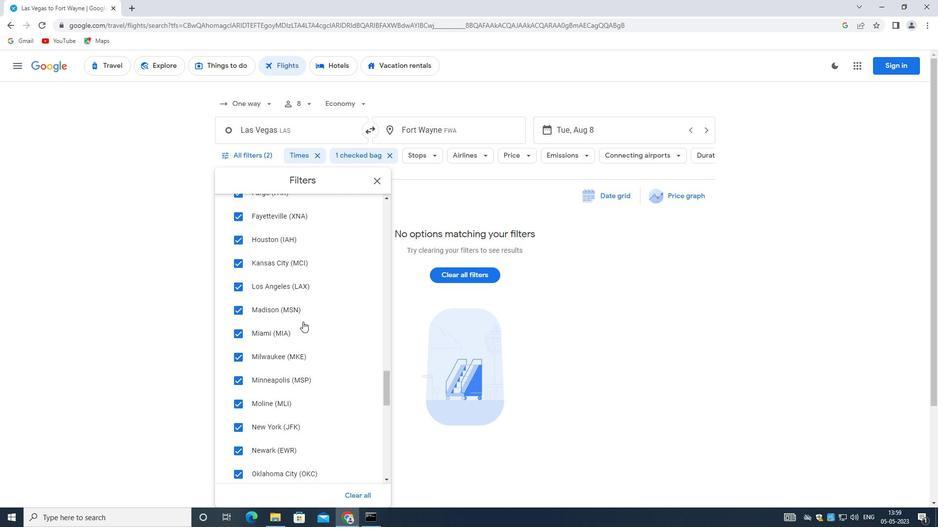 
Action: Mouse scrolled (301, 323) with delta (0, 0)
Screenshot: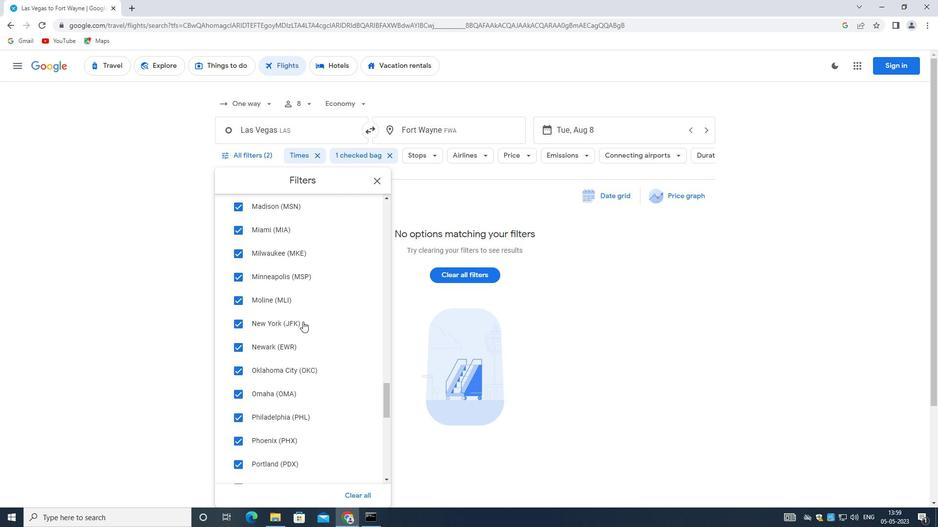
Action: Mouse scrolled (301, 323) with delta (0, 0)
Screenshot: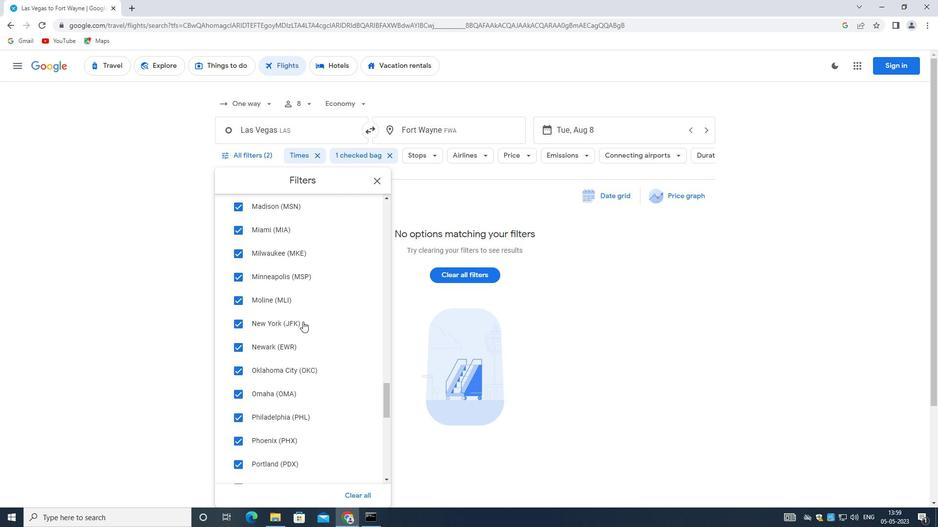 
Action: Mouse scrolled (301, 323) with delta (0, 0)
Screenshot: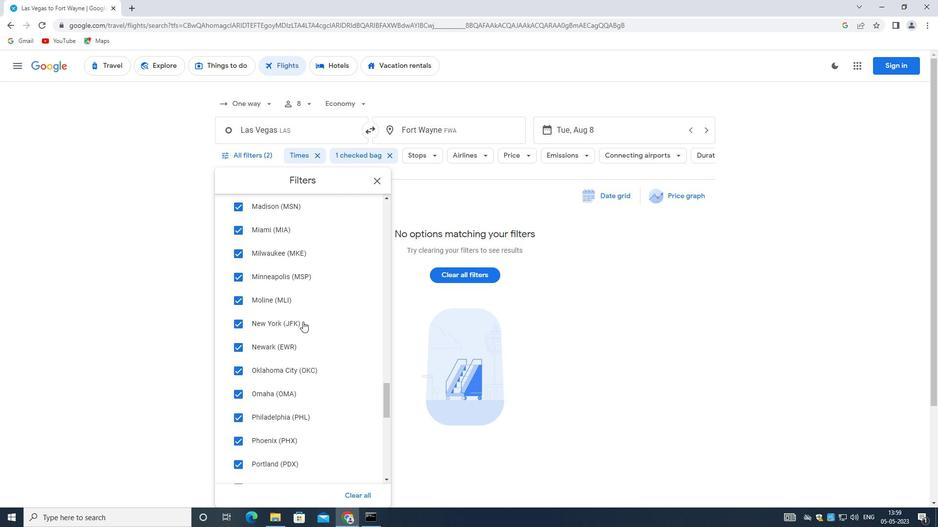 
Action: Mouse moved to (300, 324)
Screenshot: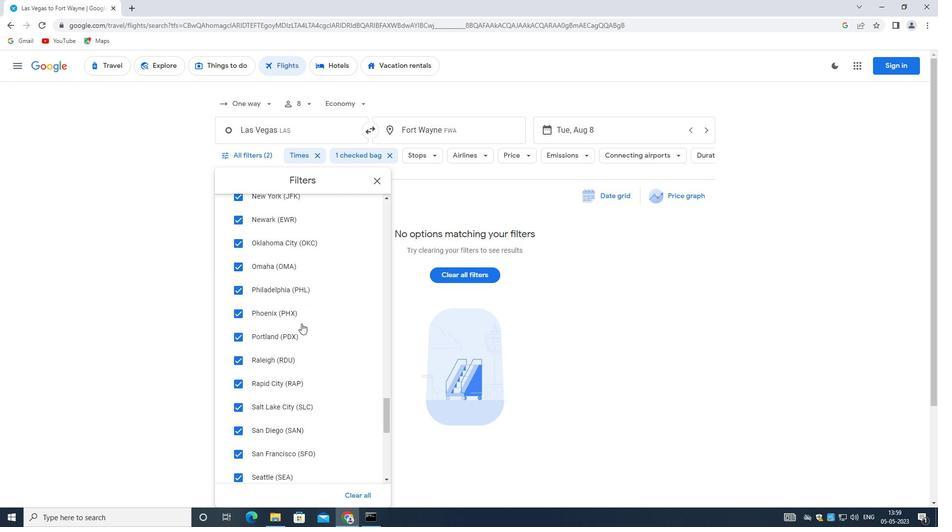 
Action: Mouse scrolled (300, 324) with delta (0, 0)
Screenshot: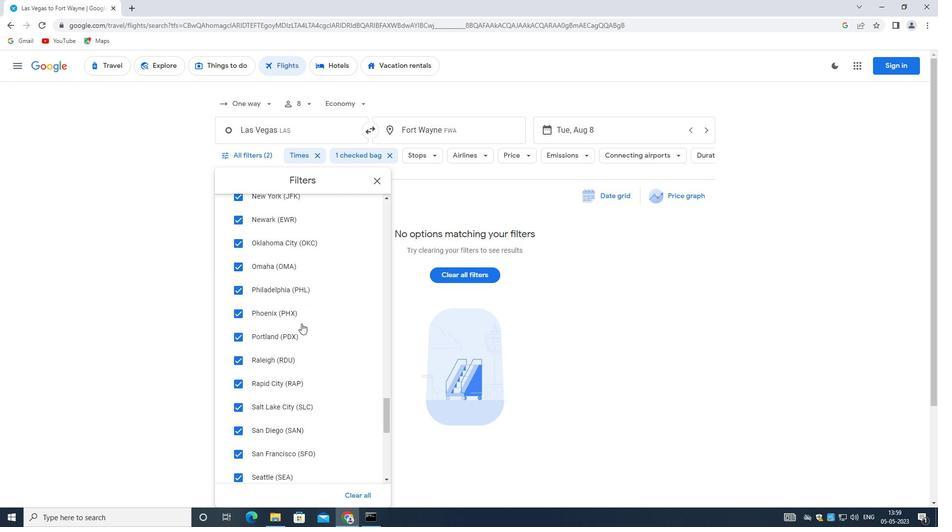 
Action: Mouse moved to (299, 328)
Screenshot: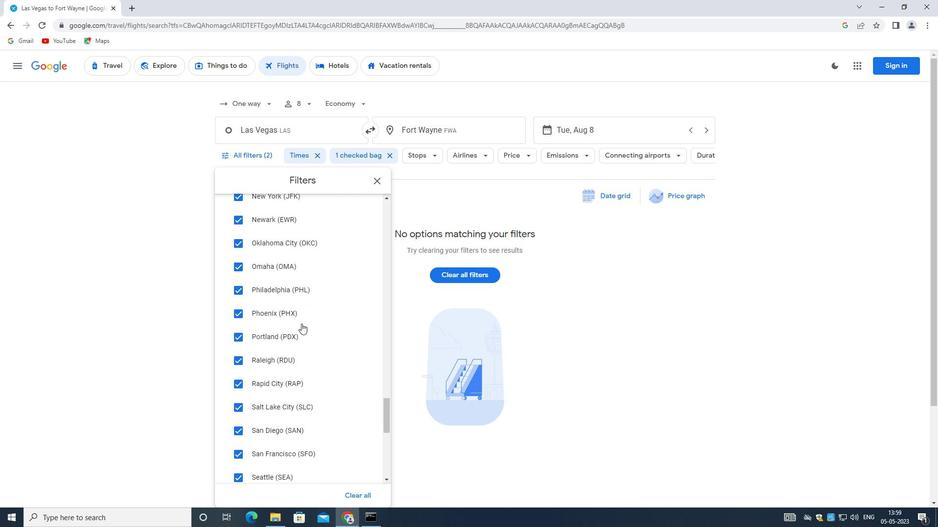
Action: Mouse scrolled (299, 327) with delta (0, 0)
Screenshot: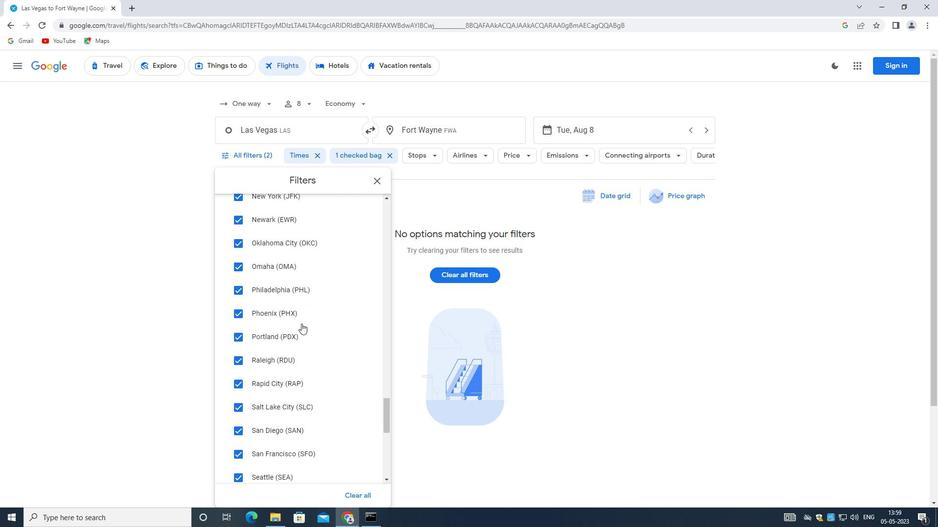 
Action: Mouse moved to (299, 342)
Screenshot: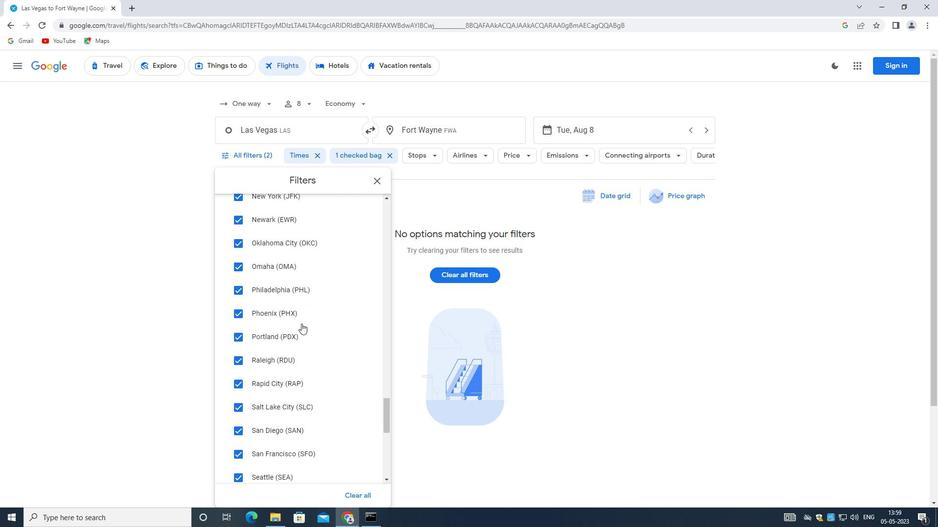 
Action: Mouse scrolled (299, 342) with delta (0, 0)
Screenshot: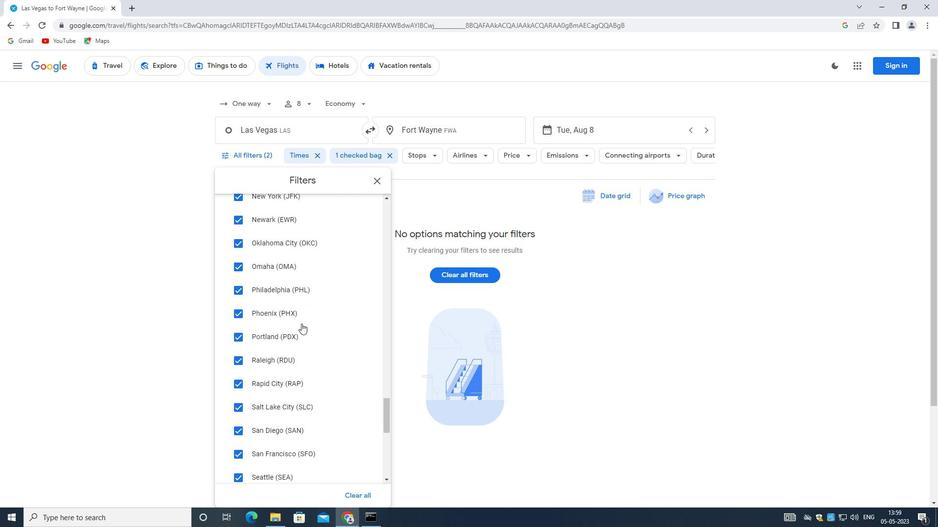 
Action: Mouse moved to (299, 350)
Screenshot: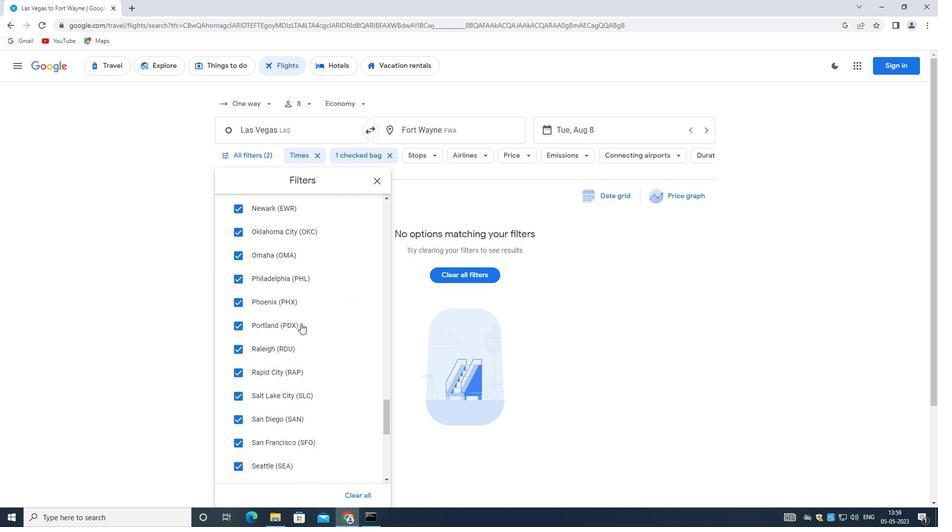 
Action: Mouse scrolled (299, 349) with delta (0, 0)
Screenshot: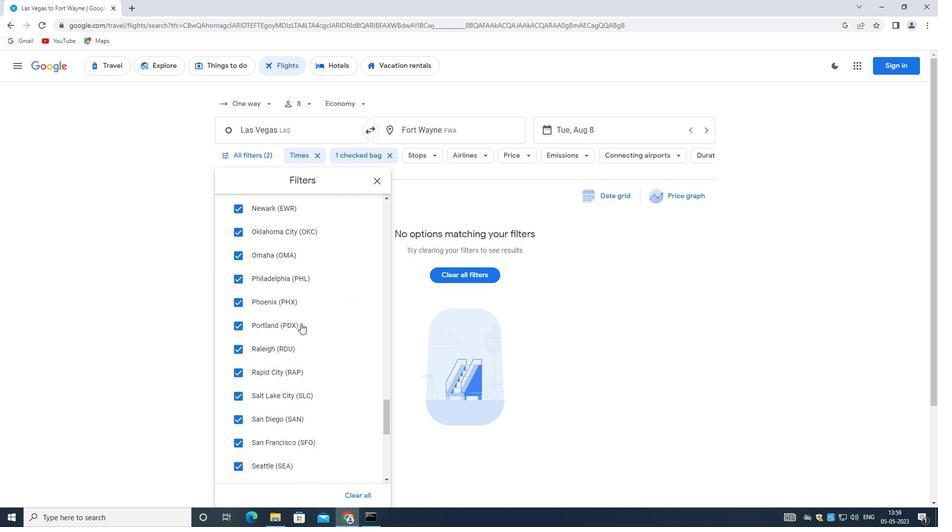 
Action: Mouse moved to (299, 355)
Screenshot: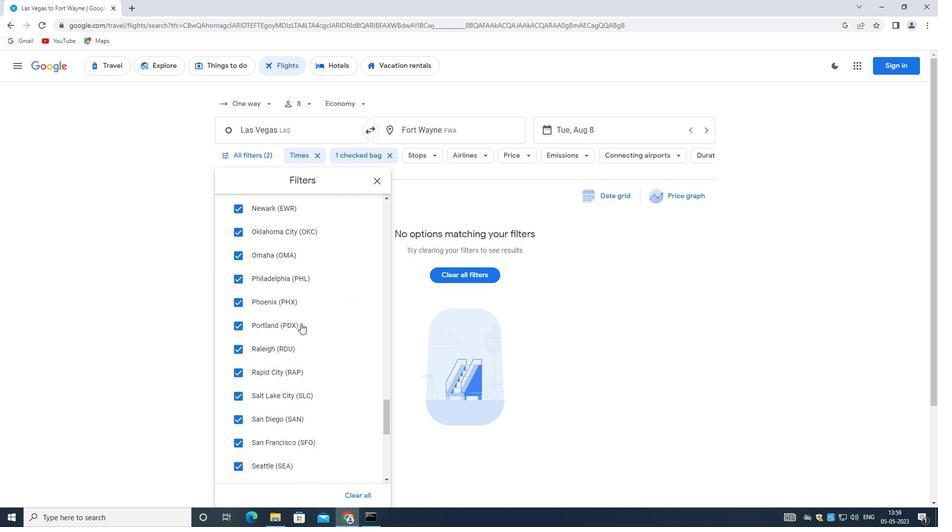 
Action: Mouse scrolled (299, 354) with delta (0, 0)
Screenshot: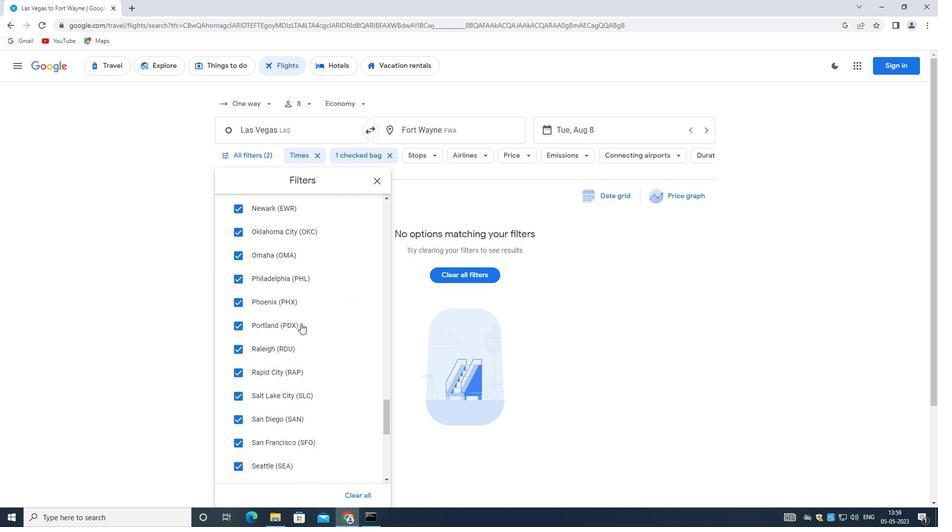 
Action: Mouse moved to (298, 356)
Screenshot: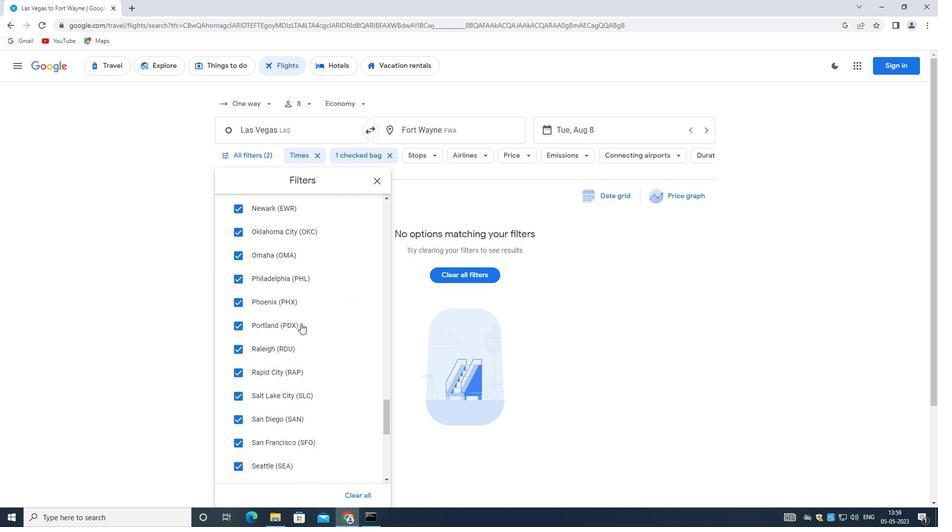 
Action: Mouse scrolled (298, 355) with delta (0, 0)
Screenshot: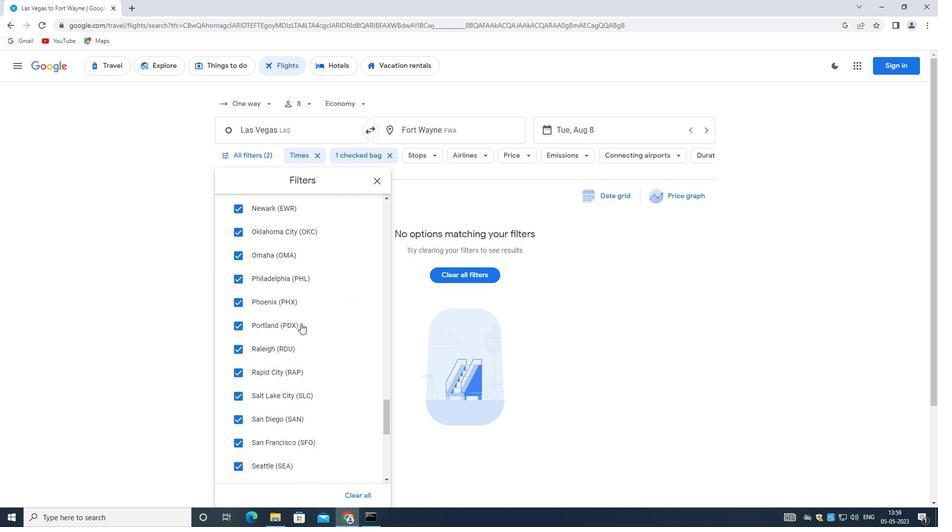 
Action: Mouse moved to (288, 353)
Screenshot: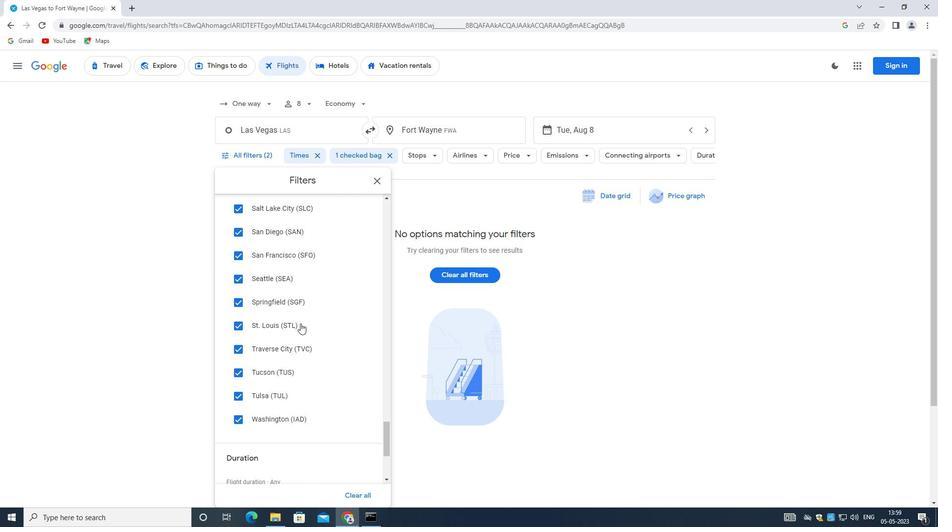 
Action: Mouse scrolled (288, 353) with delta (0, 0)
Screenshot: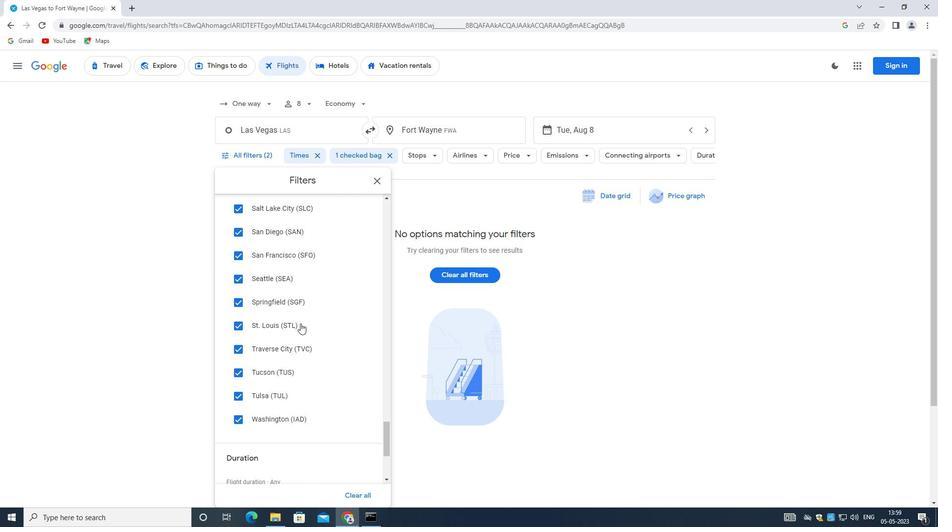 
Action: Mouse scrolled (288, 352) with delta (0, 0)
Screenshot: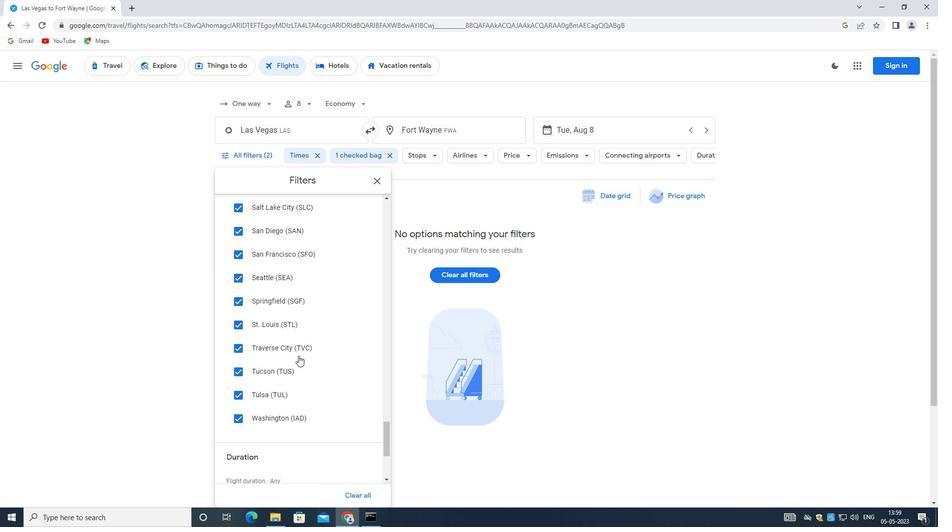 
Action: Mouse moved to (288, 353)
Screenshot: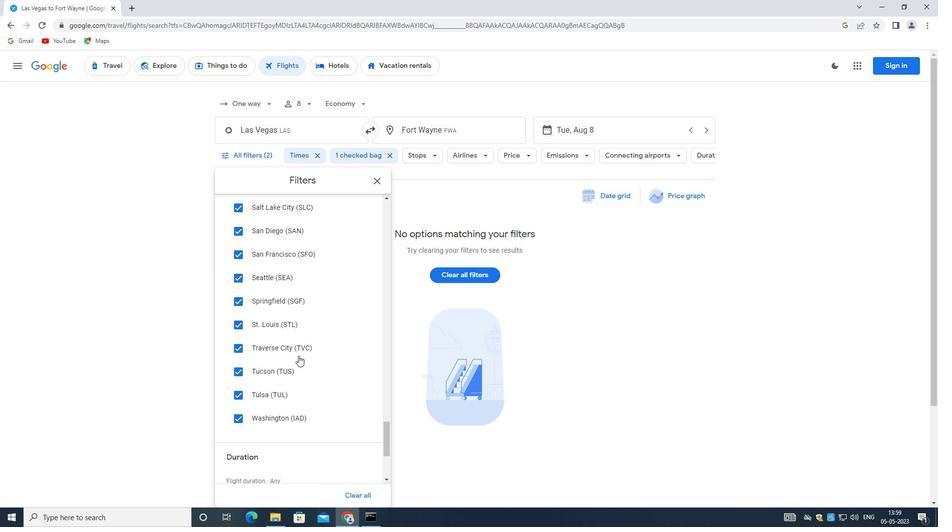 
Action: Mouse scrolled (288, 352) with delta (0, 0)
Screenshot: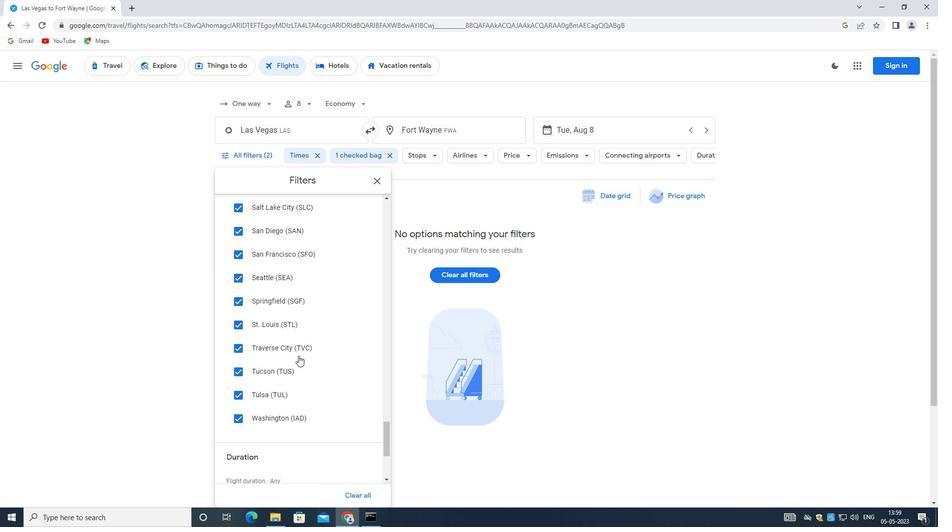 
Action: Mouse scrolled (288, 352) with delta (0, 0)
Screenshot: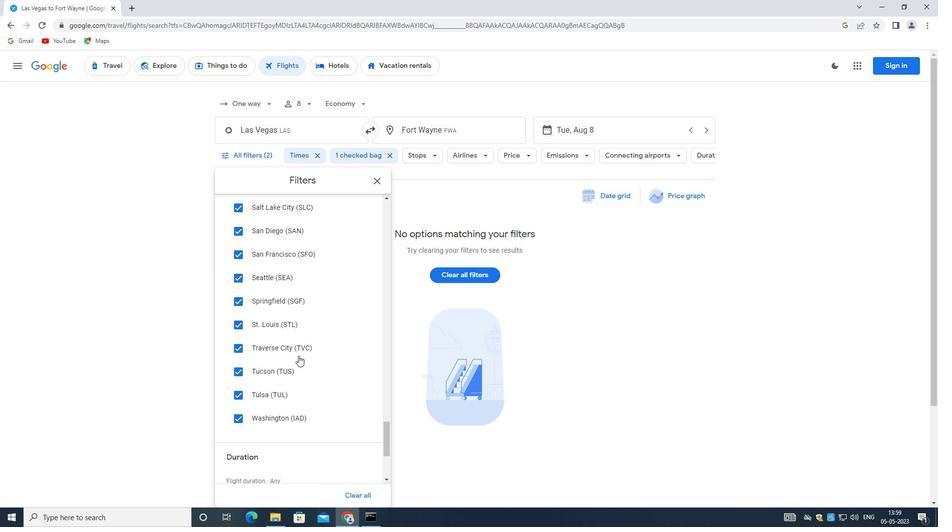 
Action: Mouse scrolled (288, 352) with delta (0, 0)
Screenshot: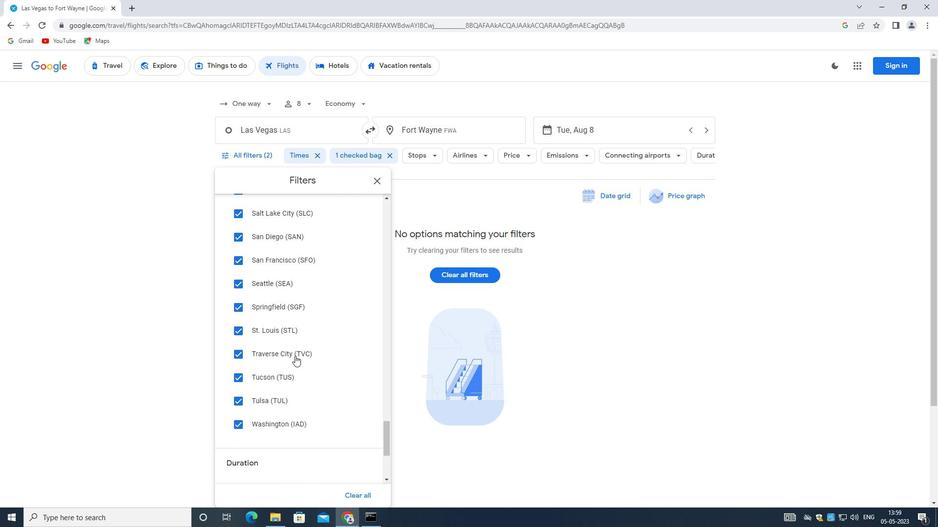 
Action: Mouse scrolled (288, 352) with delta (0, 0)
Screenshot: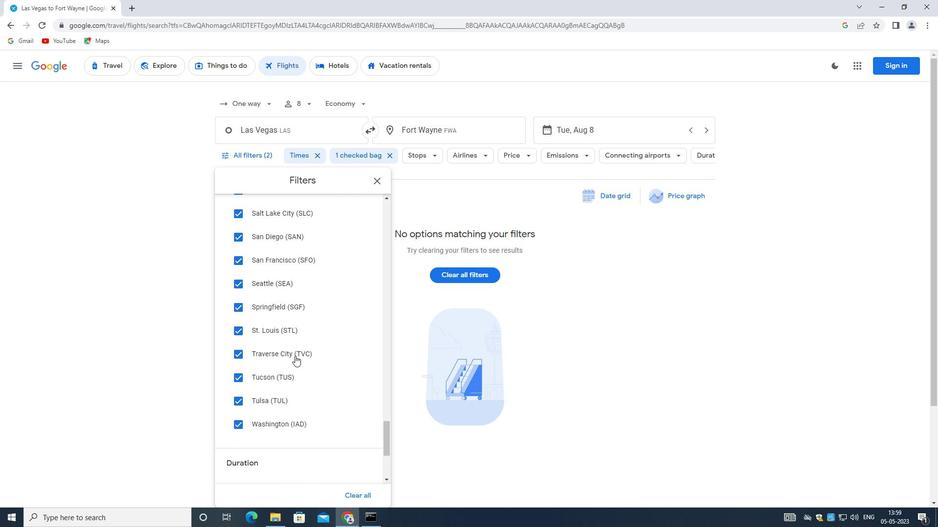 
Action: Mouse moved to (287, 349)
Screenshot: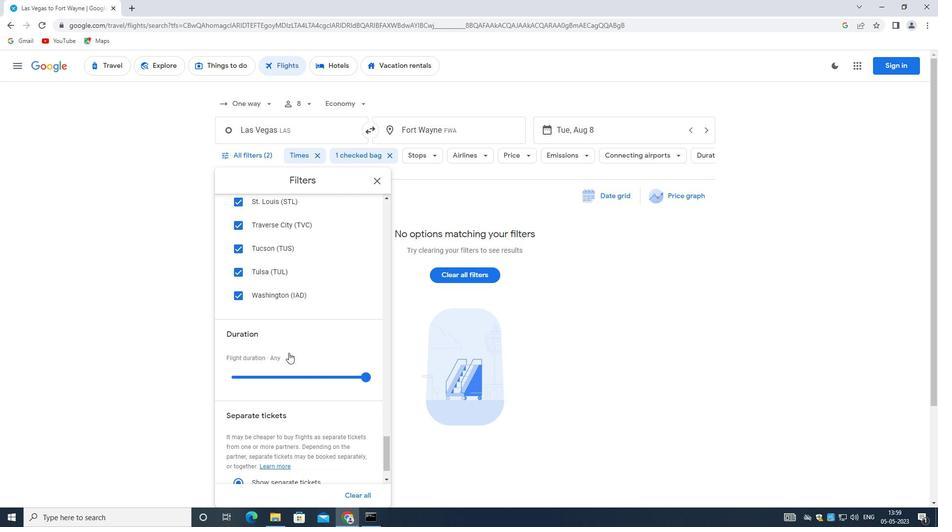 
Action: Mouse scrolled (287, 350) with delta (0, 0)
Screenshot: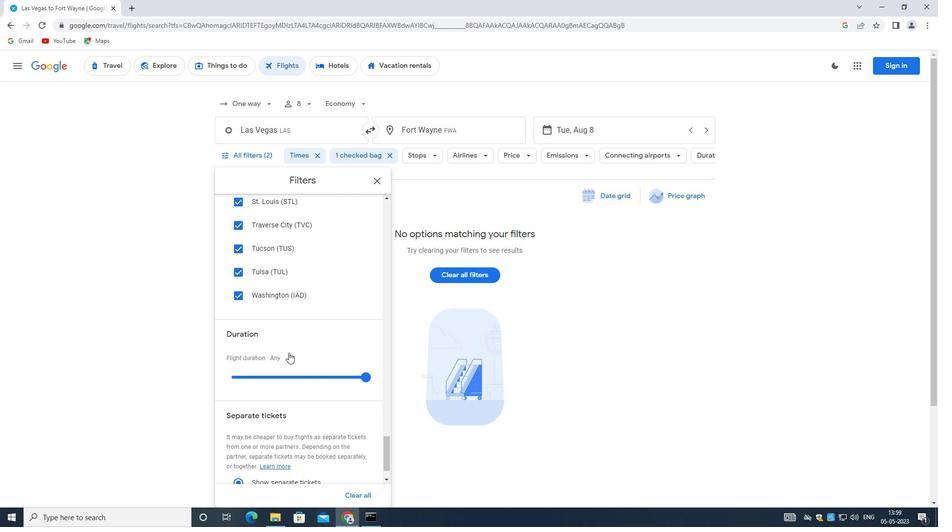 
Action: Mouse moved to (287, 350)
Screenshot: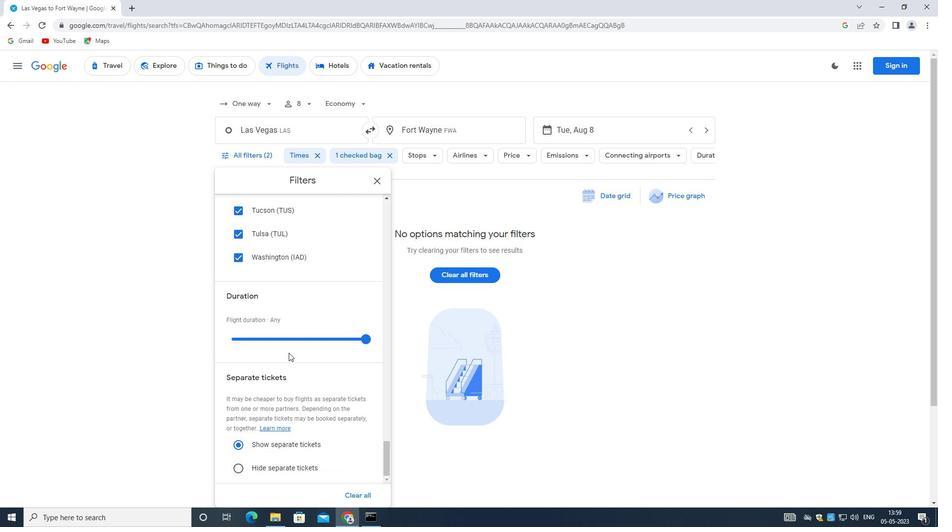 
Action: Mouse scrolled (287, 349) with delta (0, 0)
Screenshot: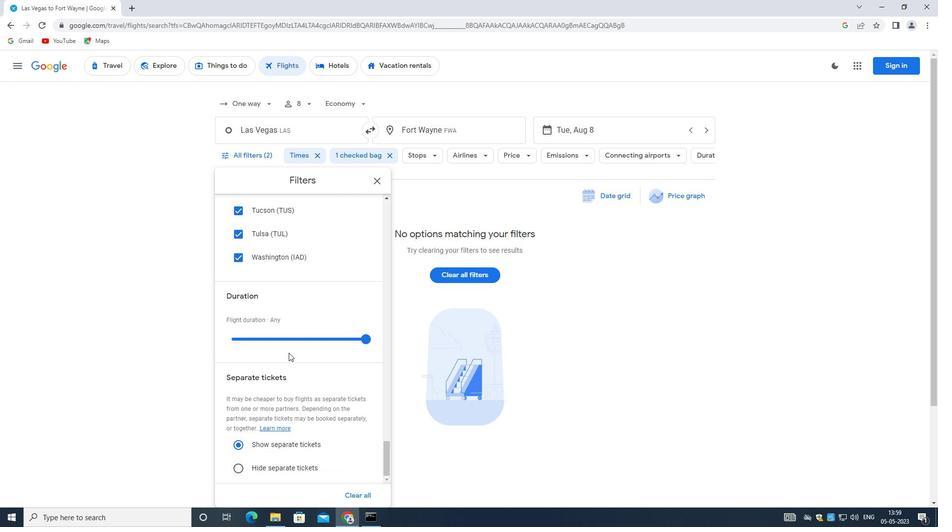 
Action: Mouse moved to (287, 351)
Screenshot: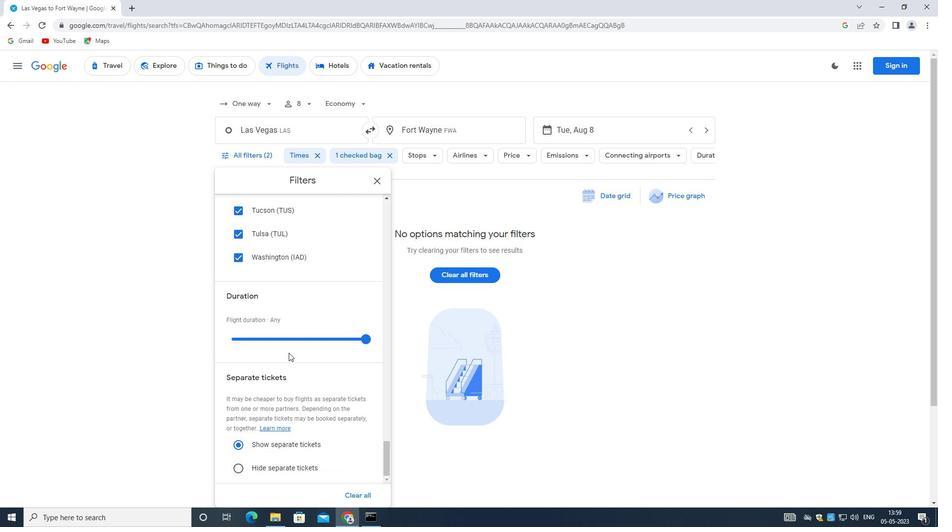 
Action: Mouse scrolled (287, 351) with delta (0, 0)
Screenshot: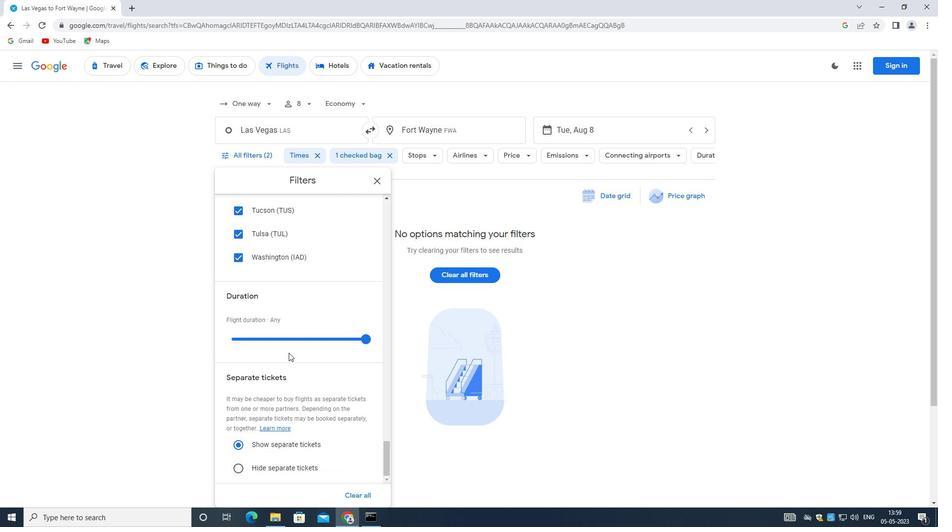 
Action: Mouse moved to (287, 352)
Screenshot: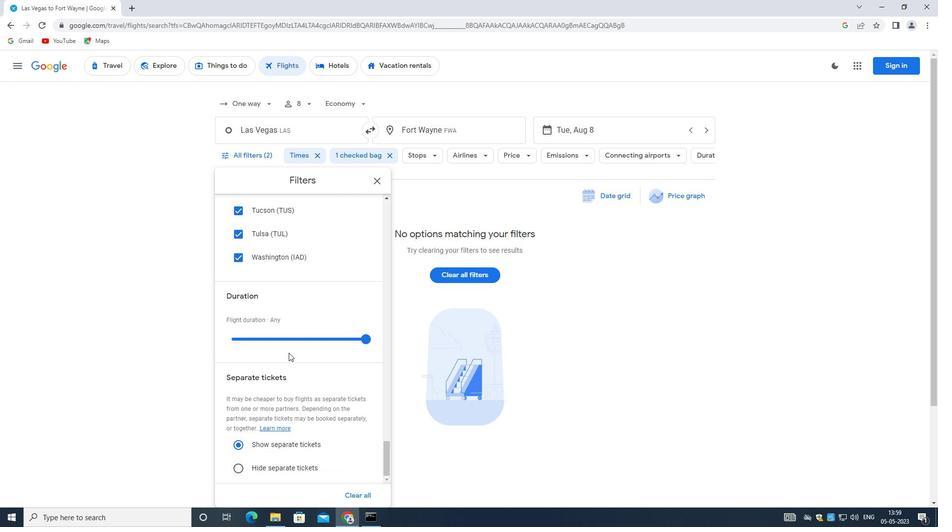
Action: Mouse scrolled (287, 351) with delta (0, 0)
Screenshot: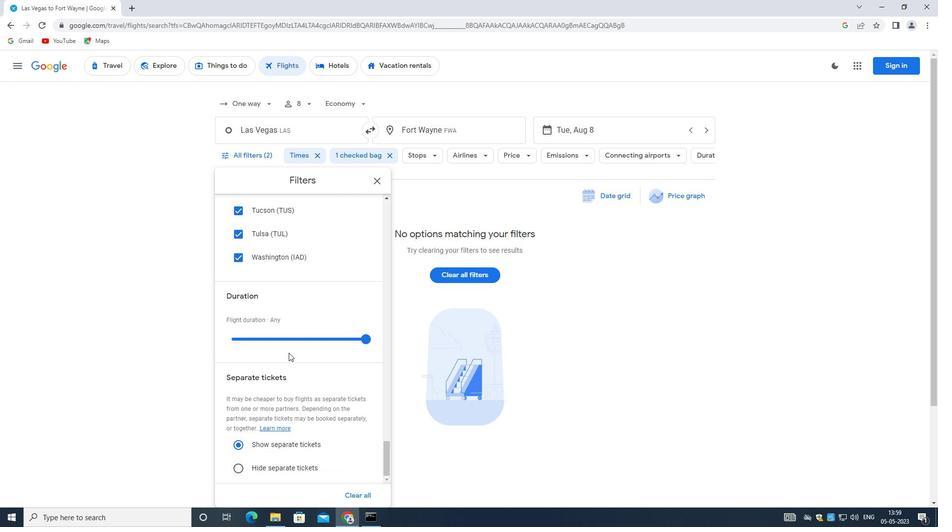 
Action: Mouse scrolled (287, 351) with delta (0, 0)
Screenshot: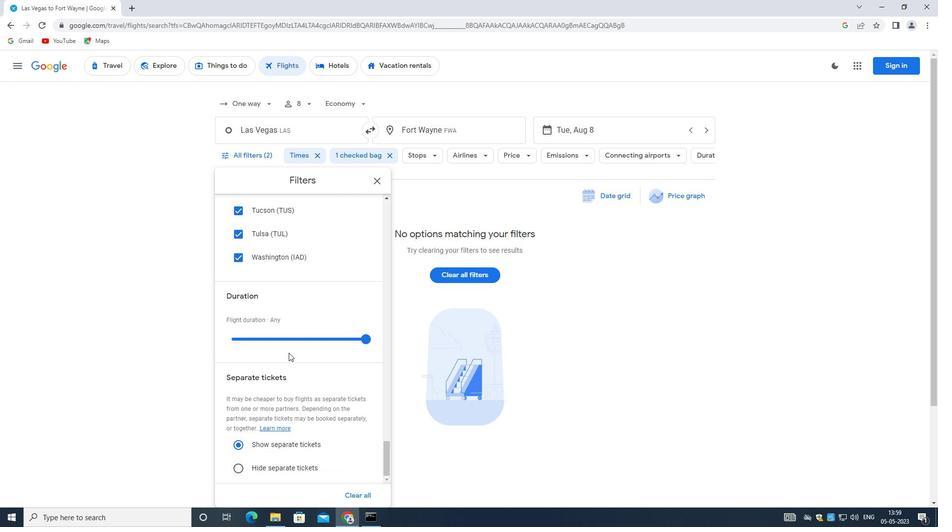 
Action: Mouse scrolled (287, 351) with delta (0, 0)
Screenshot: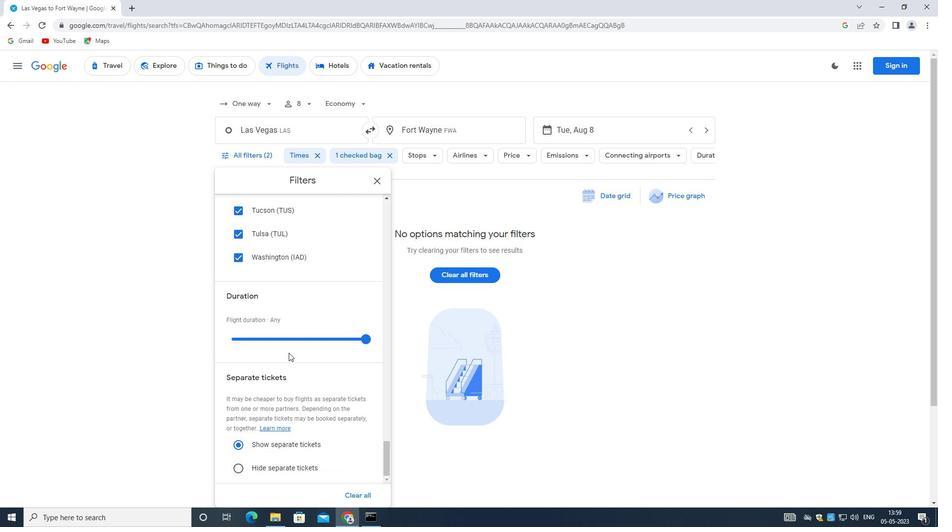 
Action: Mouse scrolled (287, 352) with delta (0, 0)
Screenshot: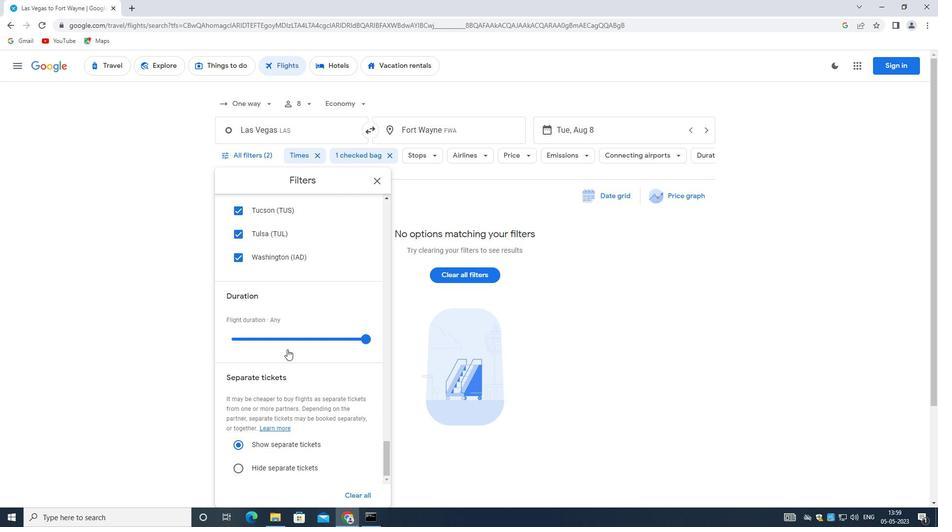 
Action: Mouse scrolled (287, 351) with delta (0, 0)
Screenshot: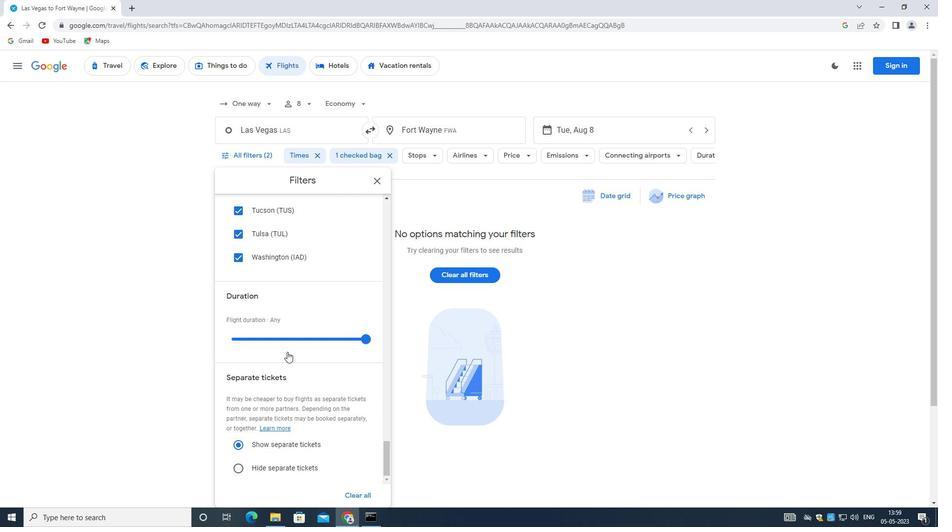 
Action: Mouse scrolled (287, 351) with delta (0, 0)
Screenshot: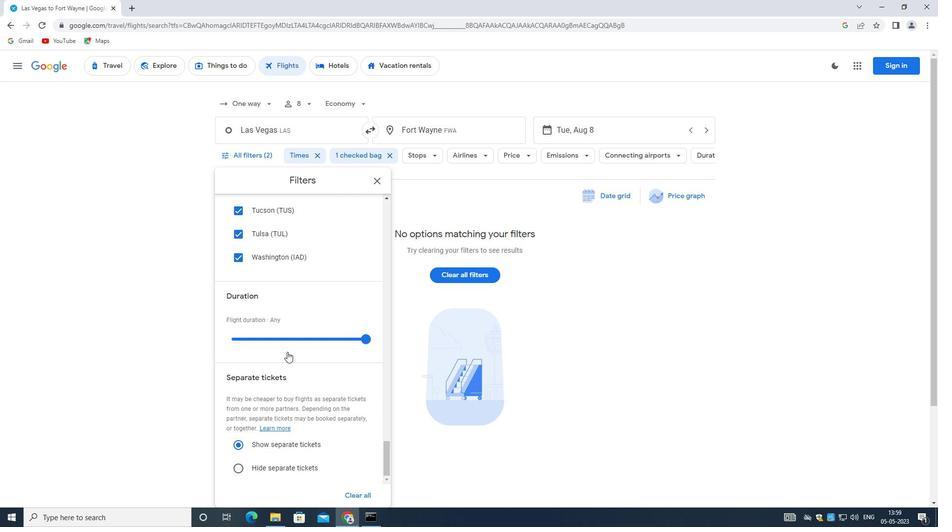 
Action: Mouse scrolled (287, 351) with delta (0, 0)
Screenshot: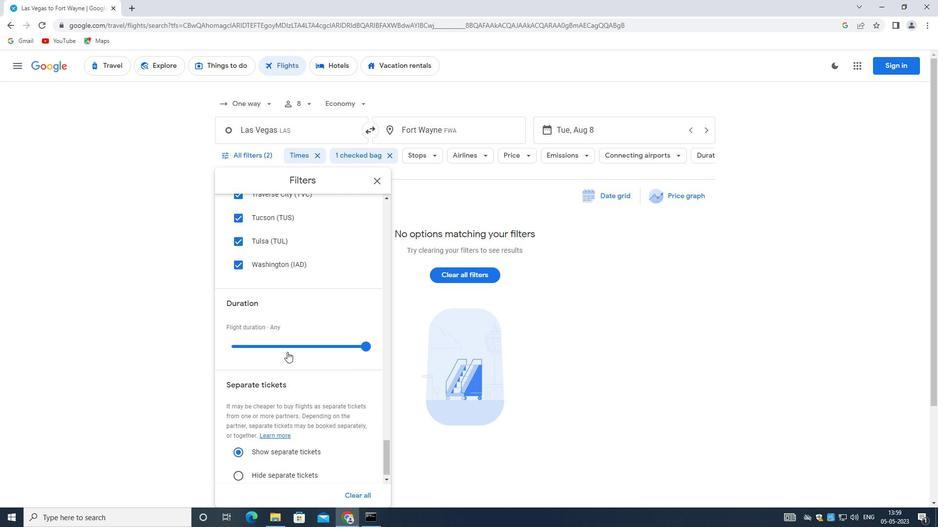 
Action: Mouse scrolled (287, 351) with delta (0, 0)
Screenshot: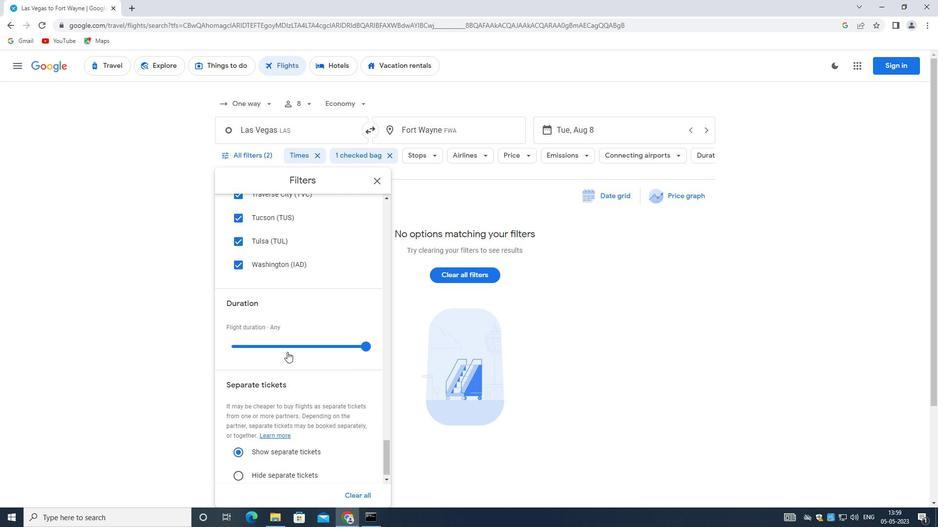 
Action: Mouse moved to (286, 352)
Screenshot: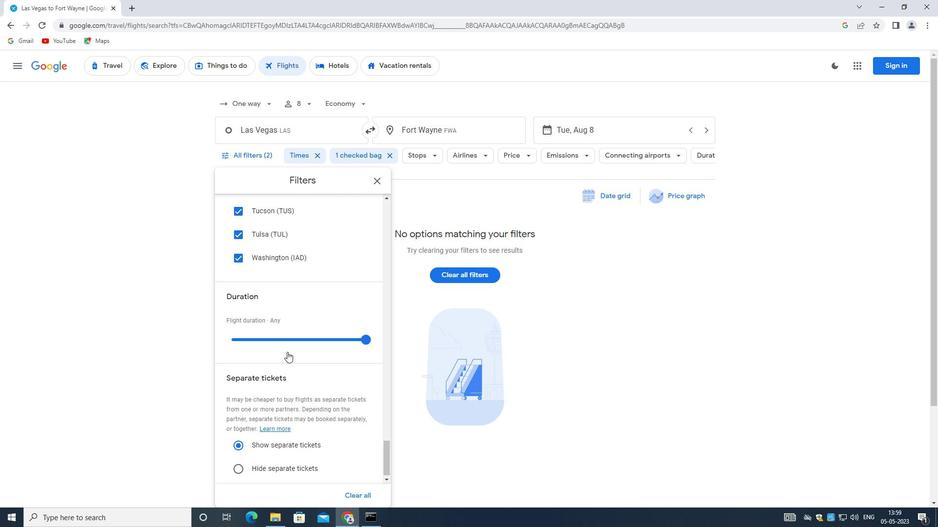 
Action: Mouse scrolled (286, 351) with delta (0, 0)
Screenshot: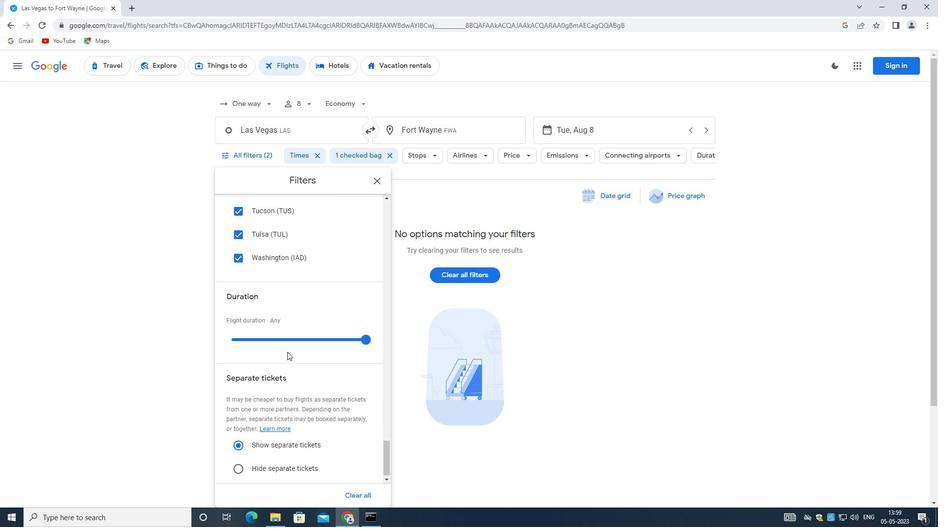 
Action: Mouse scrolled (286, 351) with delta (0, 0)
Screenshot: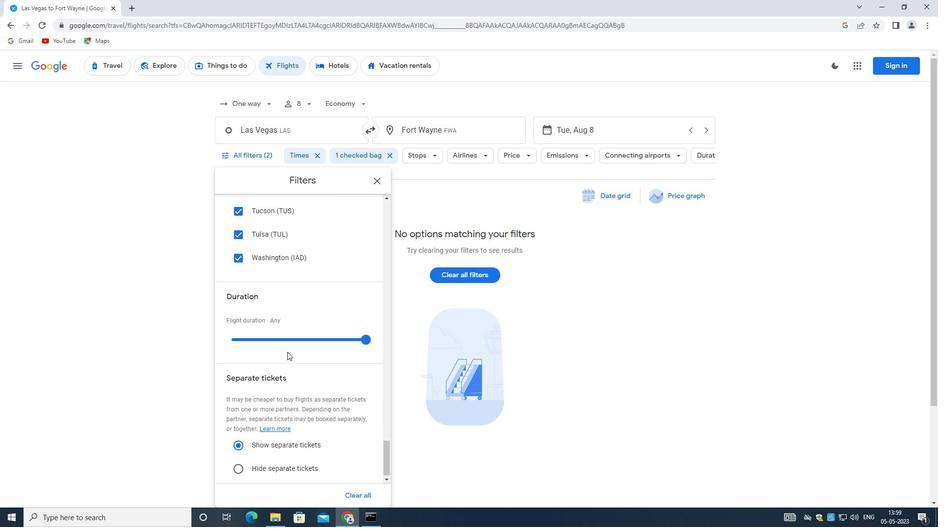 
Action: Mouse scrolled (286, 351) with delta (0, 0)
Screenshot: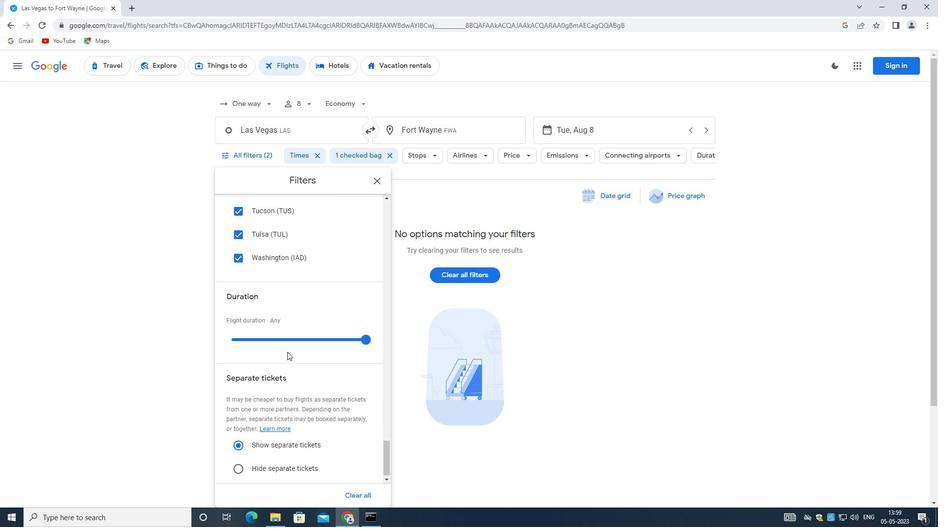 
Action: Mouse scrolled (286, 351) with delta (0, 0)
Screenshot: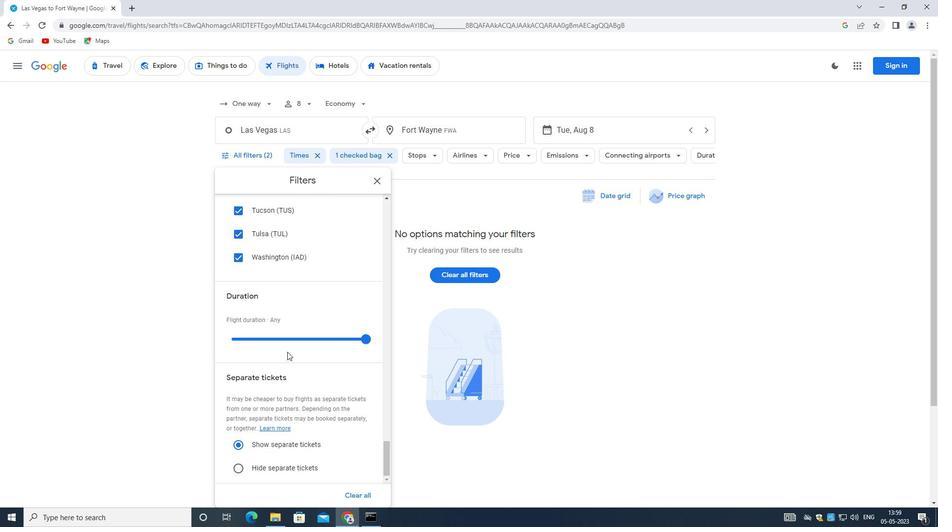 
